Task: For heading Use Spectral with dark cornflower blue 2 colour & Underline.  font size for heading18,  'Change the font style of data to'Trebuchet MN and font size to 9,  Change the alignment of both headline & data to Align center.  In the sheet  analysisSalesByMonth_2023
Action: Mouse moved to (256, 193)
Screenshot: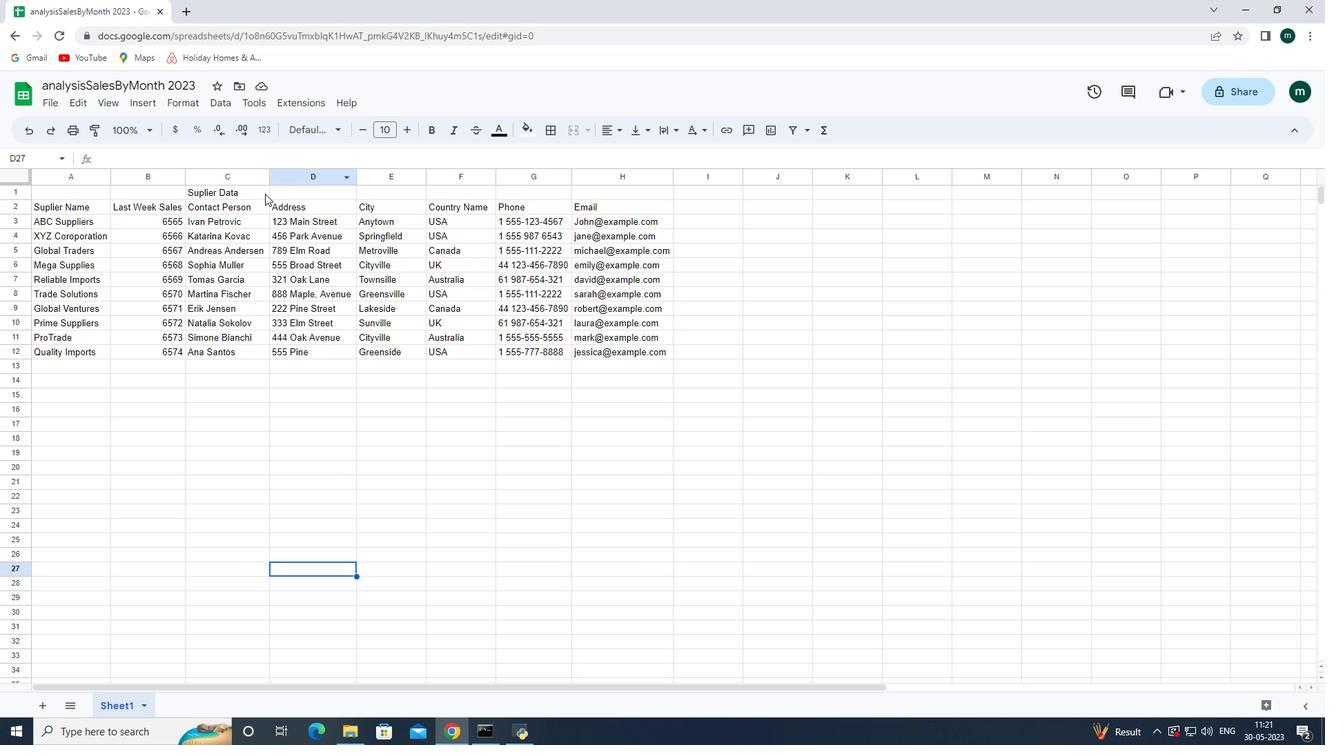 
Action: Mouse pressed left at (256, 193)
Screenshot: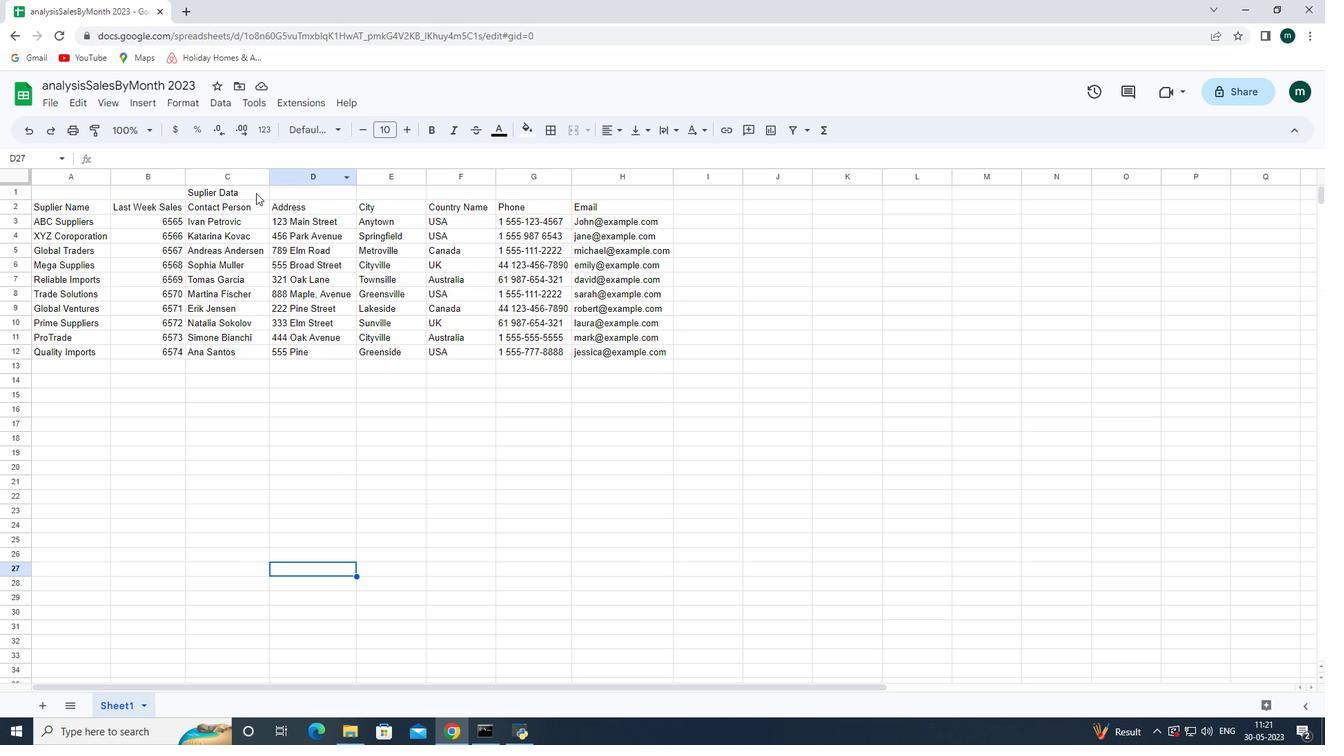 
Action: Mouse moved to (292, 132)
Screenshot: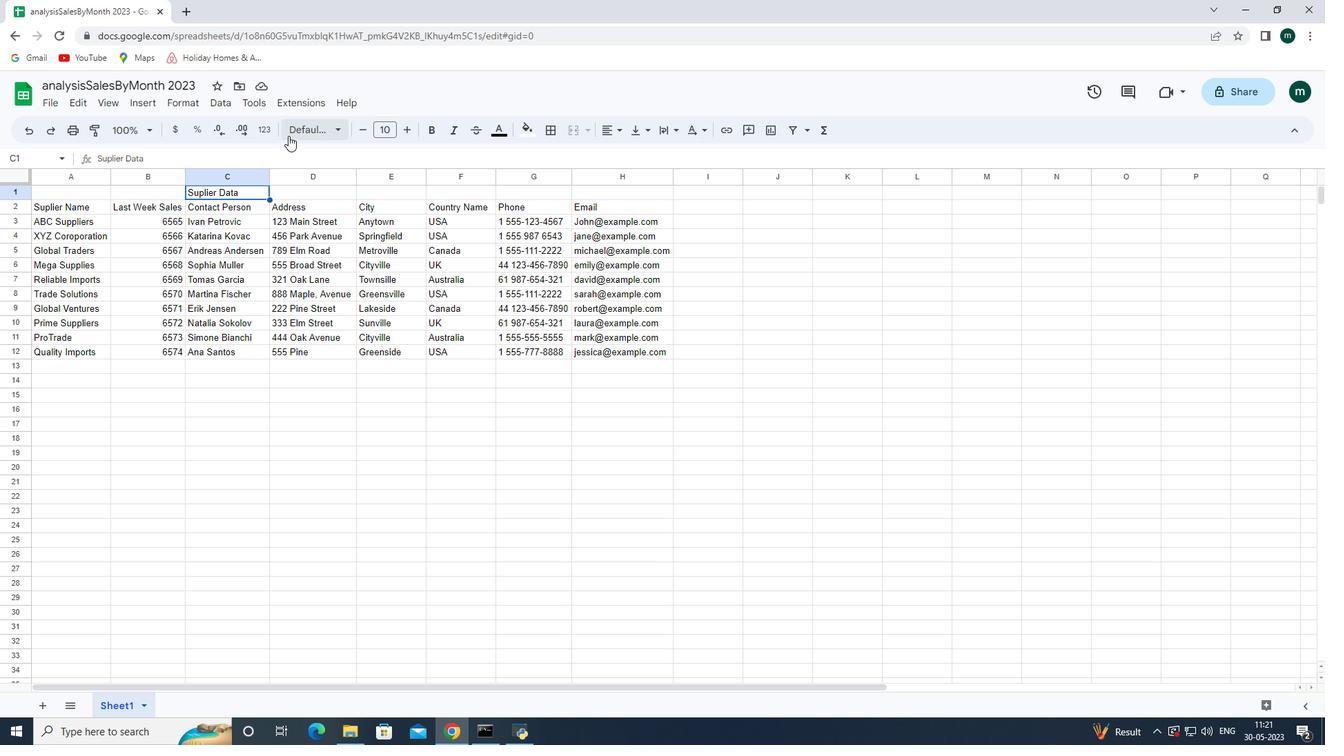 
Action: Mouse pressed left at (292, 132)
Screenshot: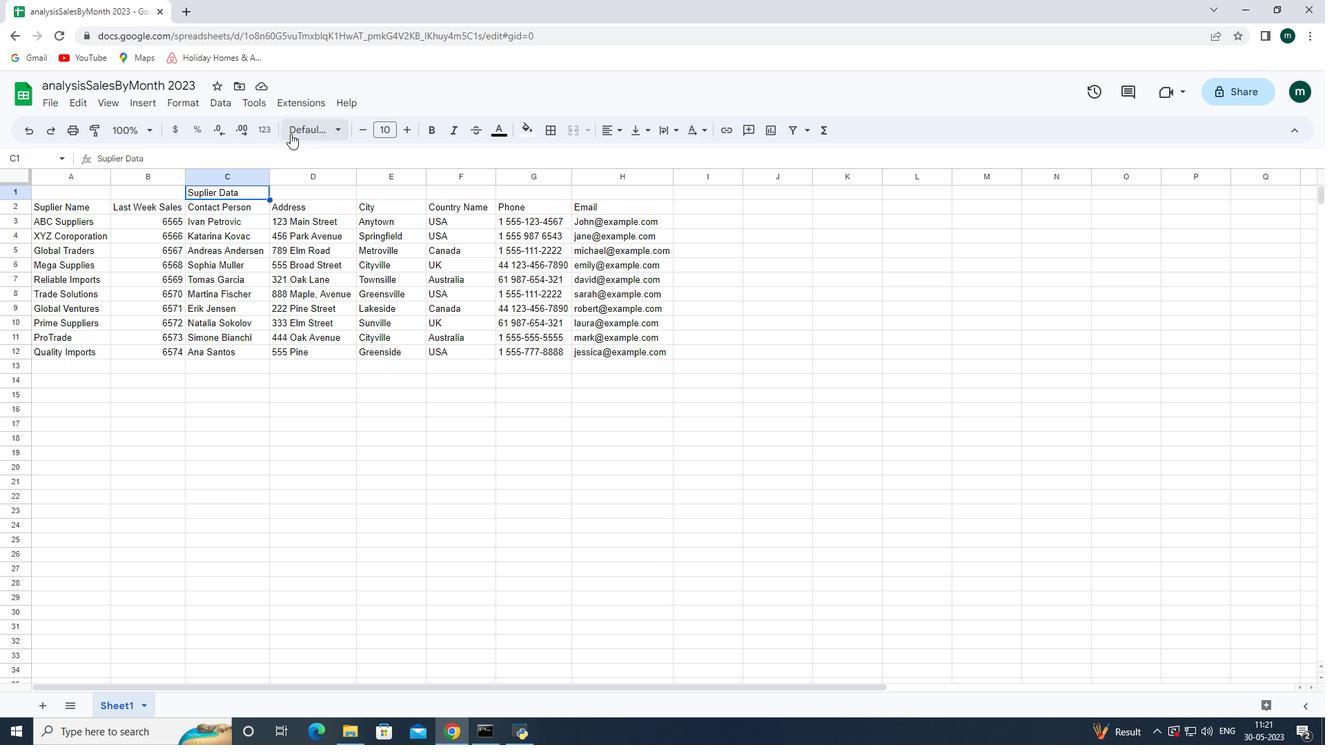 
Action: Mouse moved to (342, 538)
Screenshot: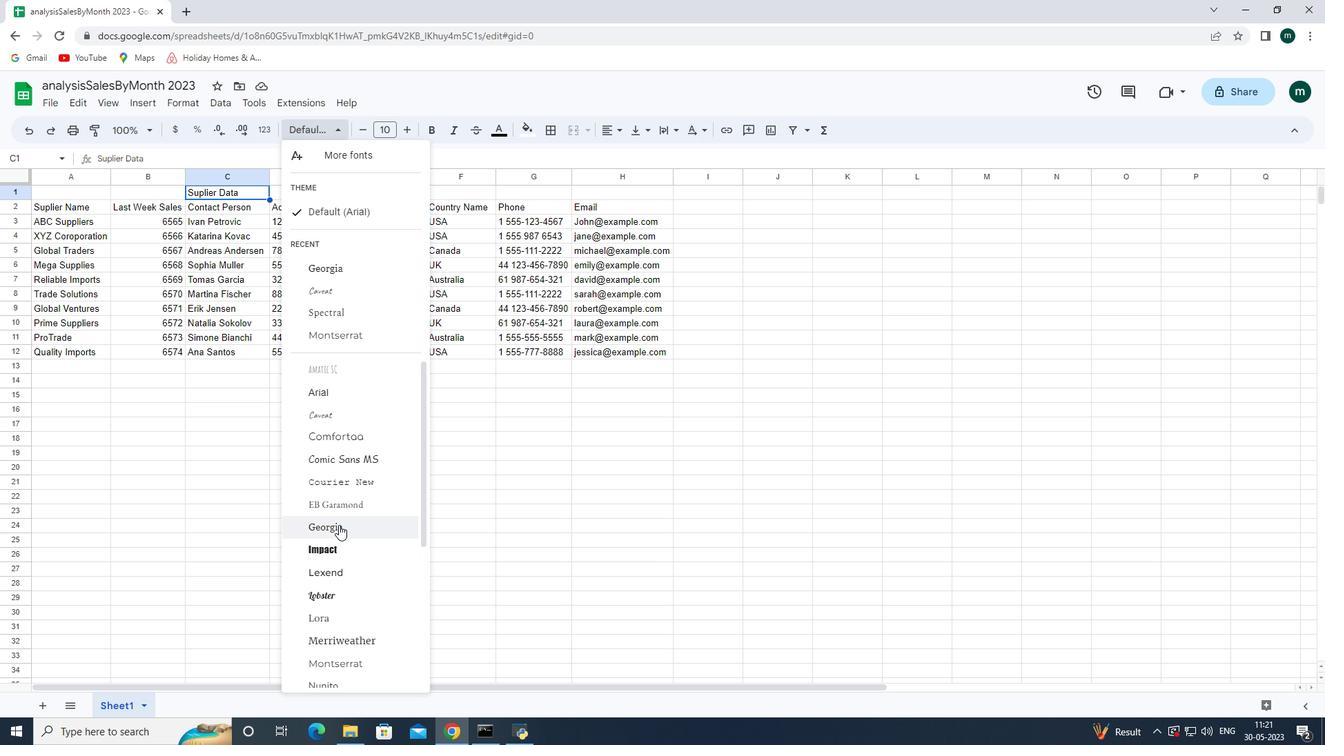
Action: Mouse scrolled (342, 537) with delta (0, 0)
Screenshot: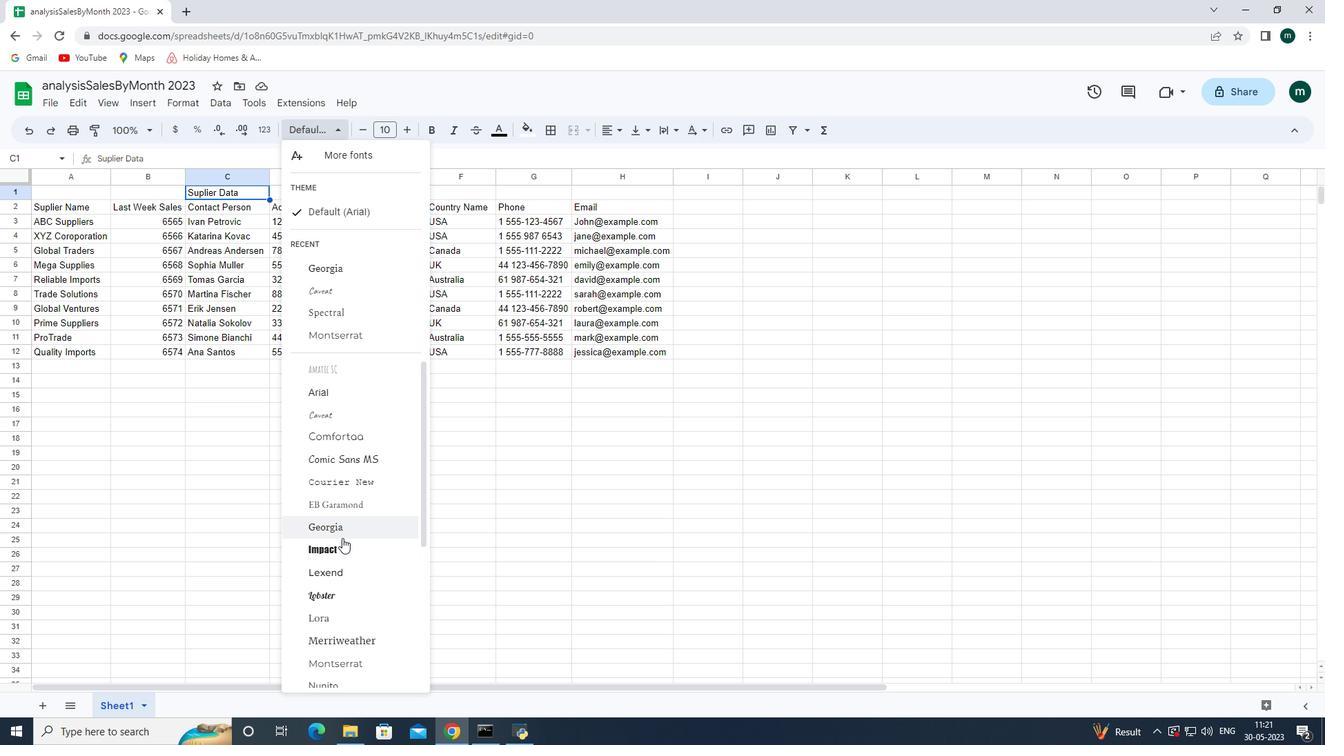 
Action: Mouse scrolled (342, 537) with delta (0, 0)
Screenshot: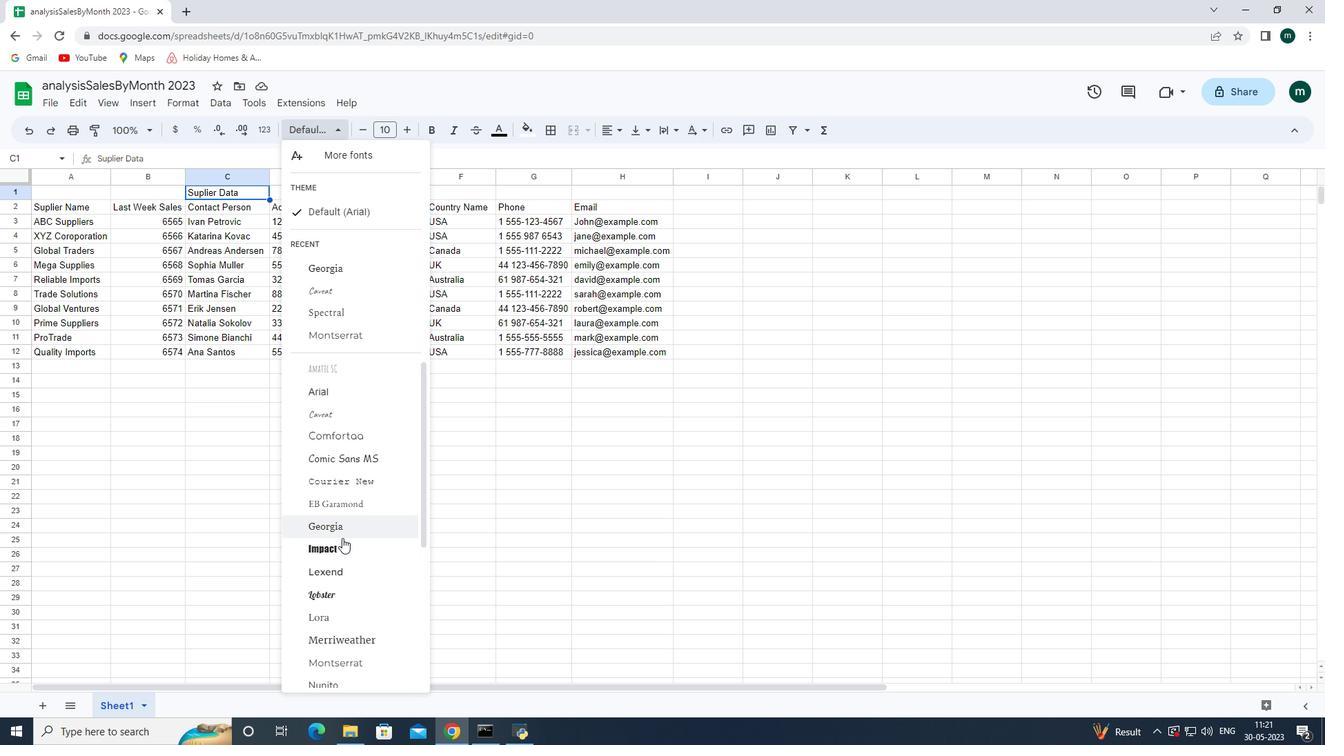 
Action: Mouse scrolled (342, 537) with delta (0, 0)
Screenshot: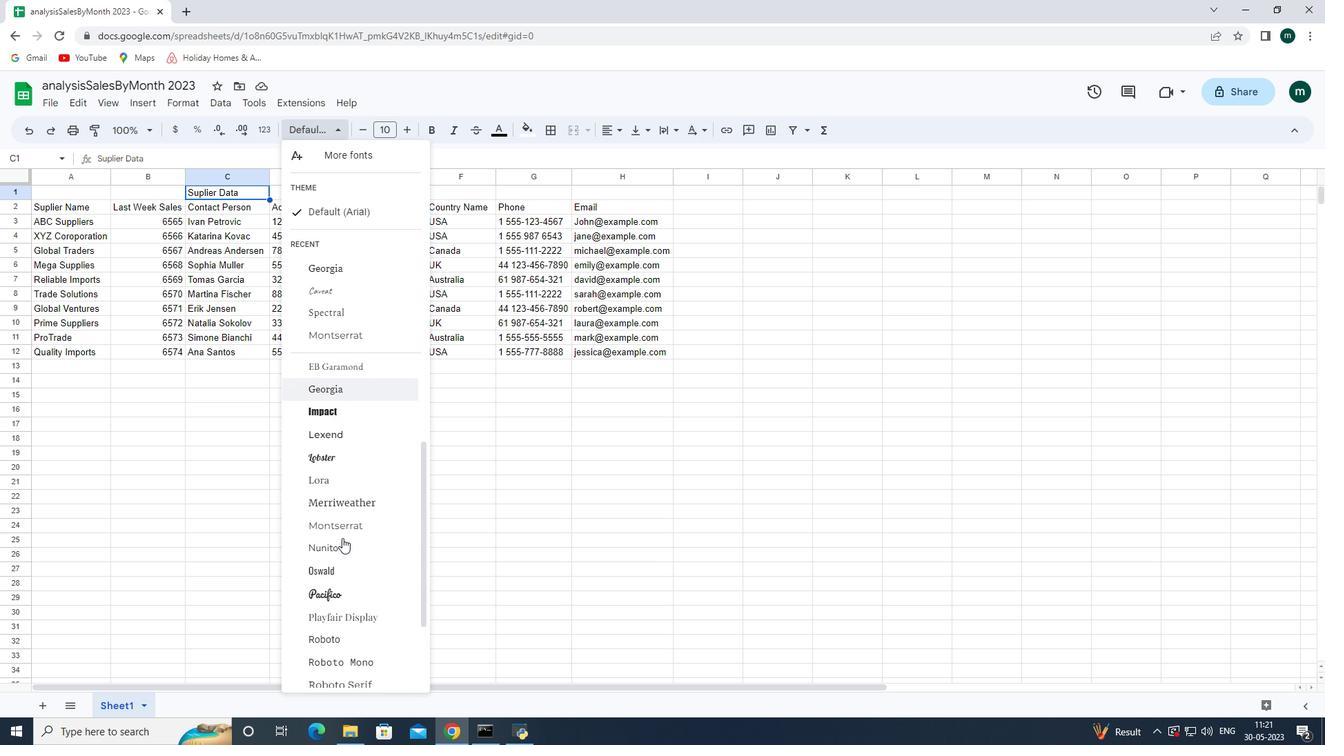 
Action: Mouse scrolled (342, 537) with delta (0, 0)
Screenshot: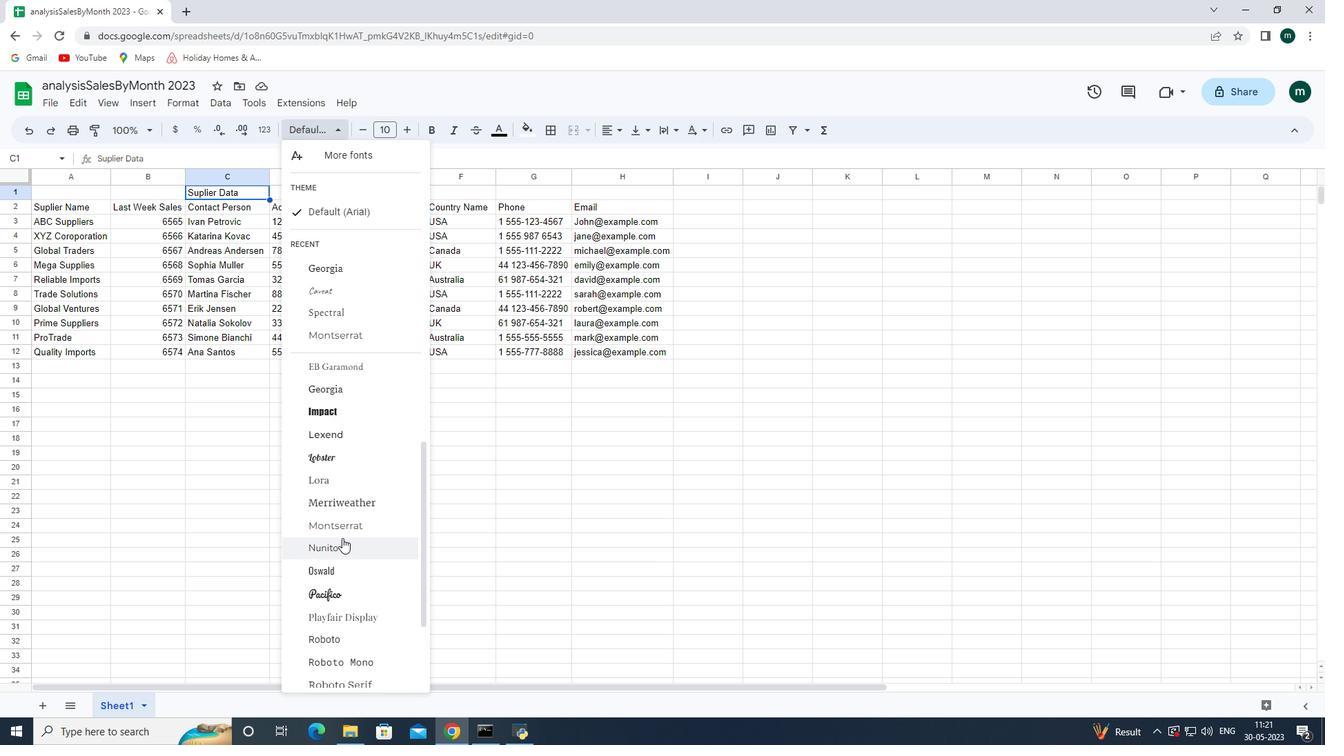 
Action: Mouse moved to (341, 538)
Screenshot: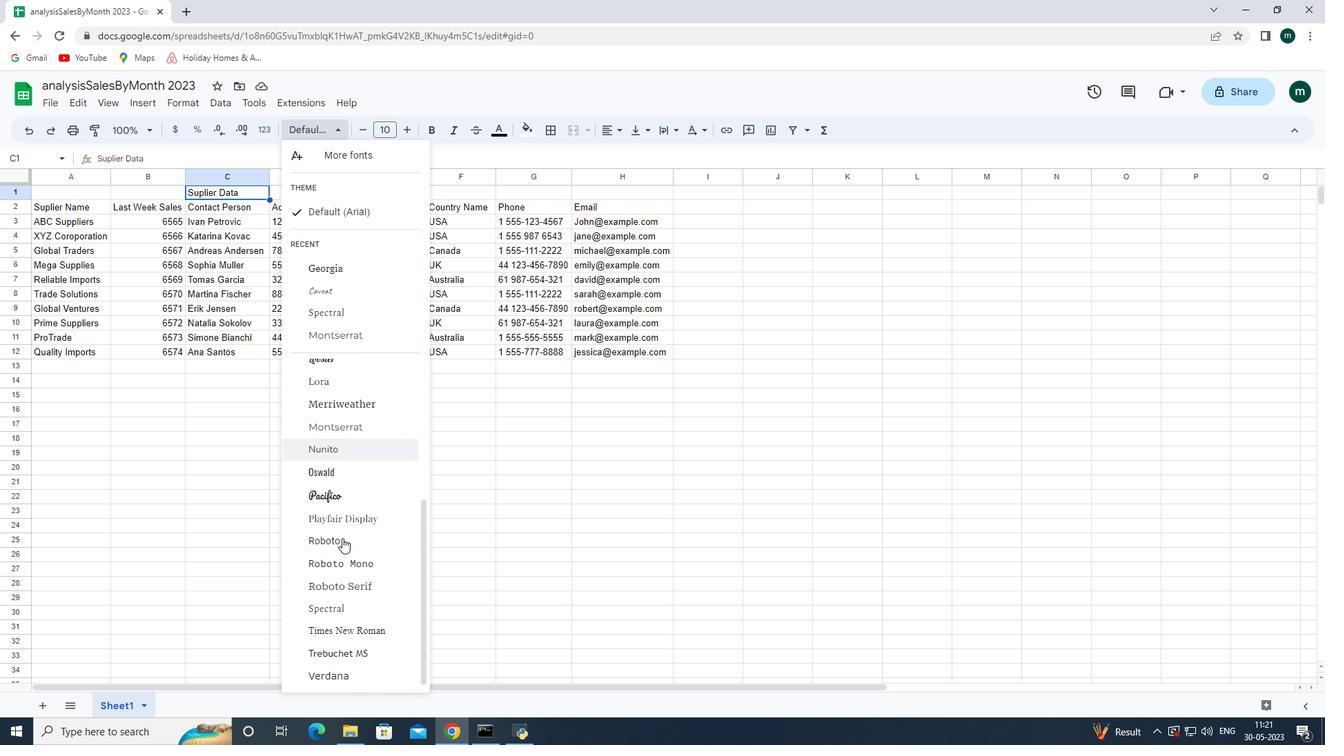 
Action: Mouse scrolled (341, 537) with delta (0, 0)
Screenshot: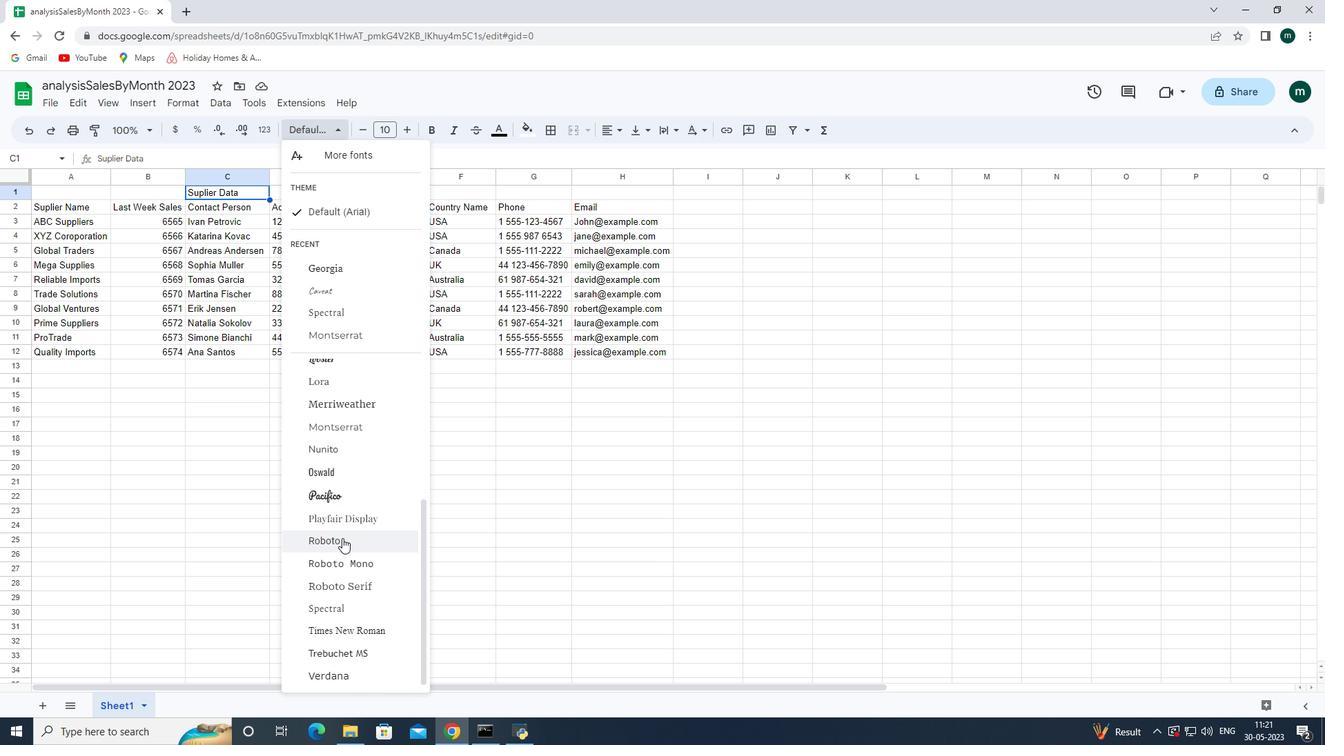 
Action: Mouse scrolled (341, 537) with delta (0, 0)
Screenshot: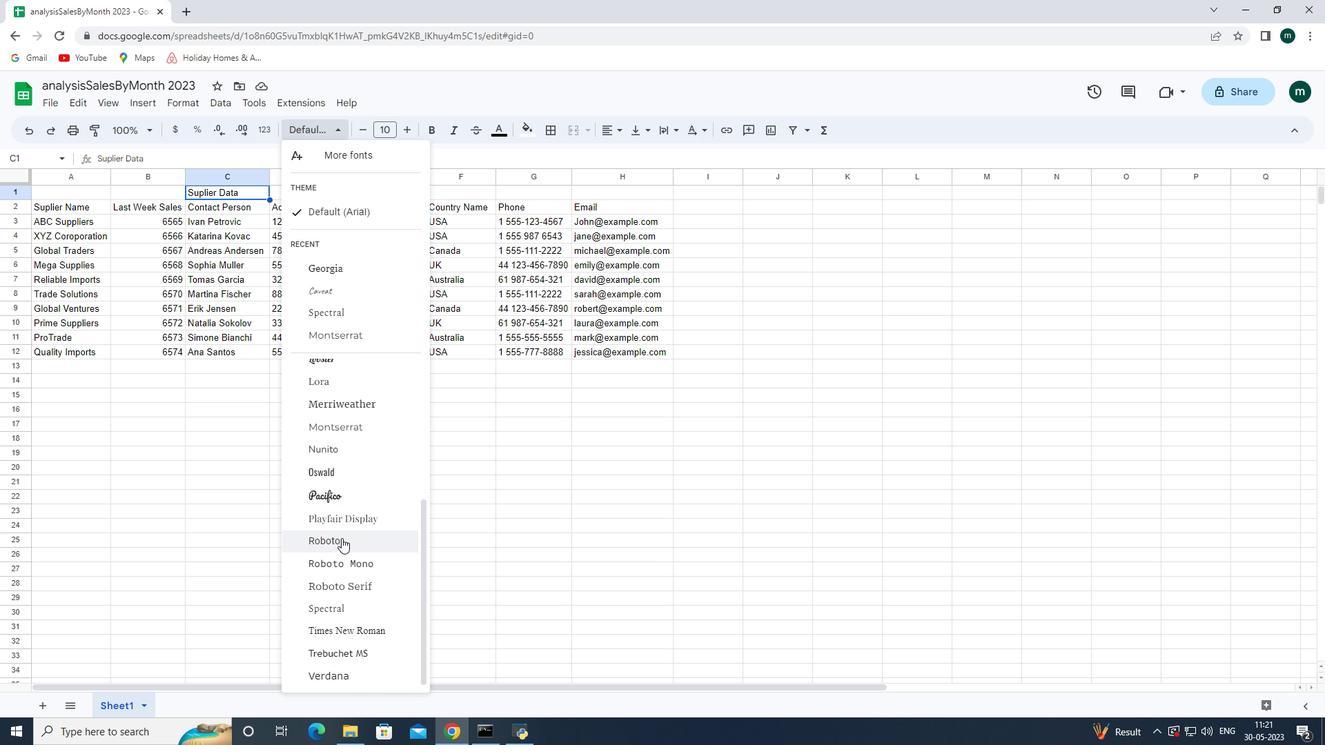 
Action: Mouse scrolled (341, 537) with delta (0, 0)
Screenshot: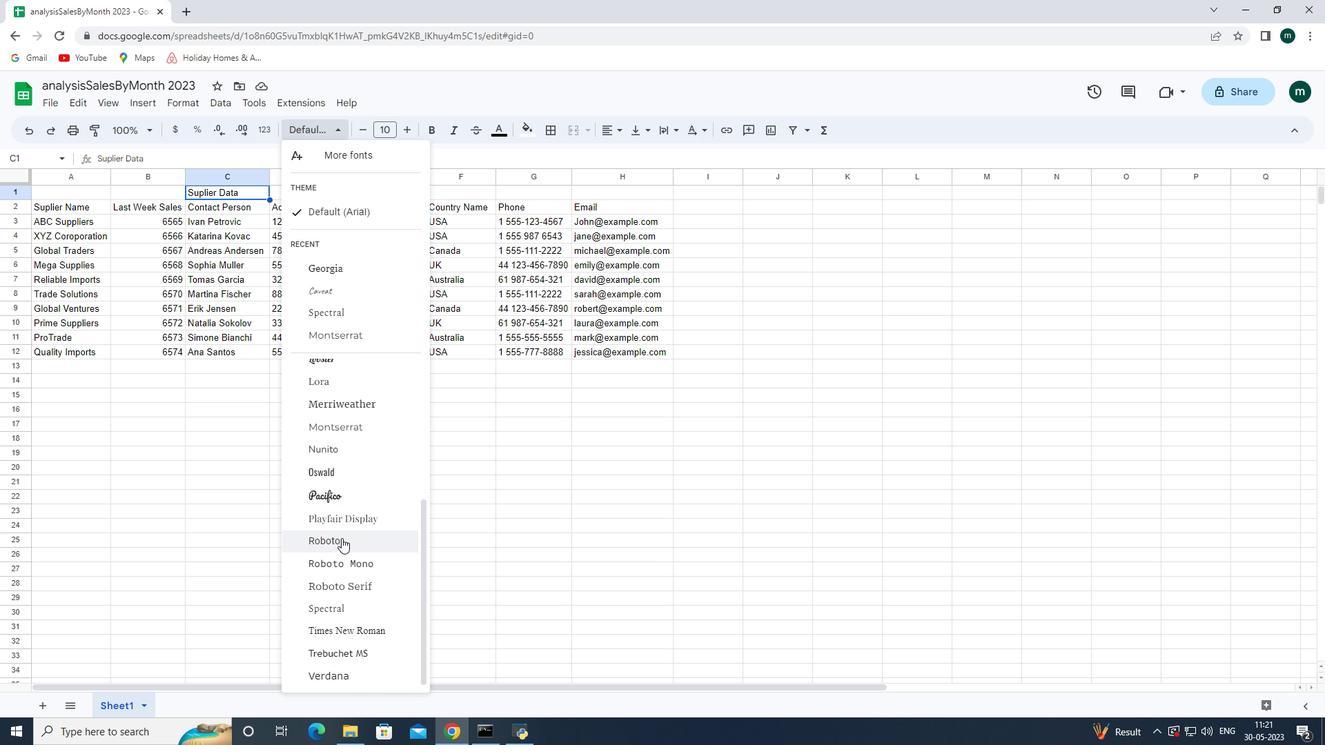 
Action: Mouse scrolled (341, 537) with delta (0, 0)
Screenshot: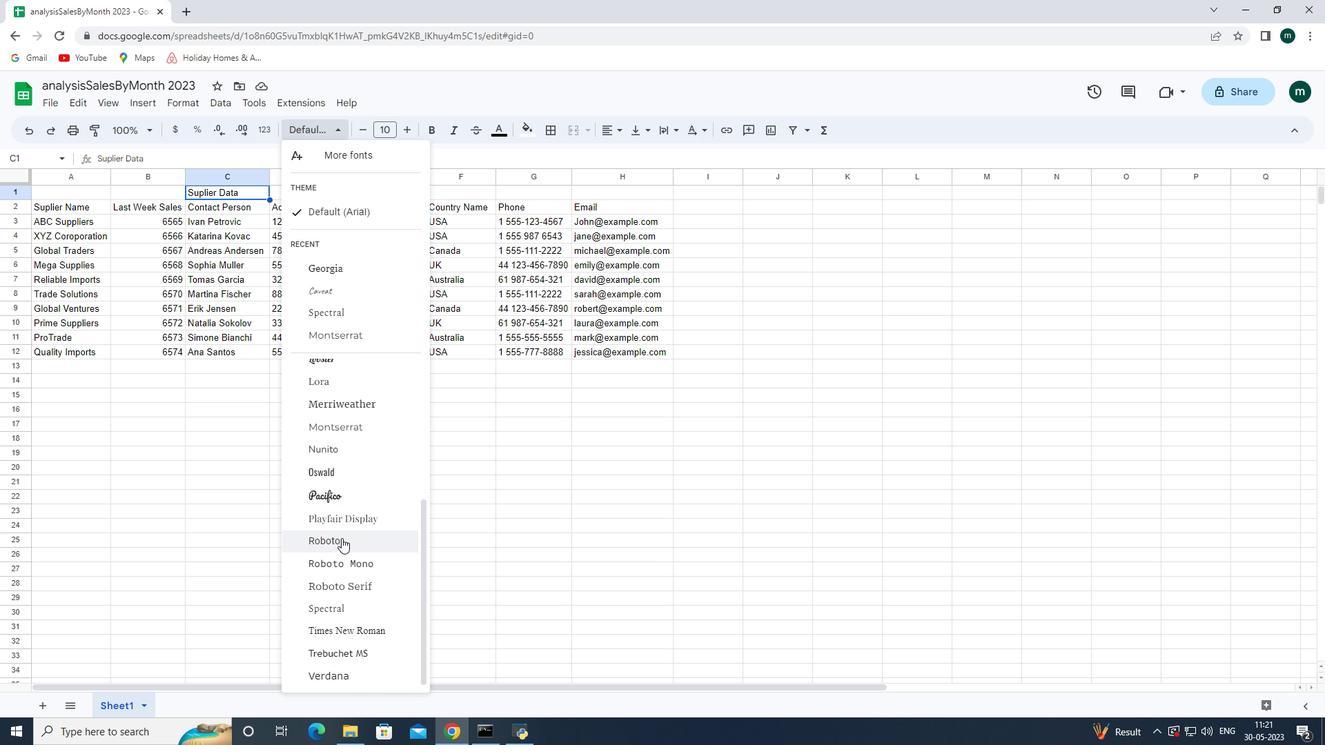 
Action: Mouse scrolled (341, 537) with delta (0, 0)
Screenshot: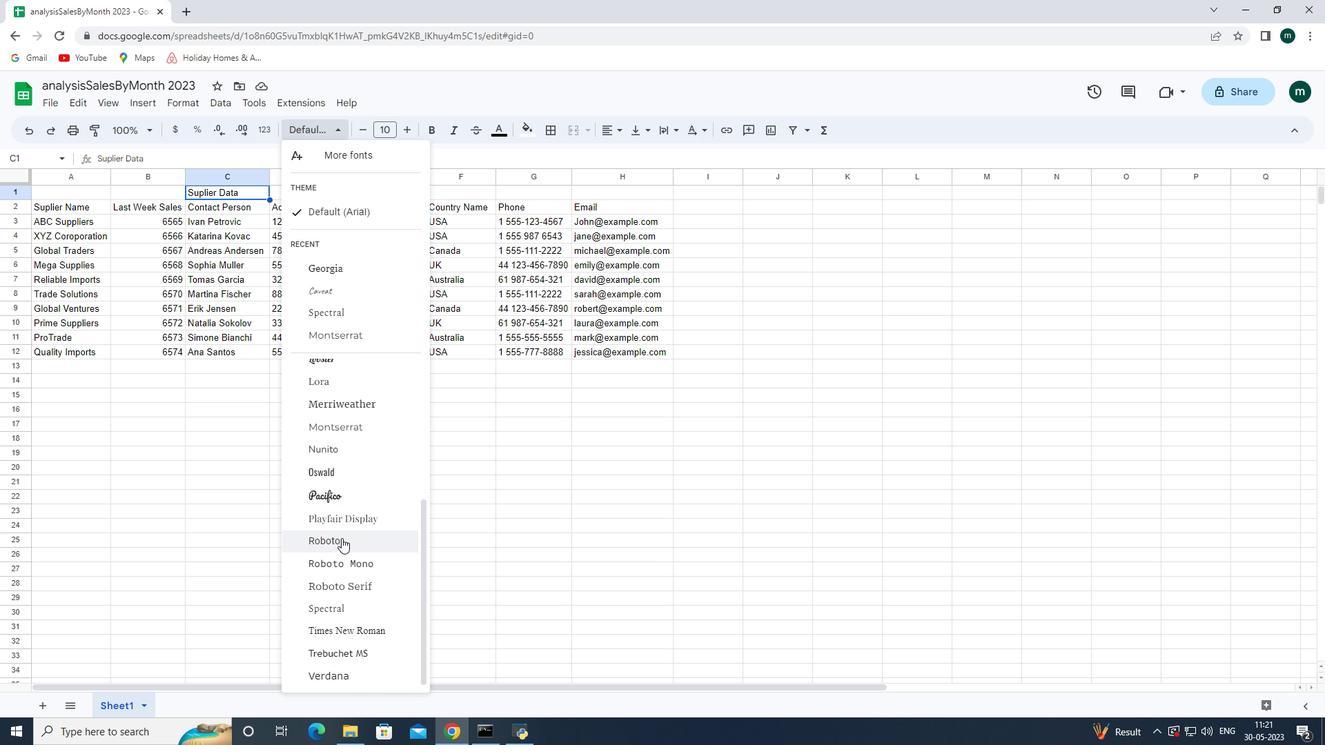 
Action: Mouse scrolled (341, 539) with delta (0, 0)
Screenshot: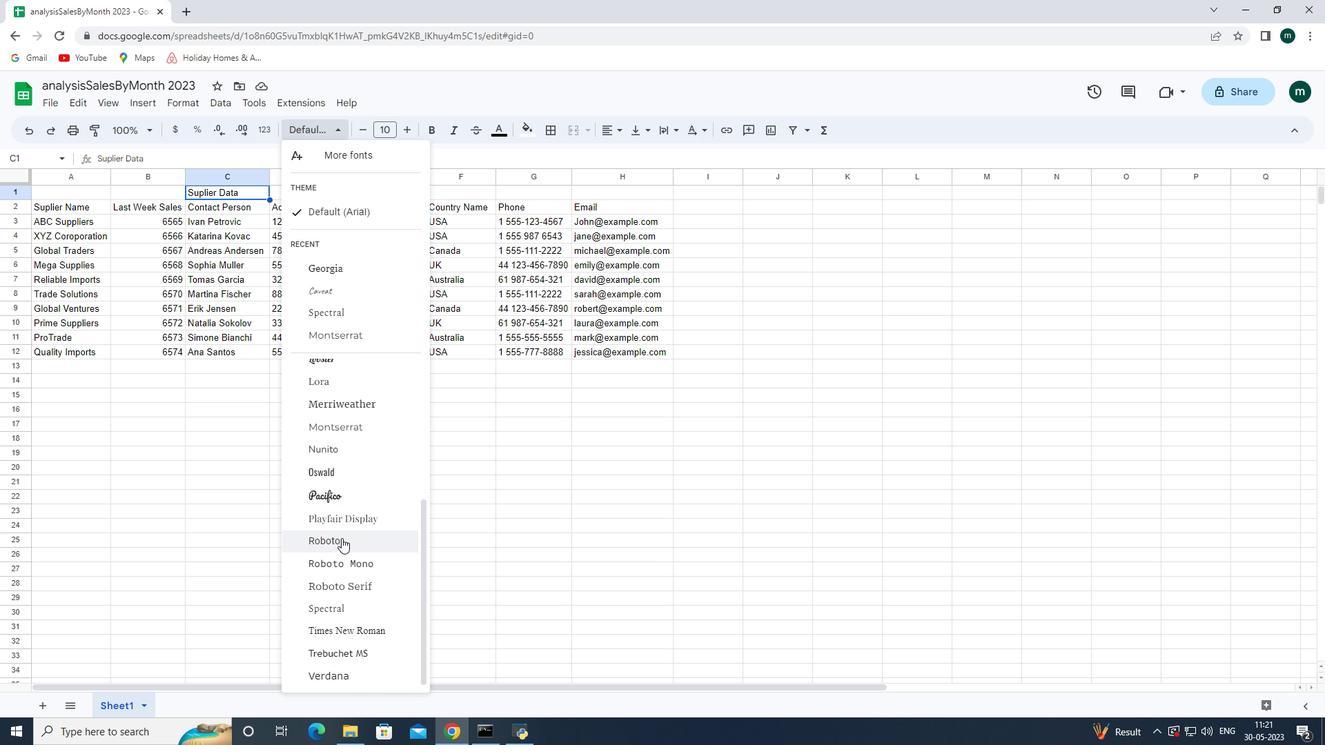 
Action: Mouse scrolled (341, 539) with delta (0, 0)
Screenshot: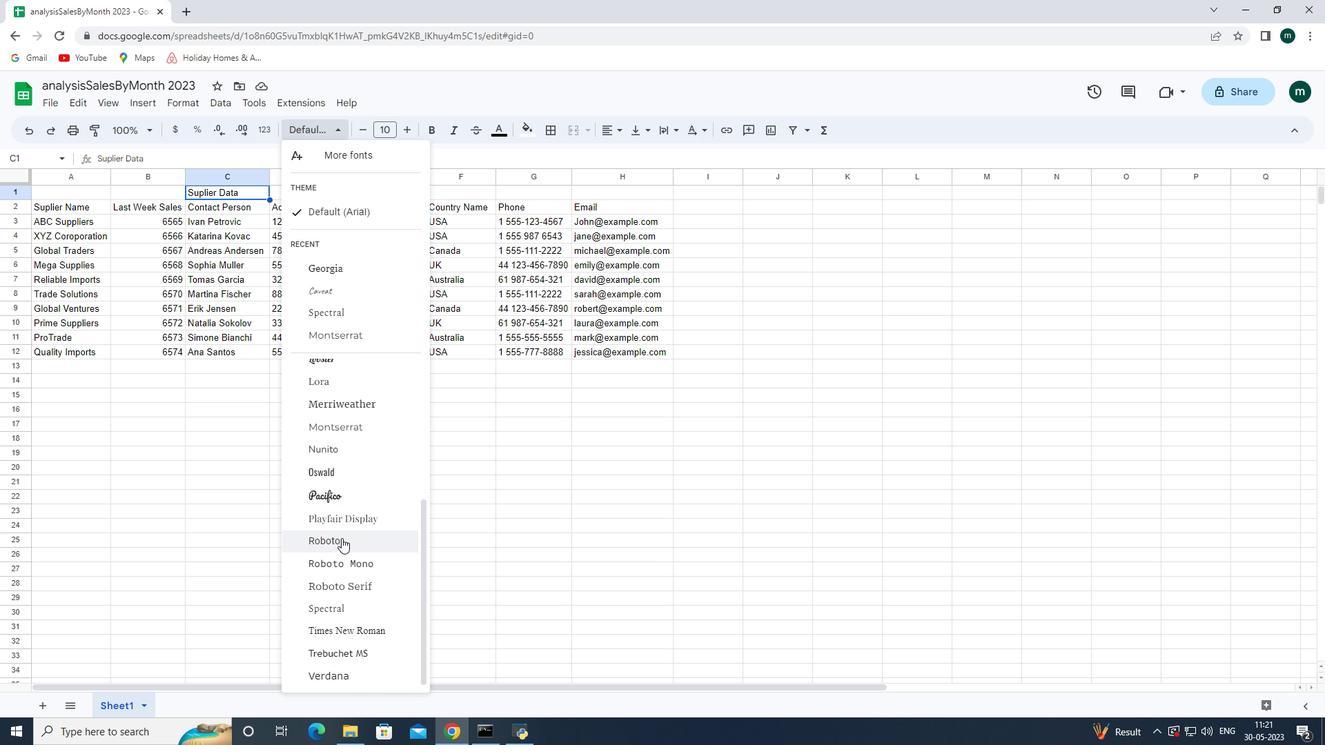 
Action: Mouse scrolled (341, 539) with delta (0, 0)
Screenshot: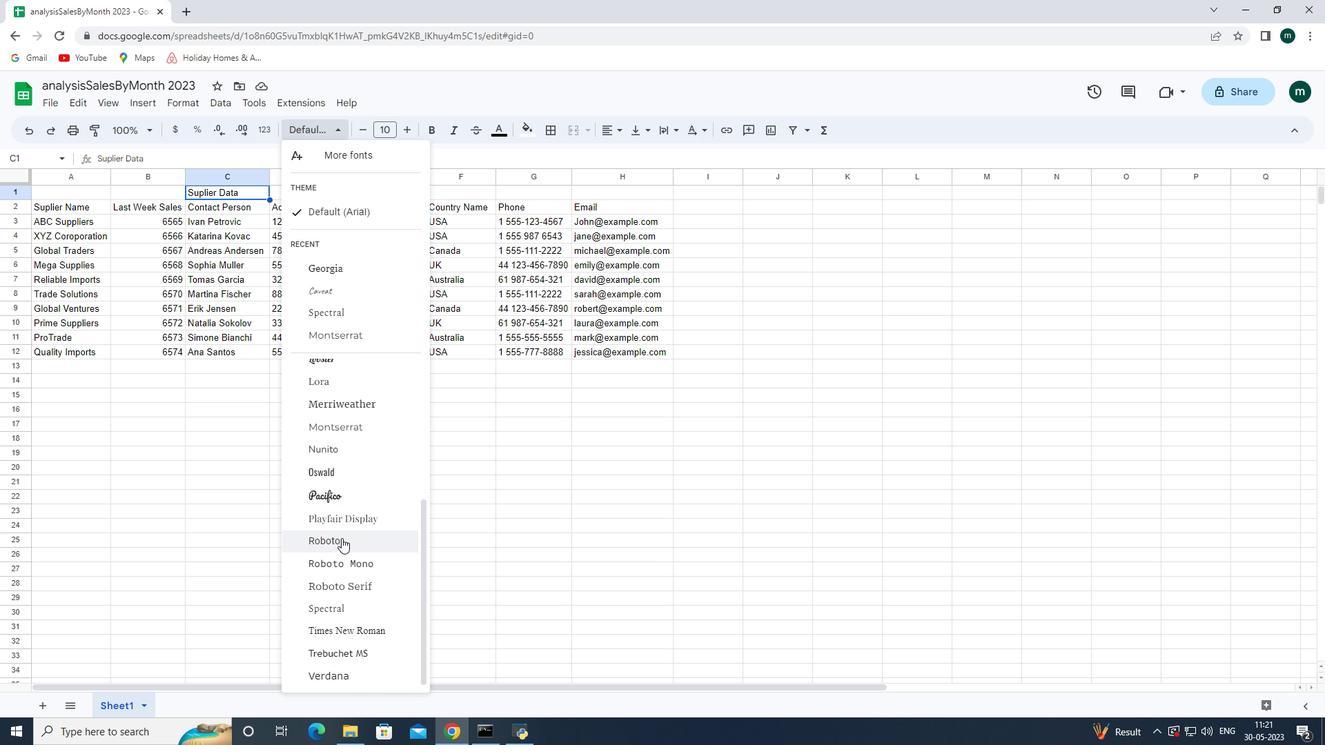 
Action: Mouse moved to (348, 550)
Screenshot: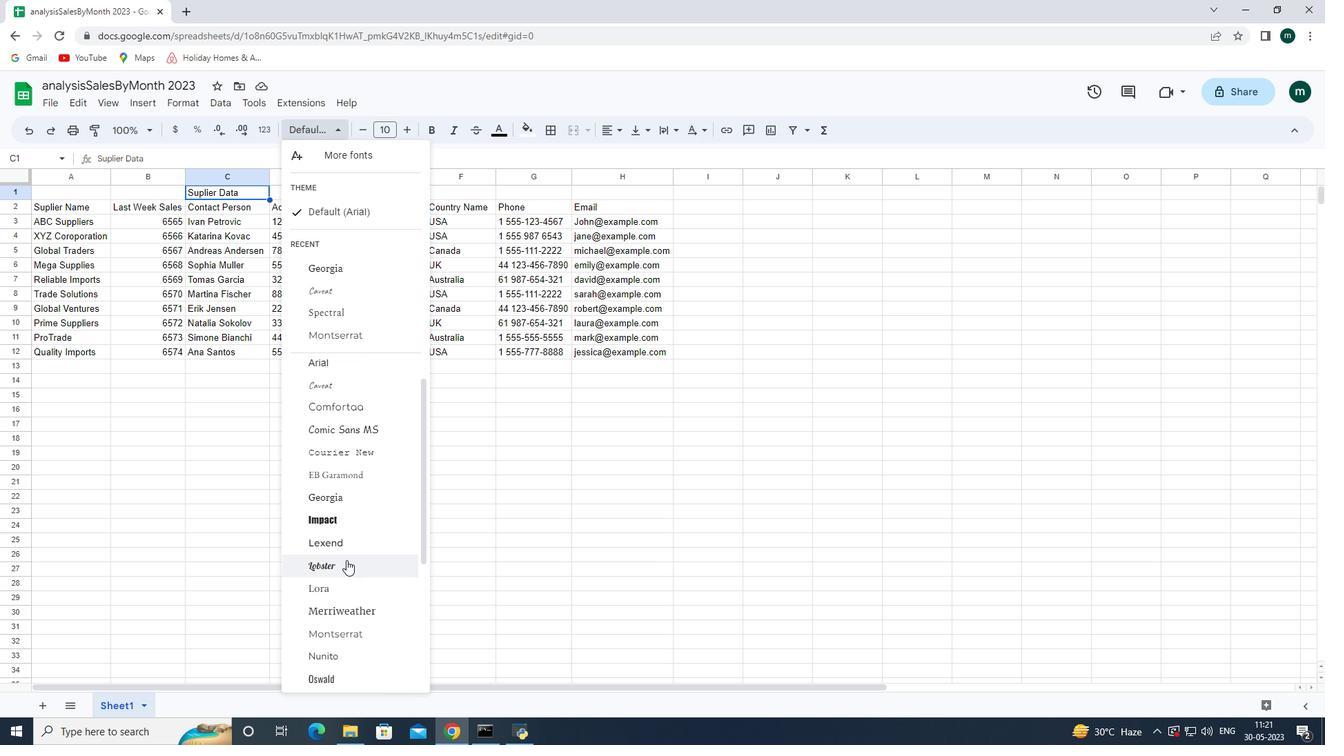
Action: Mouse scrolled (348, 550) with delta (0, 0)
Screenshot: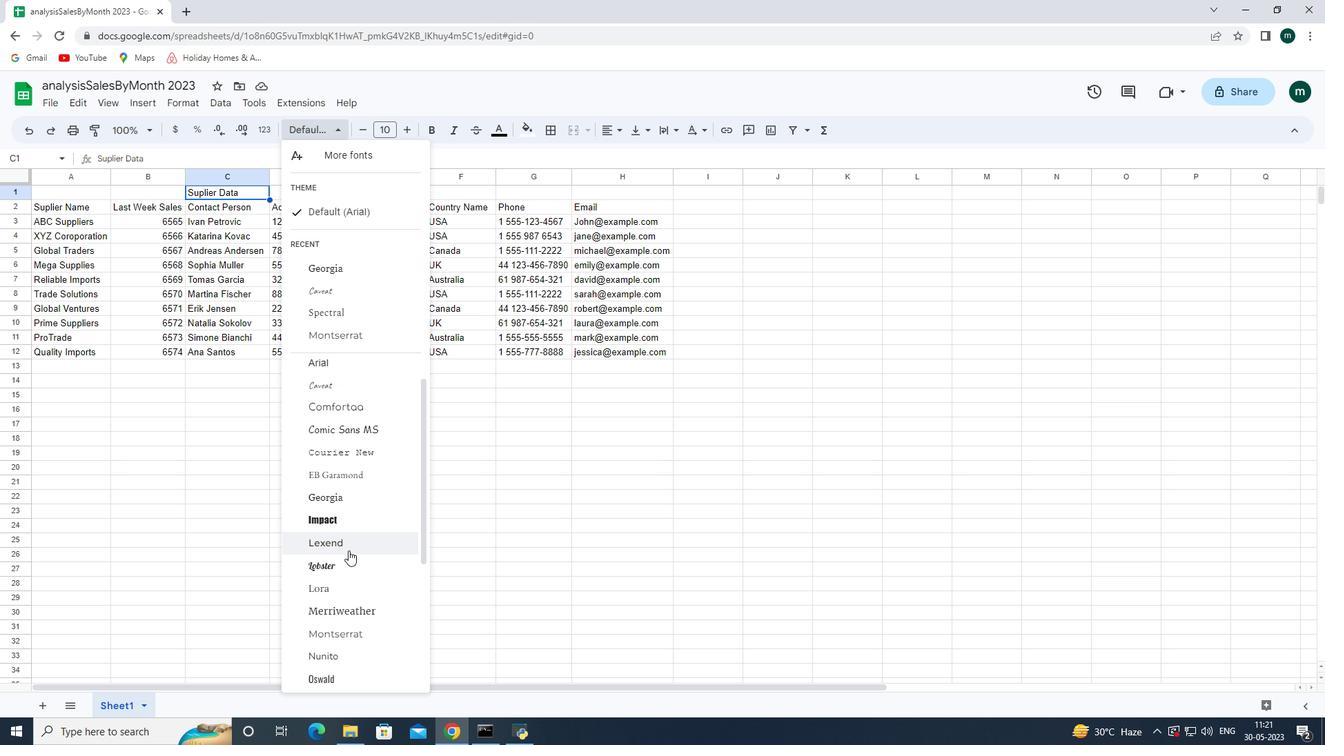 
Action: Mouse scrolled (348, 550) with delta (0, 0)
Screenshot: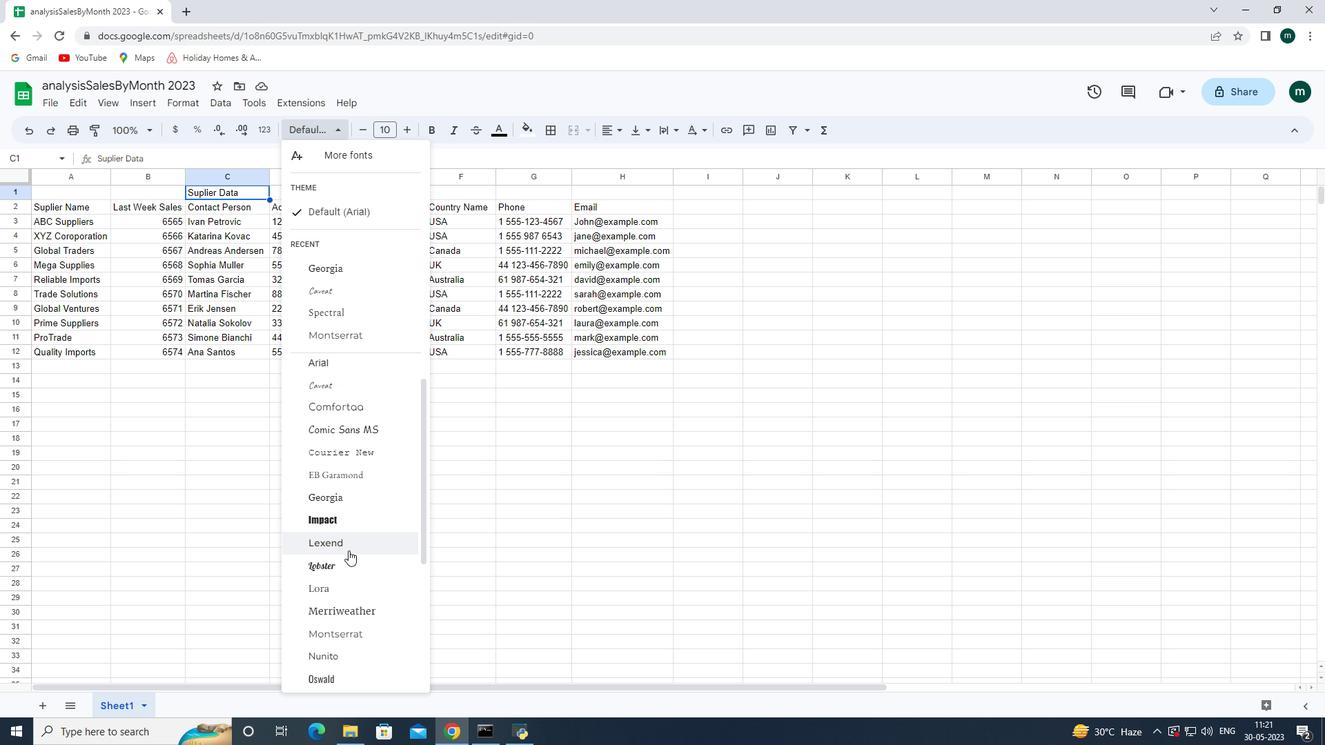 
Action: Mouse scrolled (348, 550) with delta (0, 0)
Screenshot: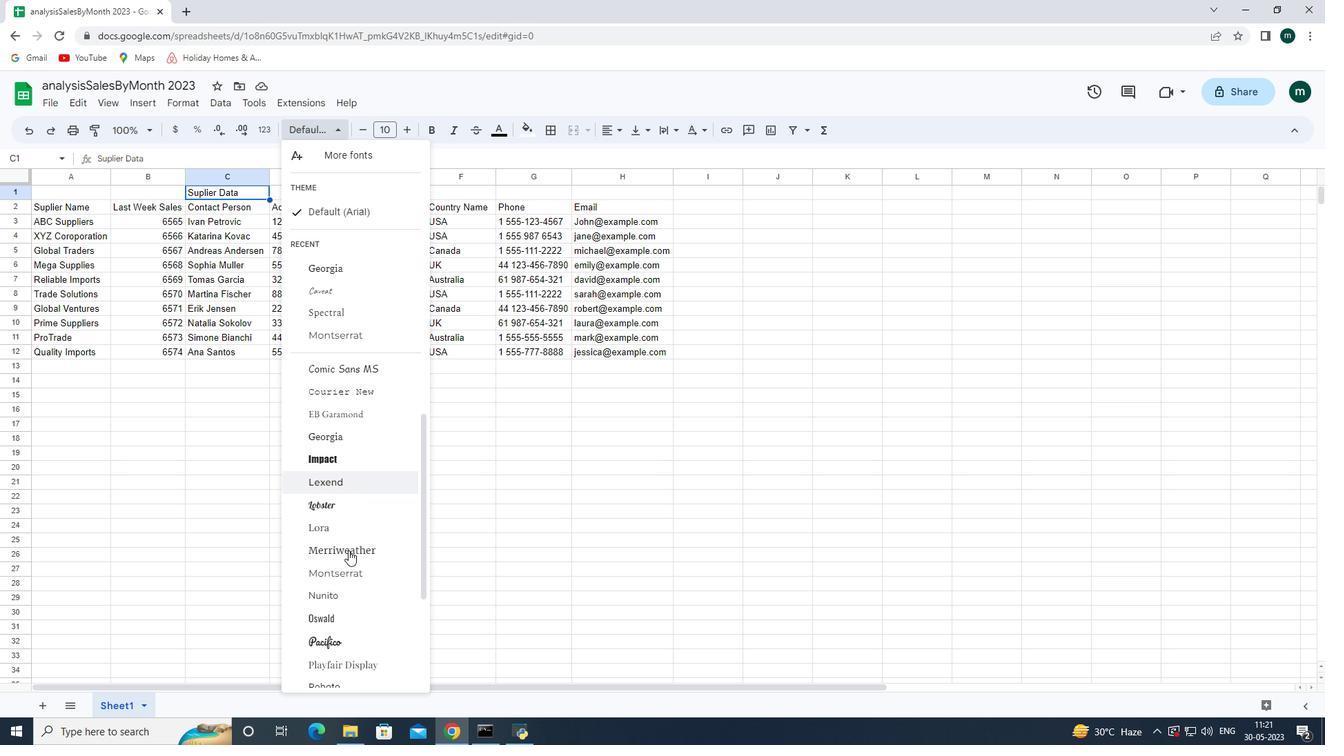 
Action: Mouse moved to (356, 610)
Screenshot: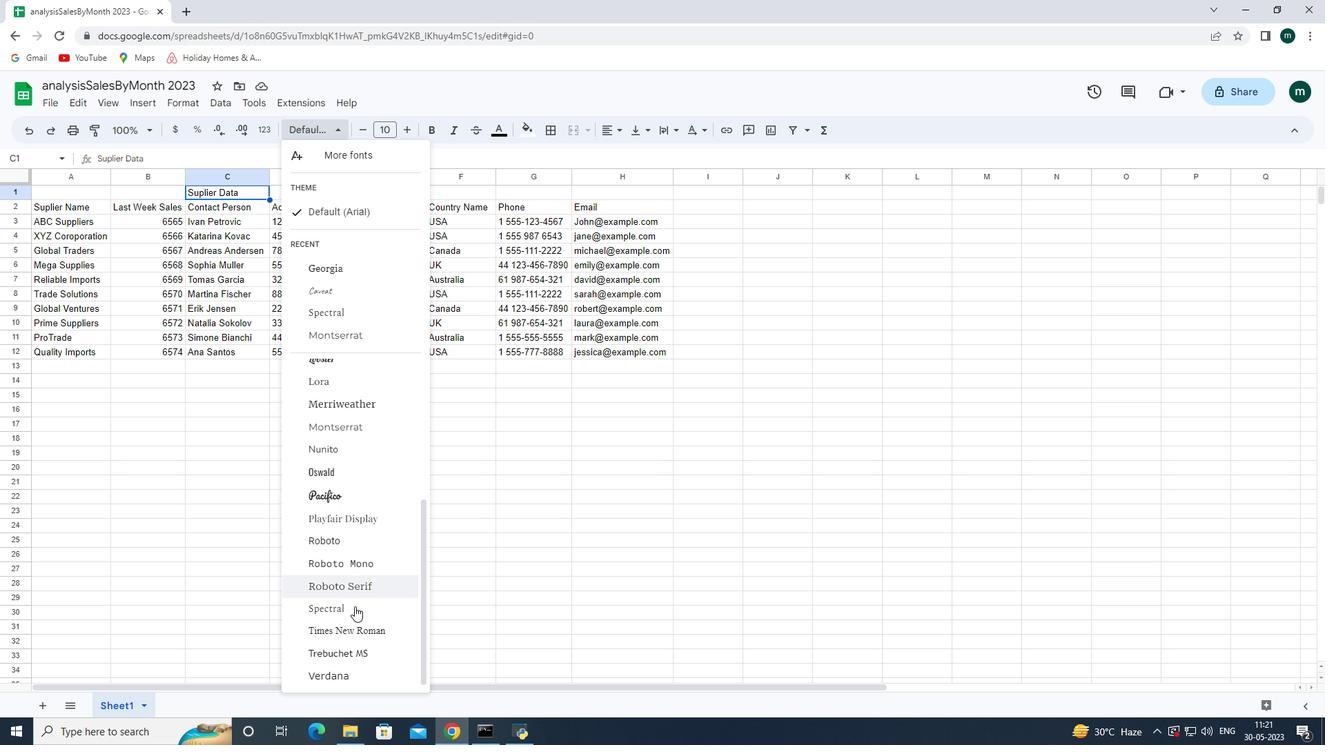 
Action: Mouse pressed left at (356, 610)
Screenshot: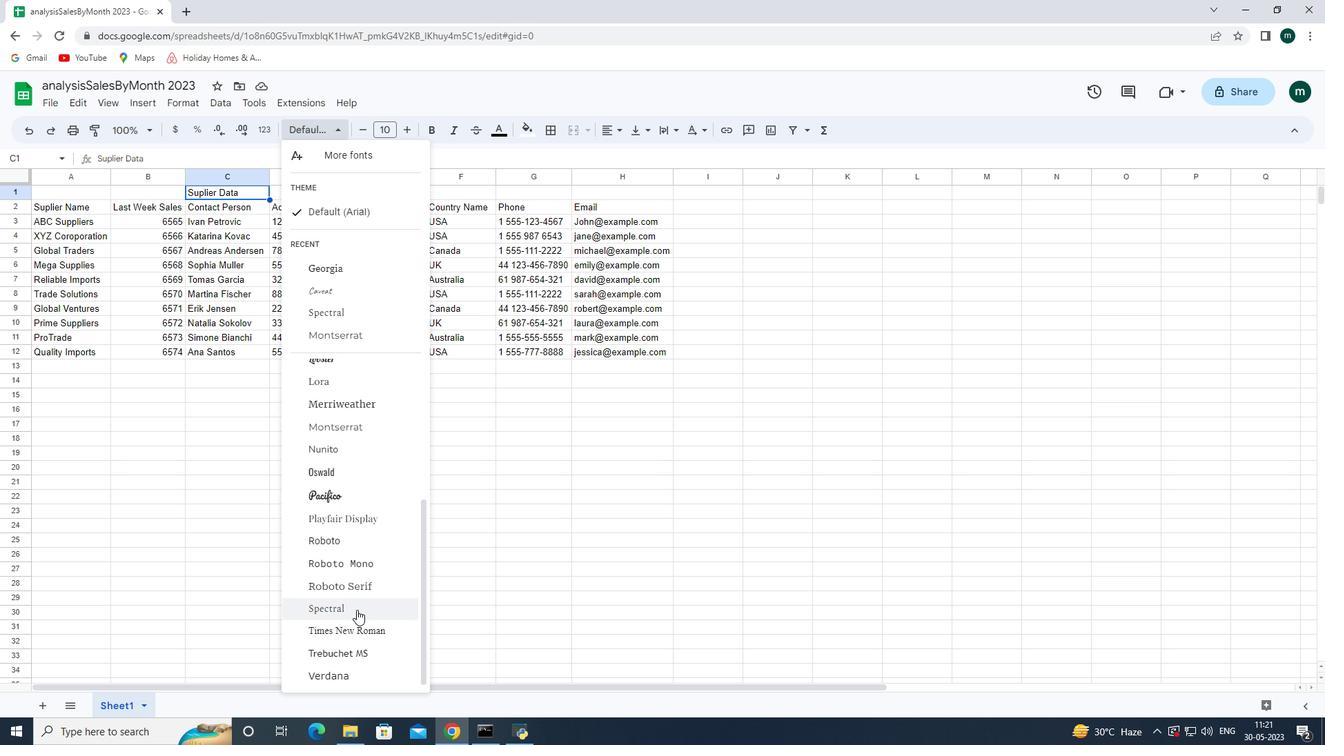 
Action: Mouse moved to (528, 130)
Screenshot: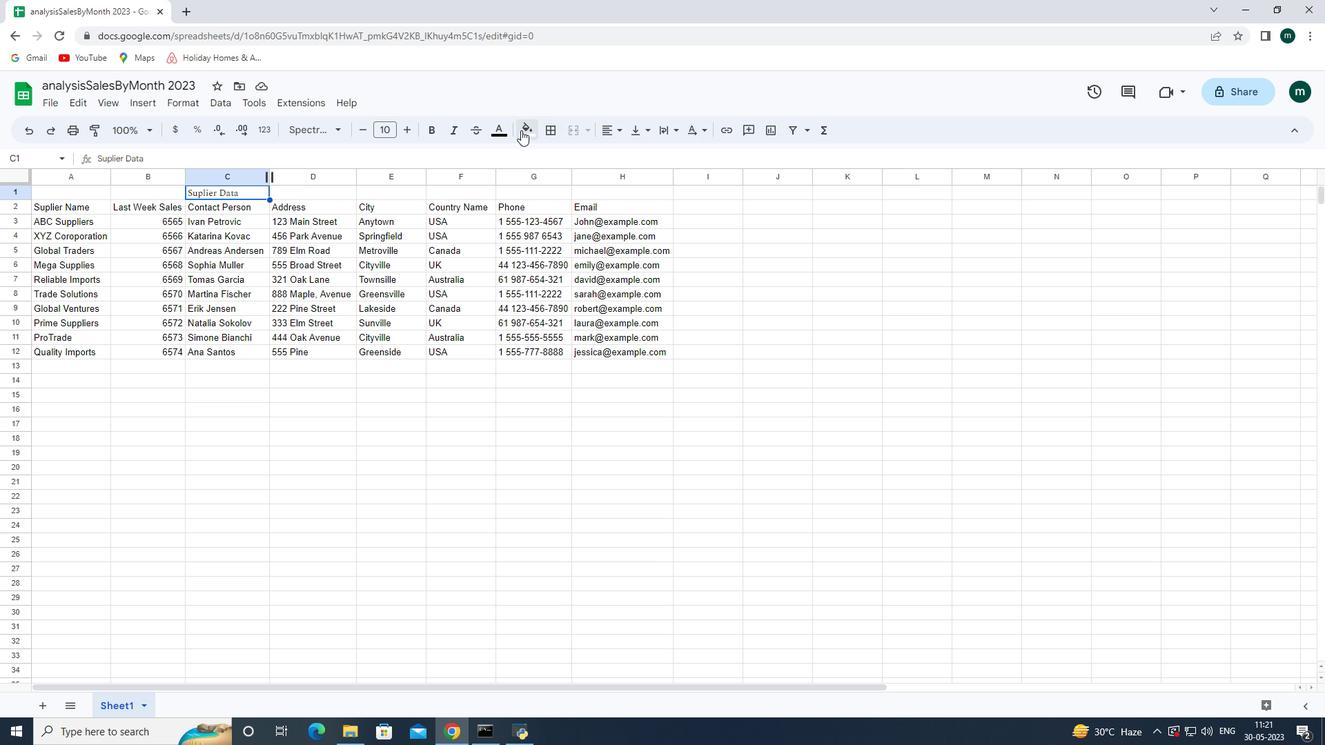 
Action: Mouse pressed left at (528, 130)
Screenshot: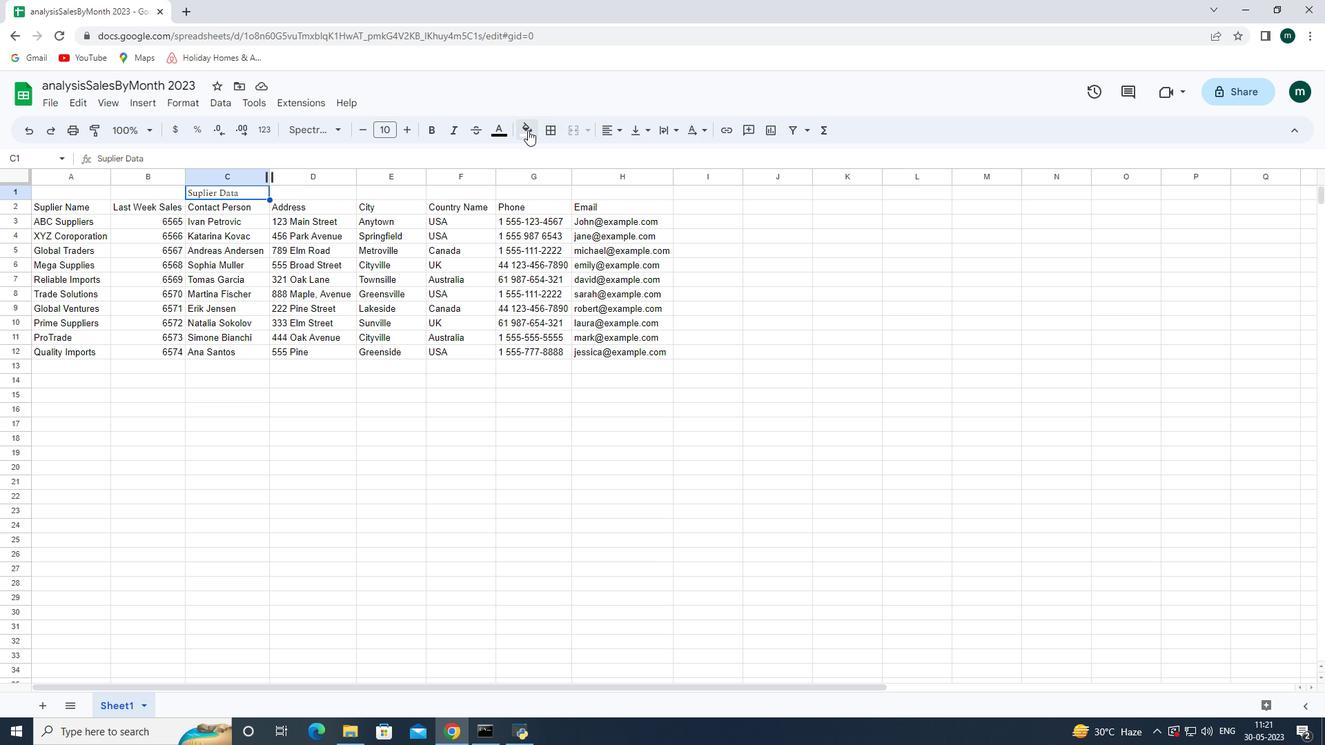 
Action: Mouse moved to (641, 238)
Screenshot: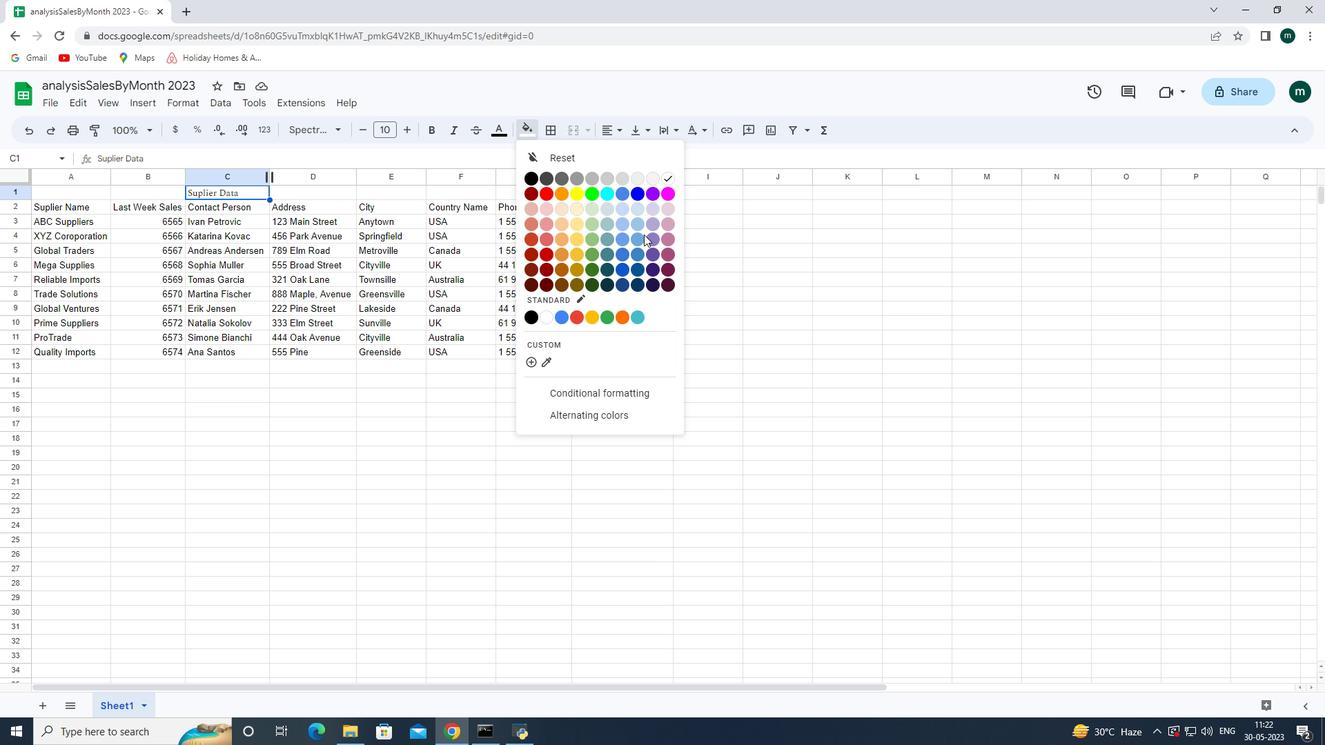 
Action: Mouse pressed left at (641, 238)
Screenshot: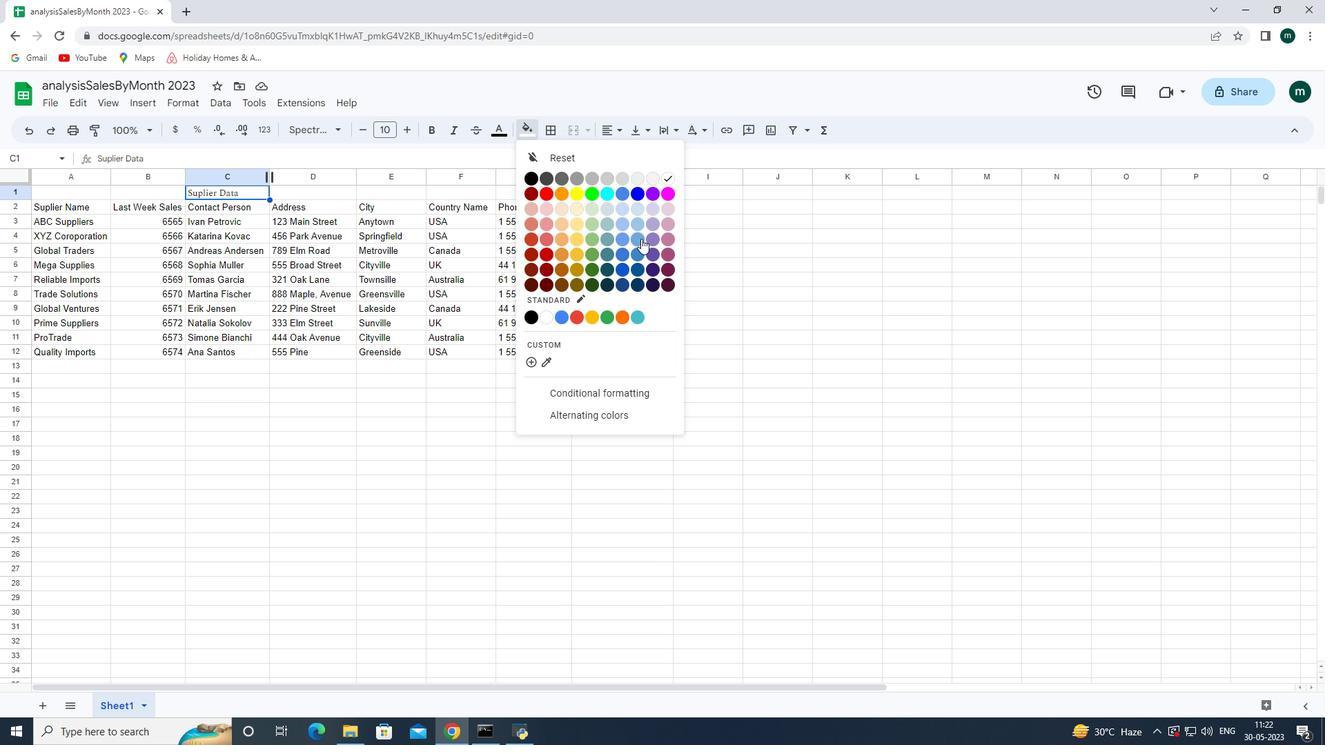 
Action: Mouse moved to (188, 107)
Screenshot: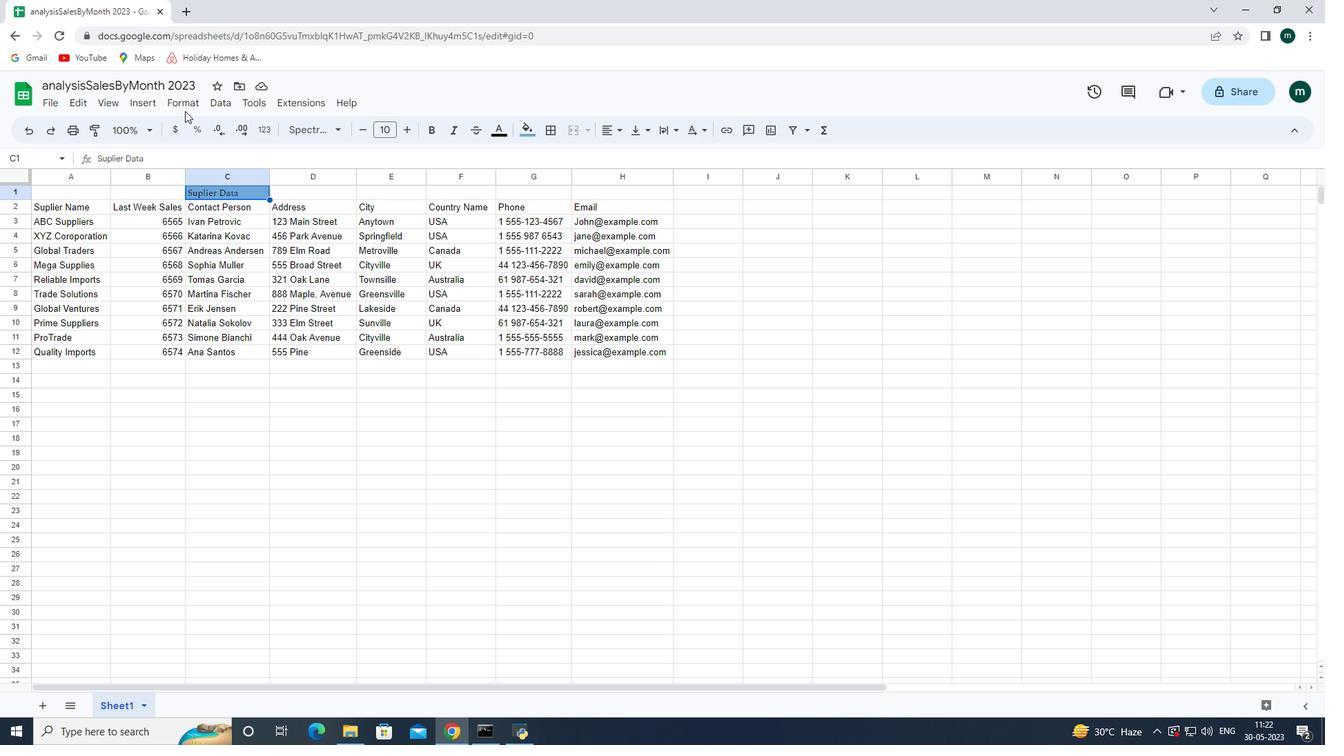 
Action: Mouse pressed left at (188, 107)
Screenshot: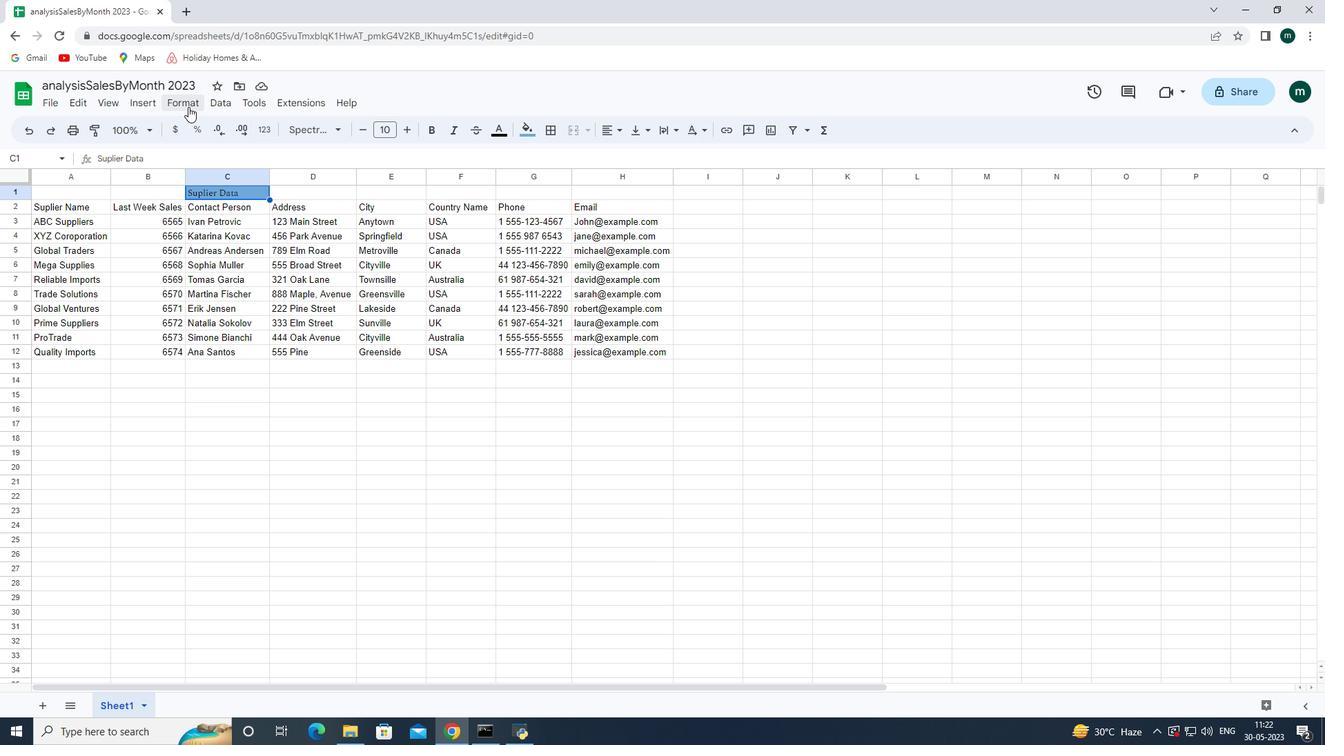 
Action: Mouse moved to (343, 182)
Screenshot: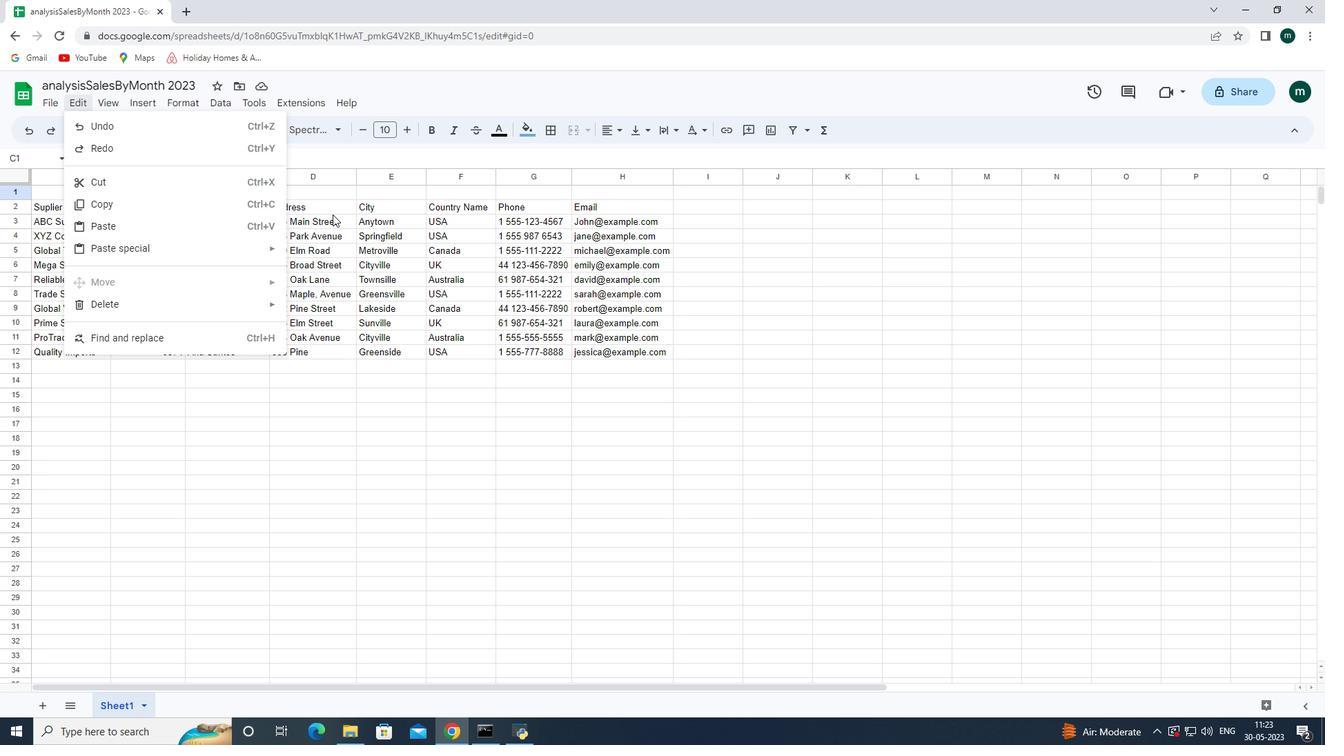 
Action: Mouse pressed left at (343, 182)
Screenshot: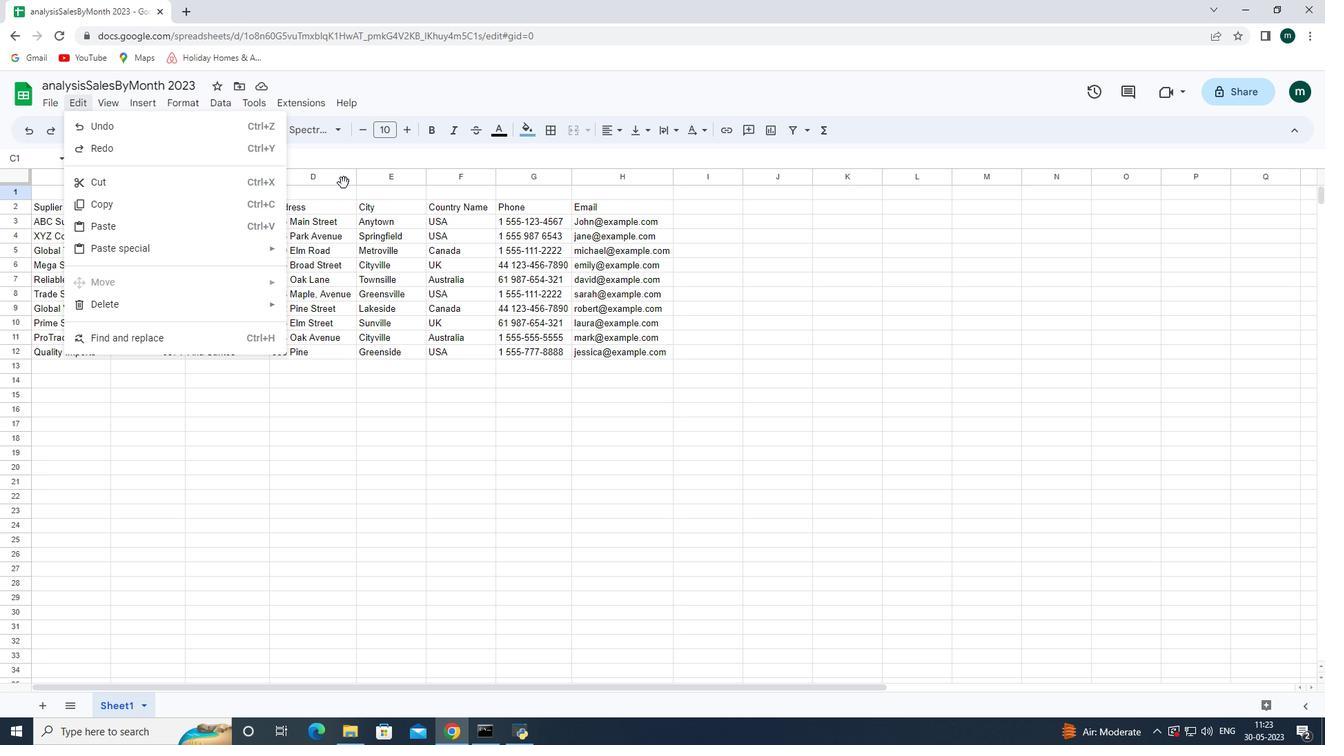 
Action: Mouse moved to (245, 196)
Screenshot: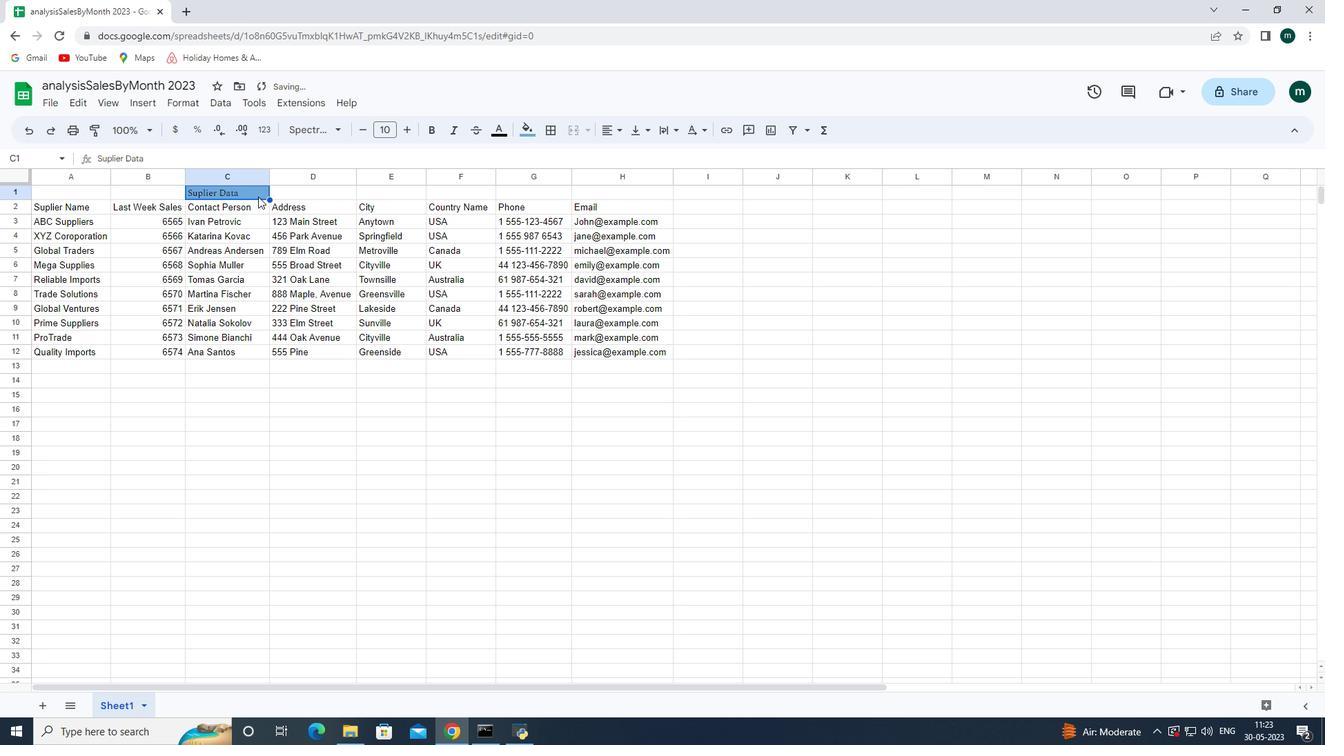 
Action: Mouse pressed left at (245, 196)
Screenshot: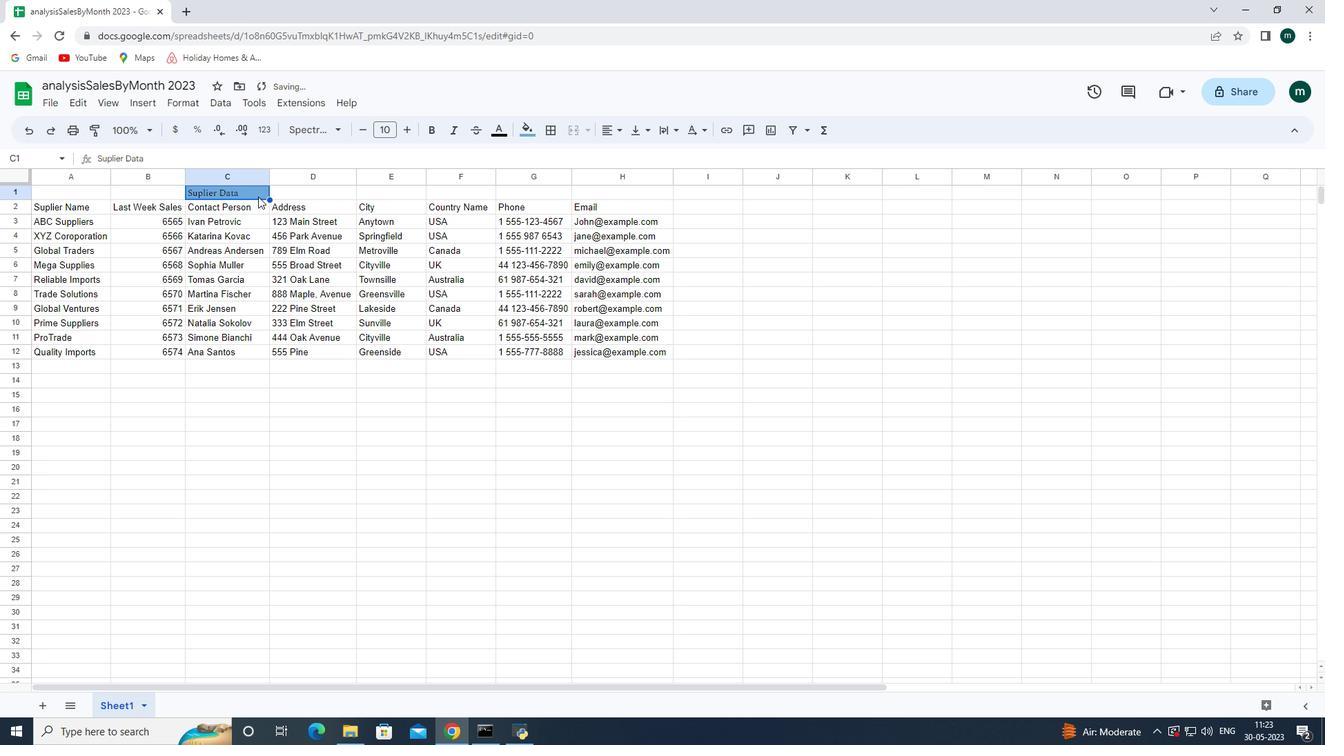 
Action: Mouse moved to (299, 197)
Screenshot: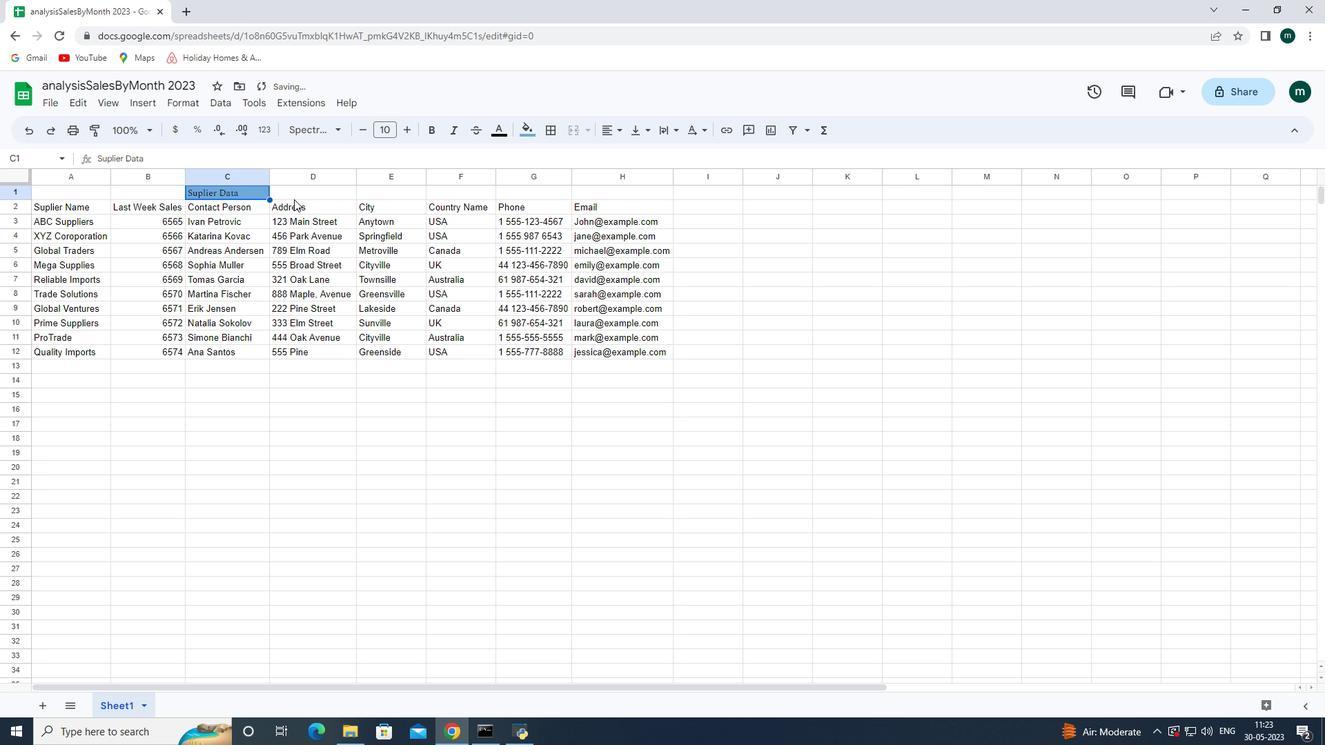 
Action: Mouse pressed left at (299, 197)
Screenshot: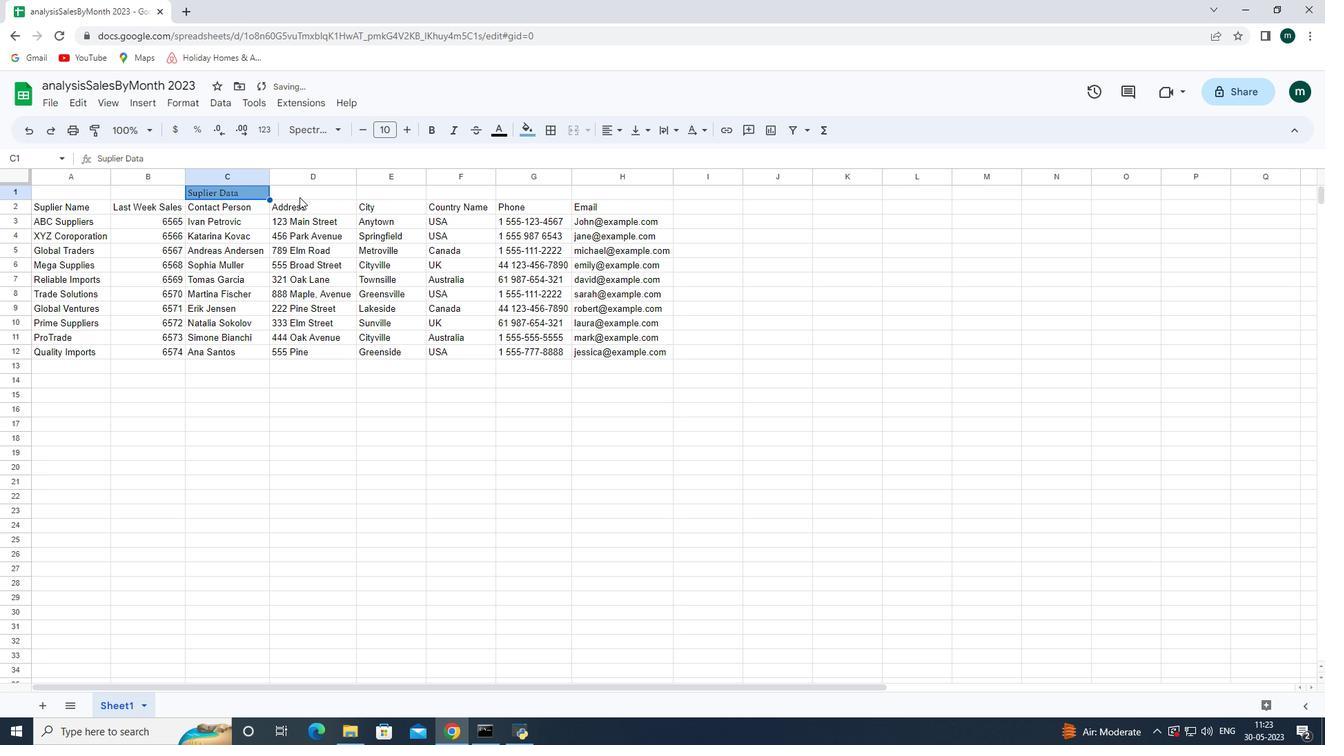 
Action: Mouse moved to (241, 189)
Screenshot: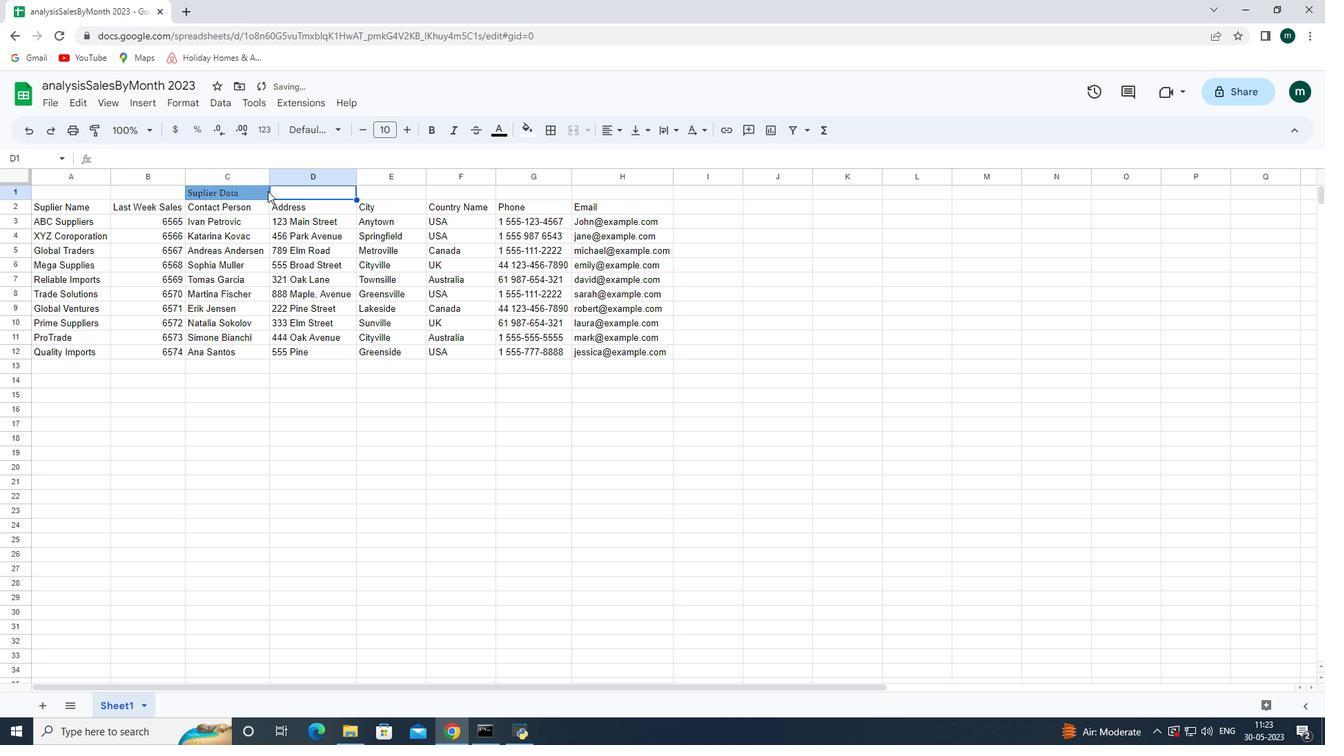 
Action: Mouse pressed left at (241, 189)
Screenshot: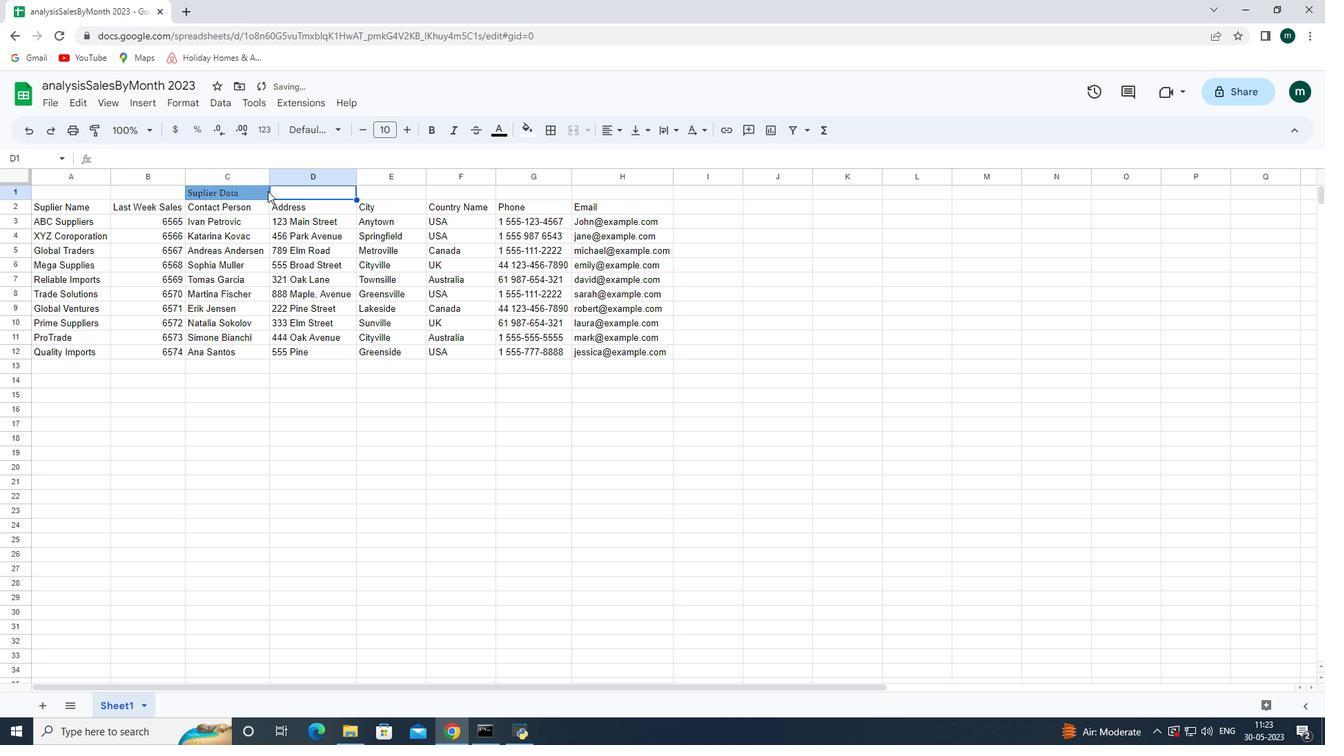 
Action: Mouse moved to (706, 130)
Screenshot: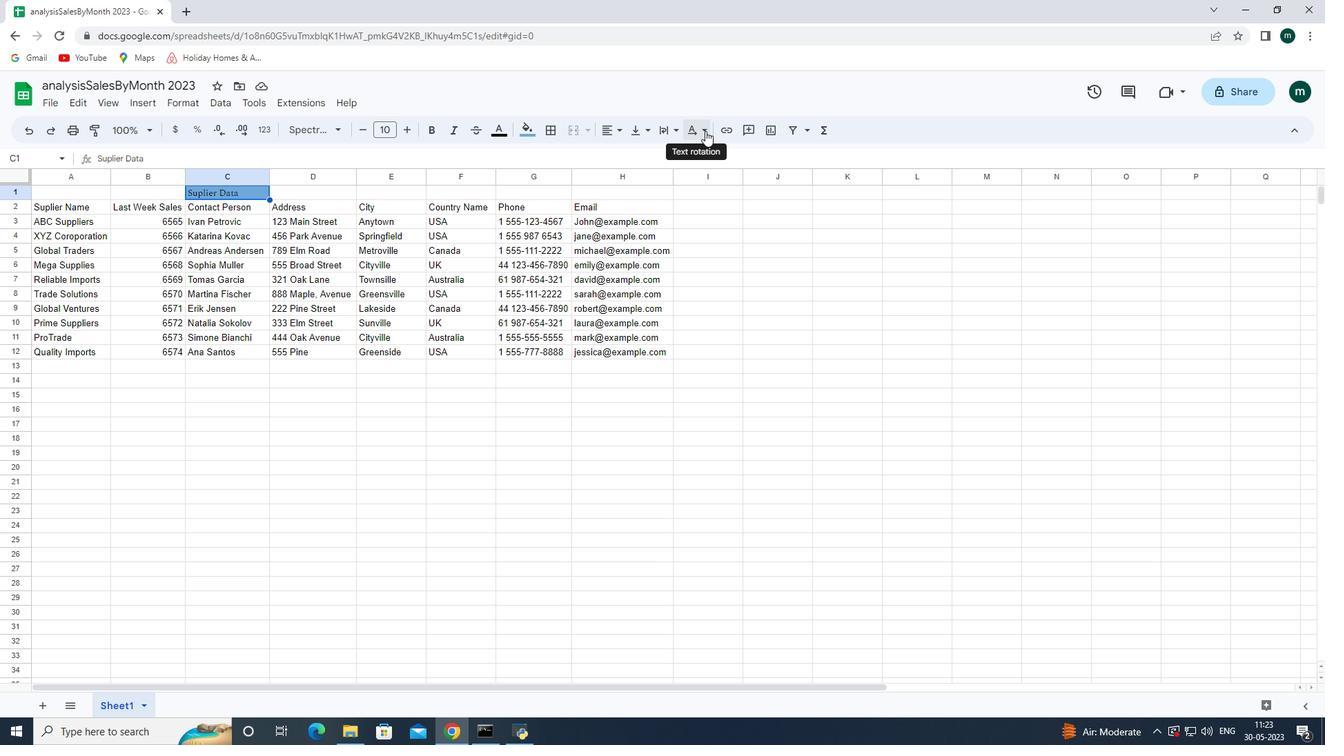 
Action: Mouse pressed left at (706, 130)
Screenshot: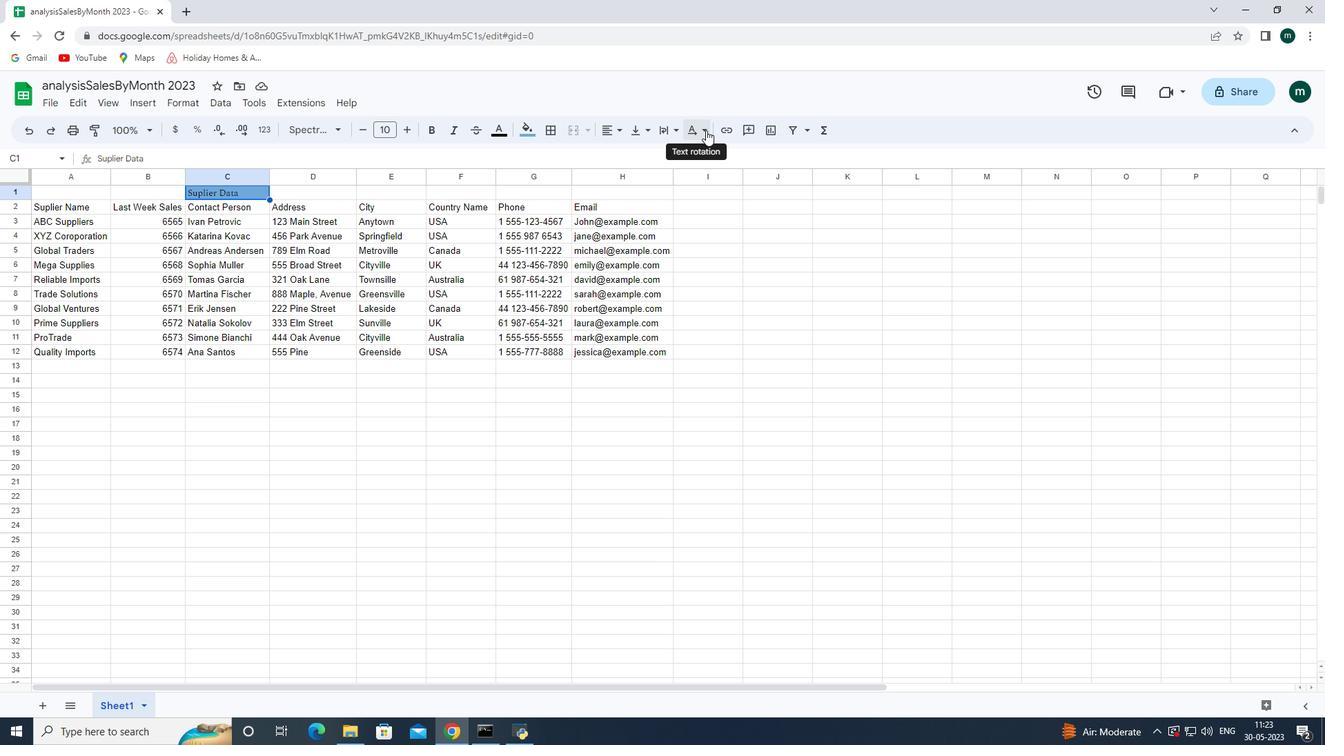 
Action: Mouse moved to (471, 131)
Screenshot: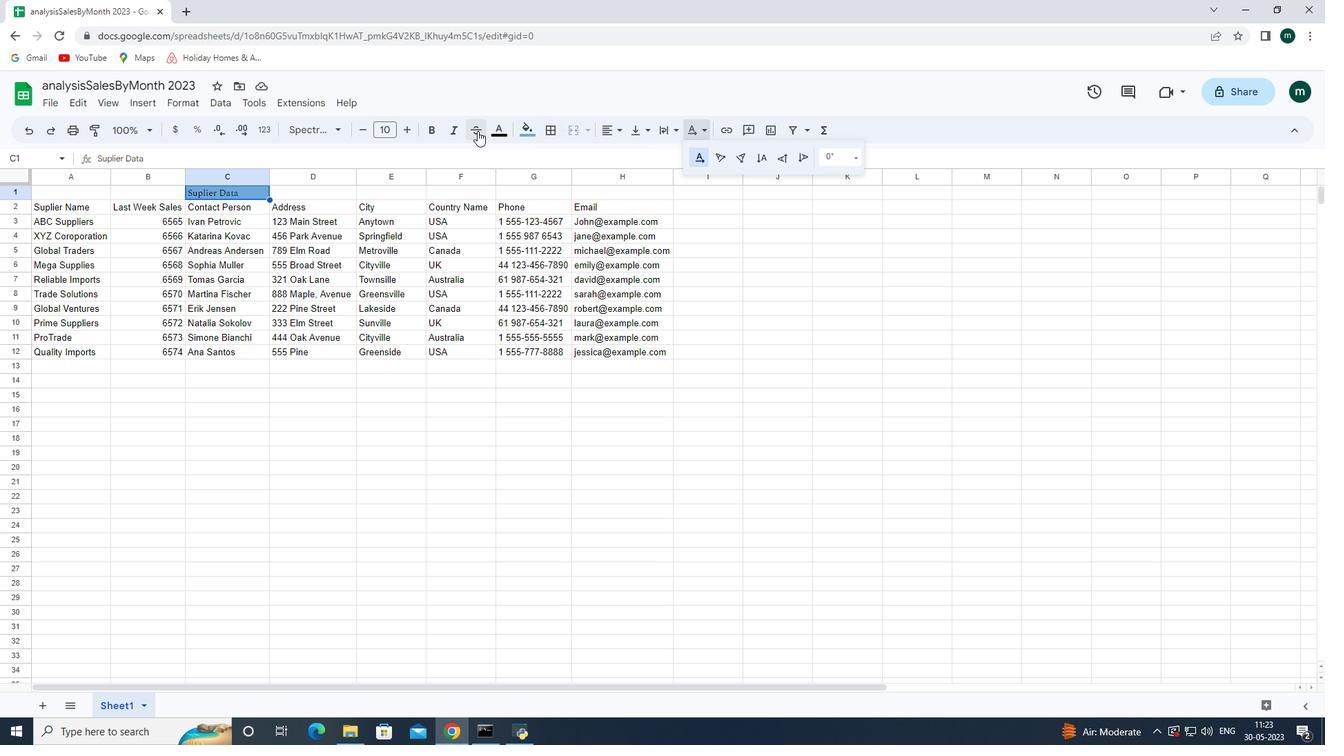 
Action: Mouse pressed left at (471, 131)
Screenshot: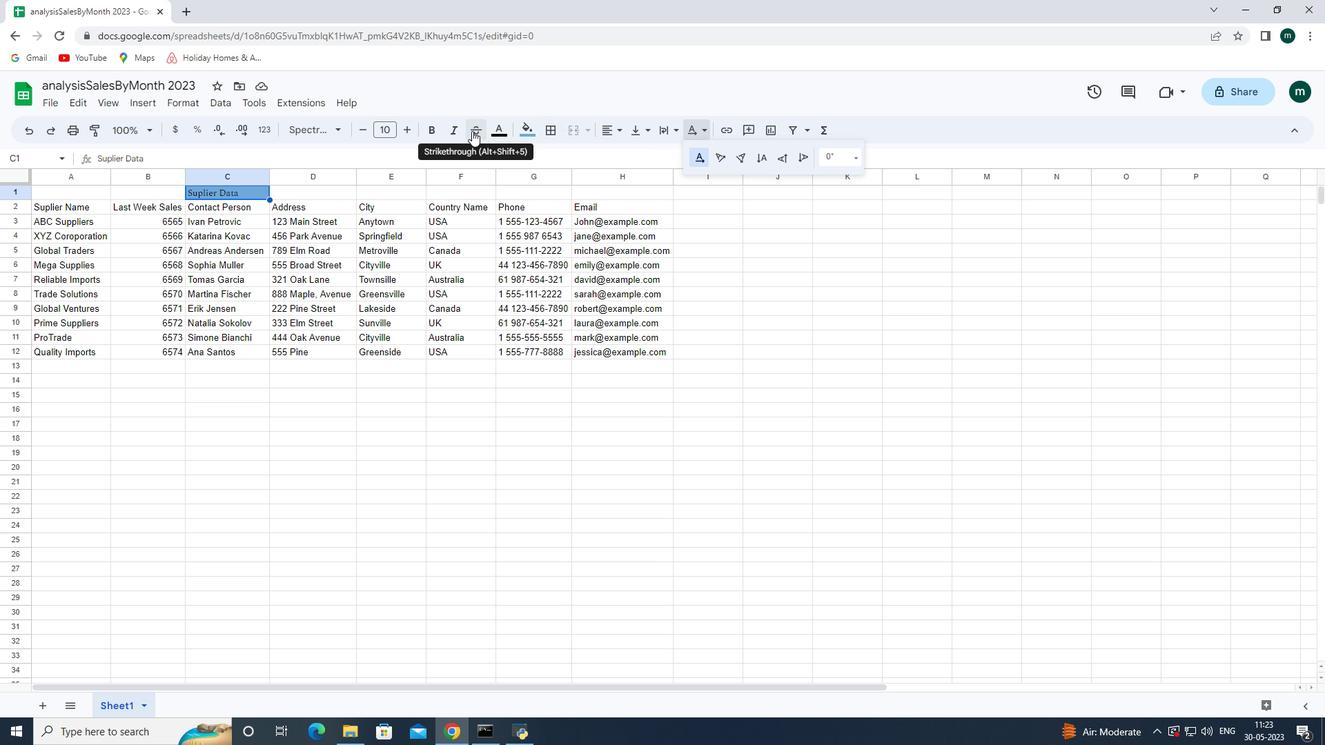 
Action: Mouse pressed left at (471, 131)
Screenshot: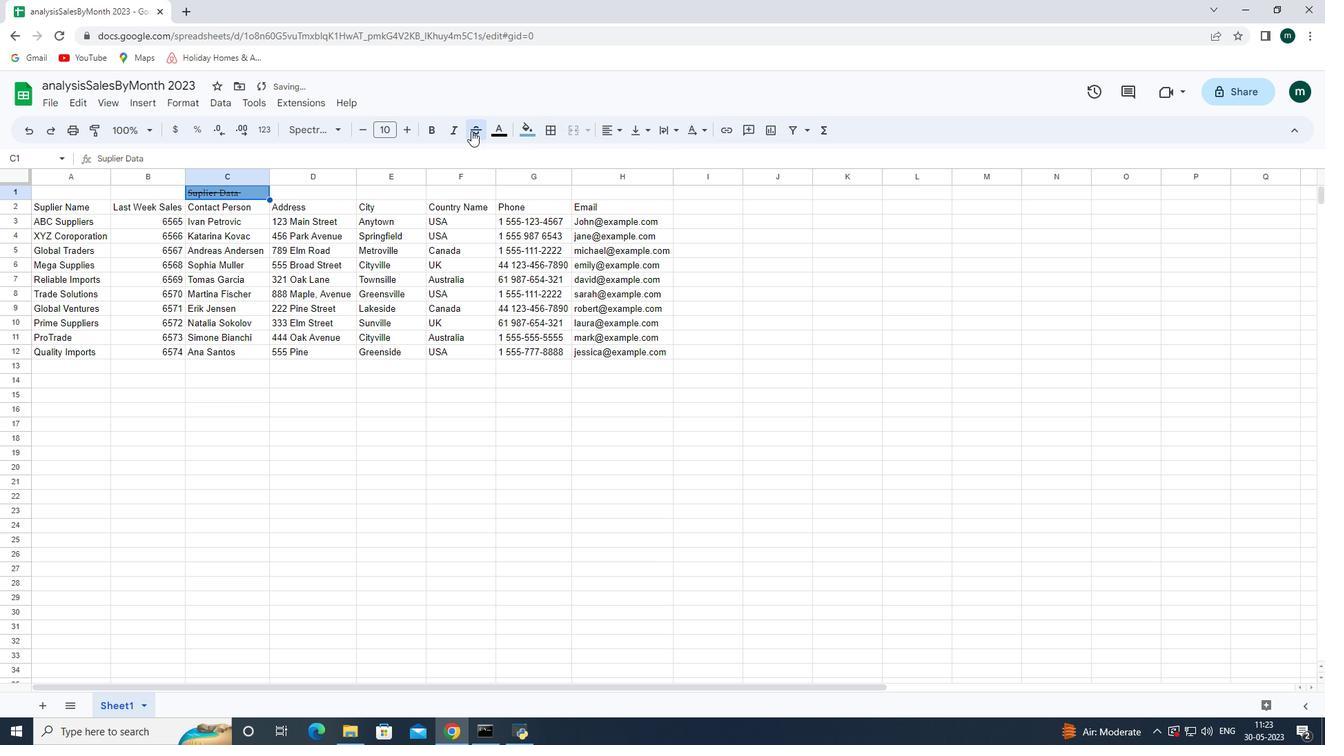 
Action: Mouse moved to (177, 103)
Screenshot: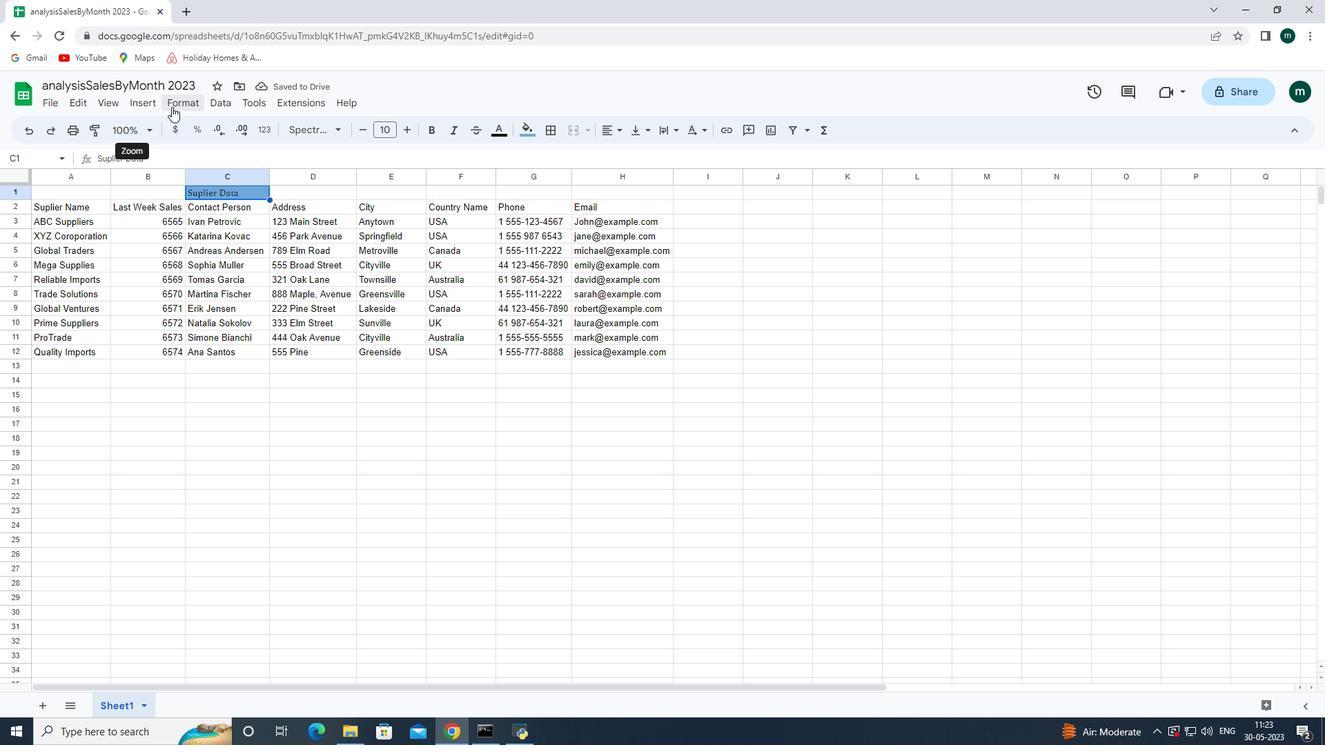 
Action: Mouse pressed left at (177, 103)
Screenshot: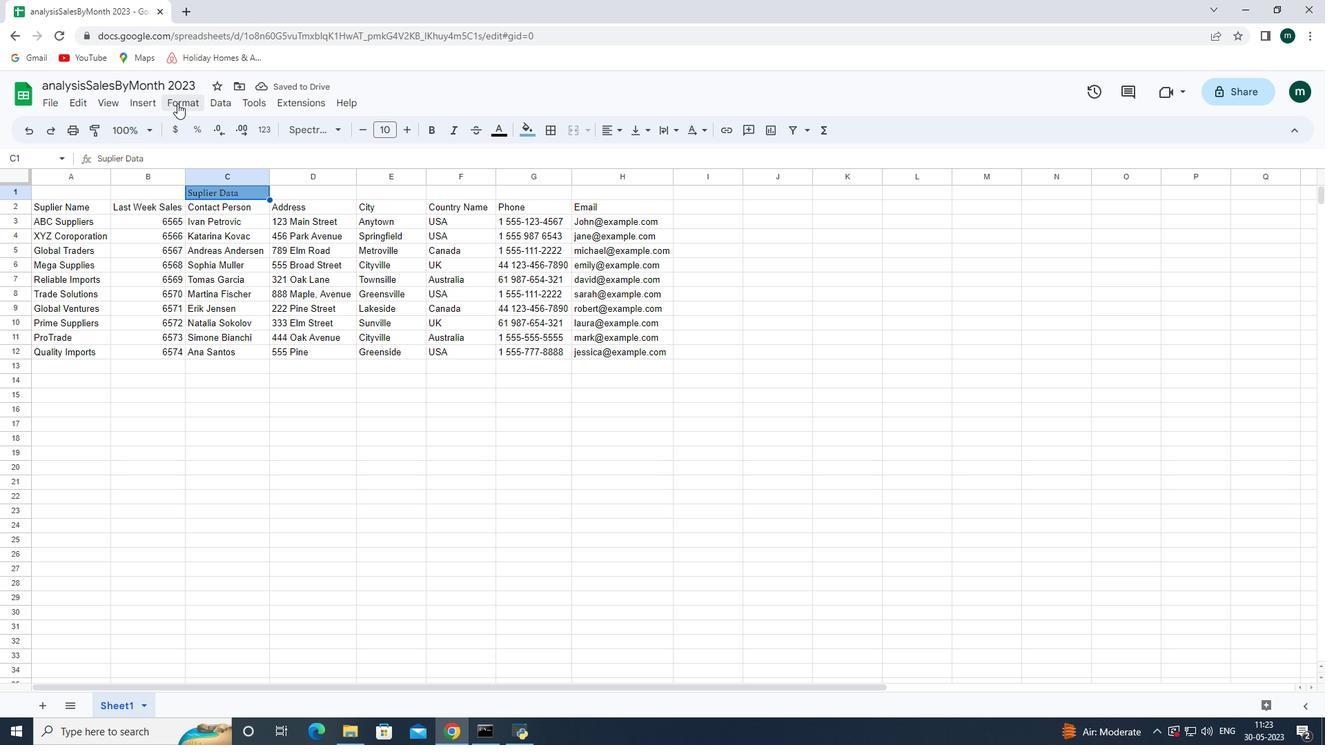 
Action: Mouse moved to (423, 229)
Screenshot: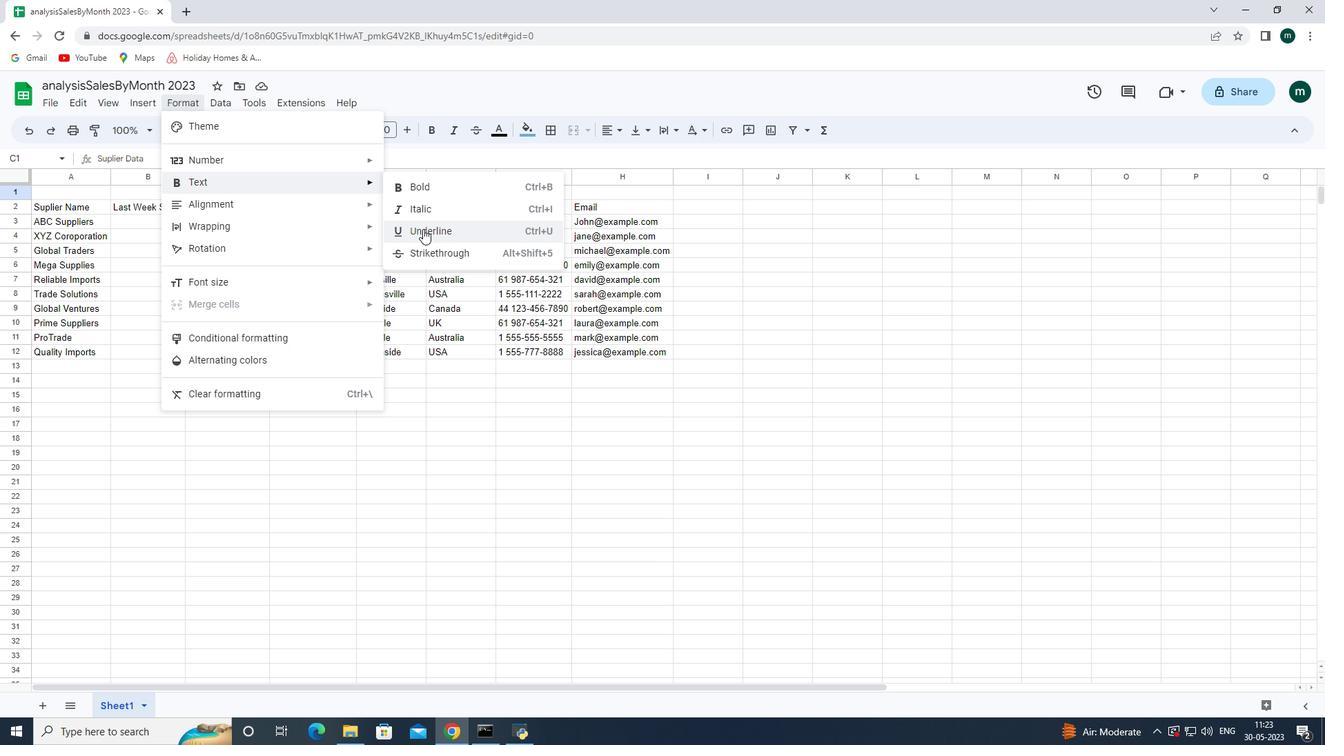 
Action: Mouse pressed left at (423, 229)
Screenshot: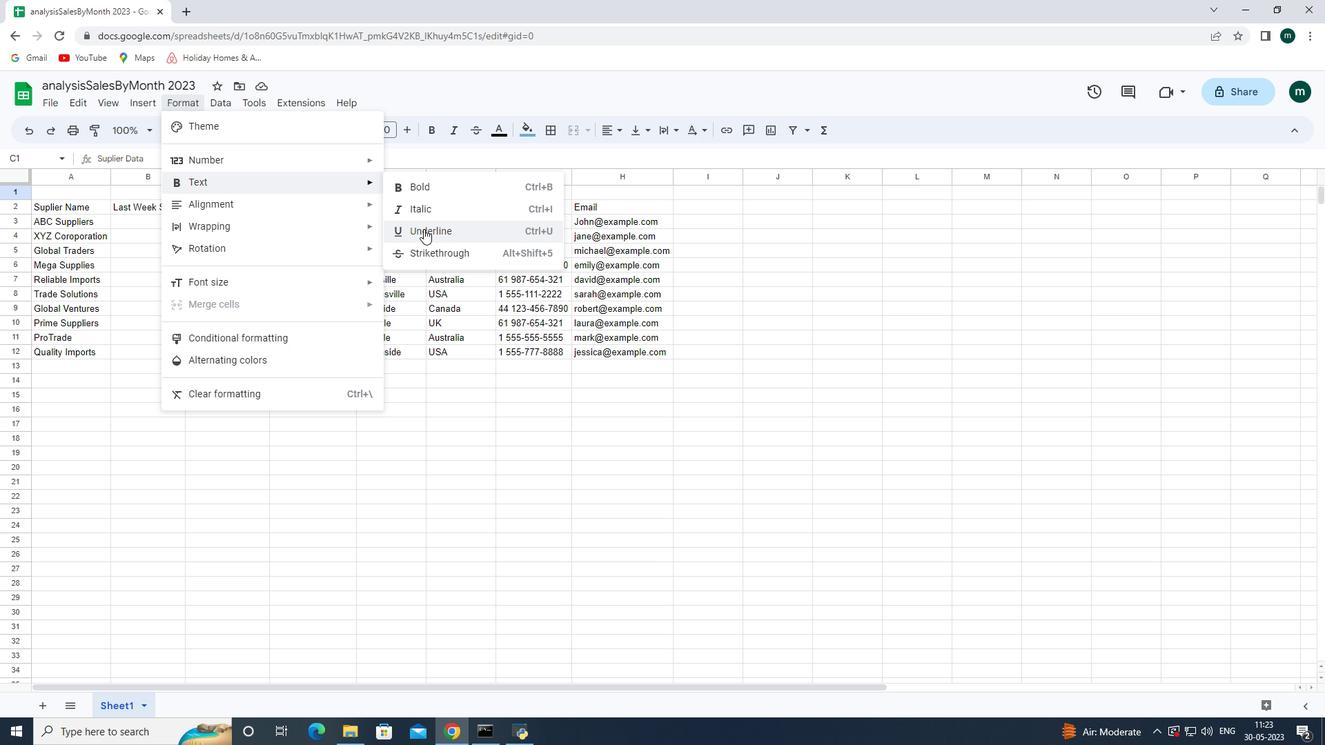 
Action: Mouse moved to (408, 131)
Screenshot: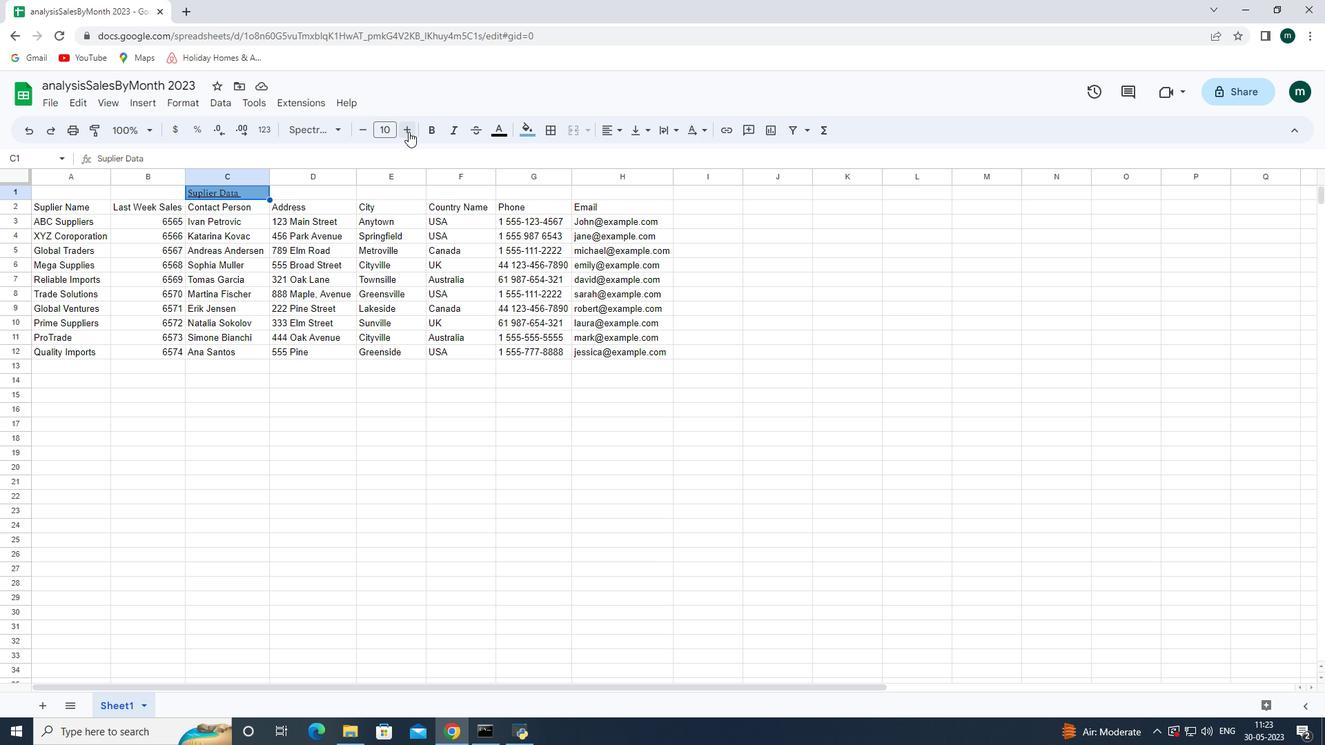 
Action: Mouse pressed left at (408, 131)
Screenshot: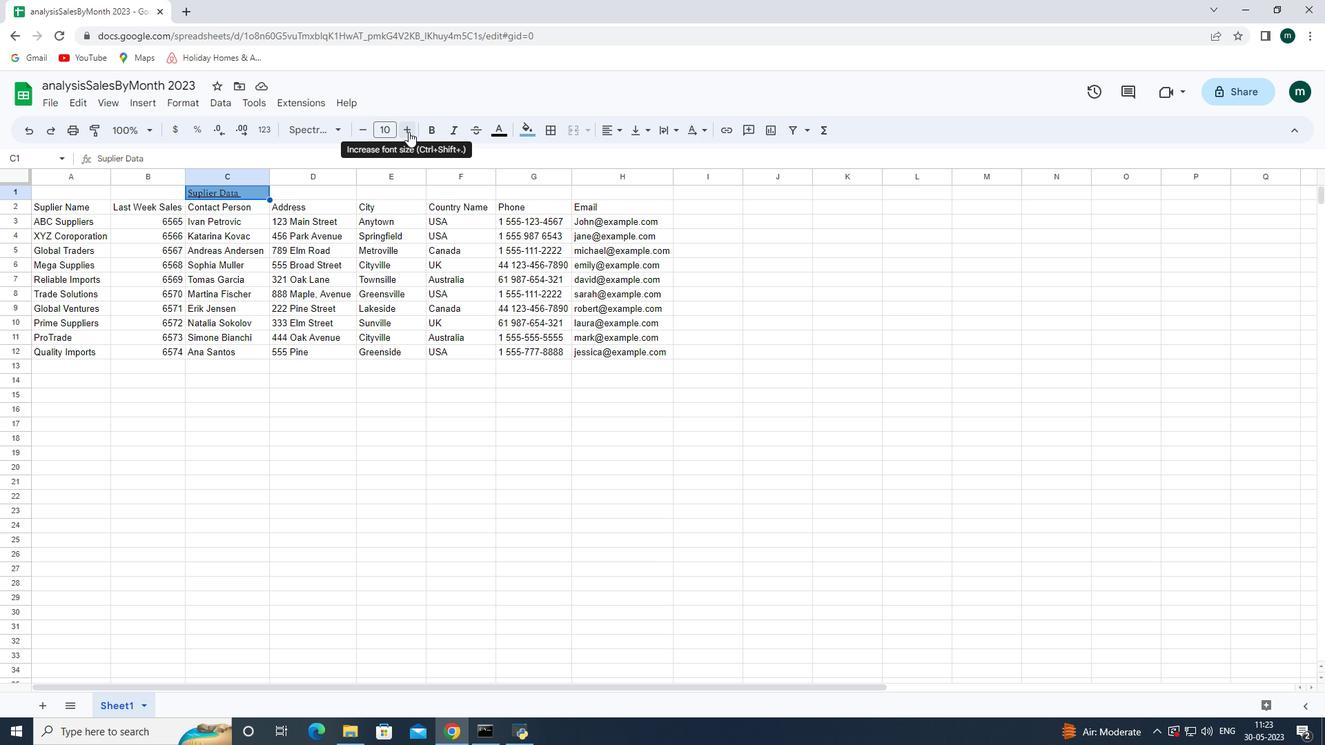 
Action: Mouse pressed left at (408, 131)
Screenshot: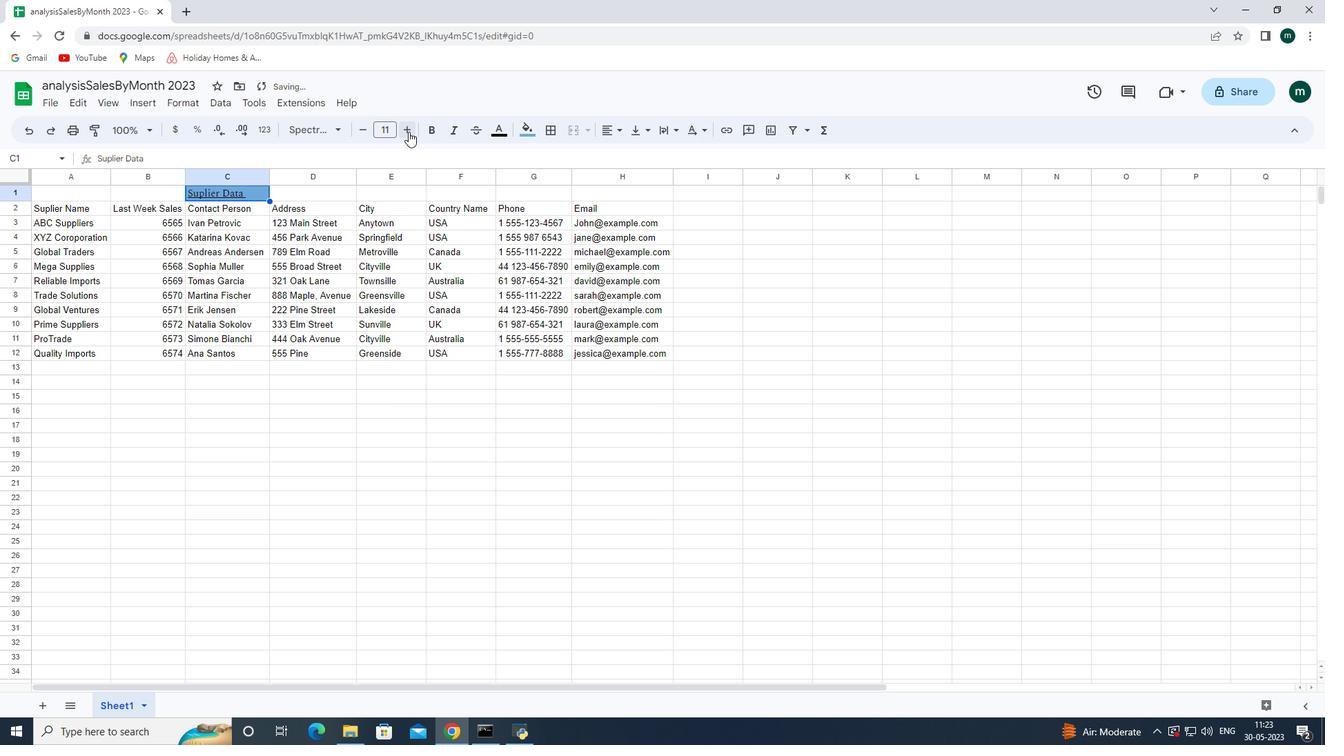 
Action: Mouse pressed left at (408, 131)
Screenshot: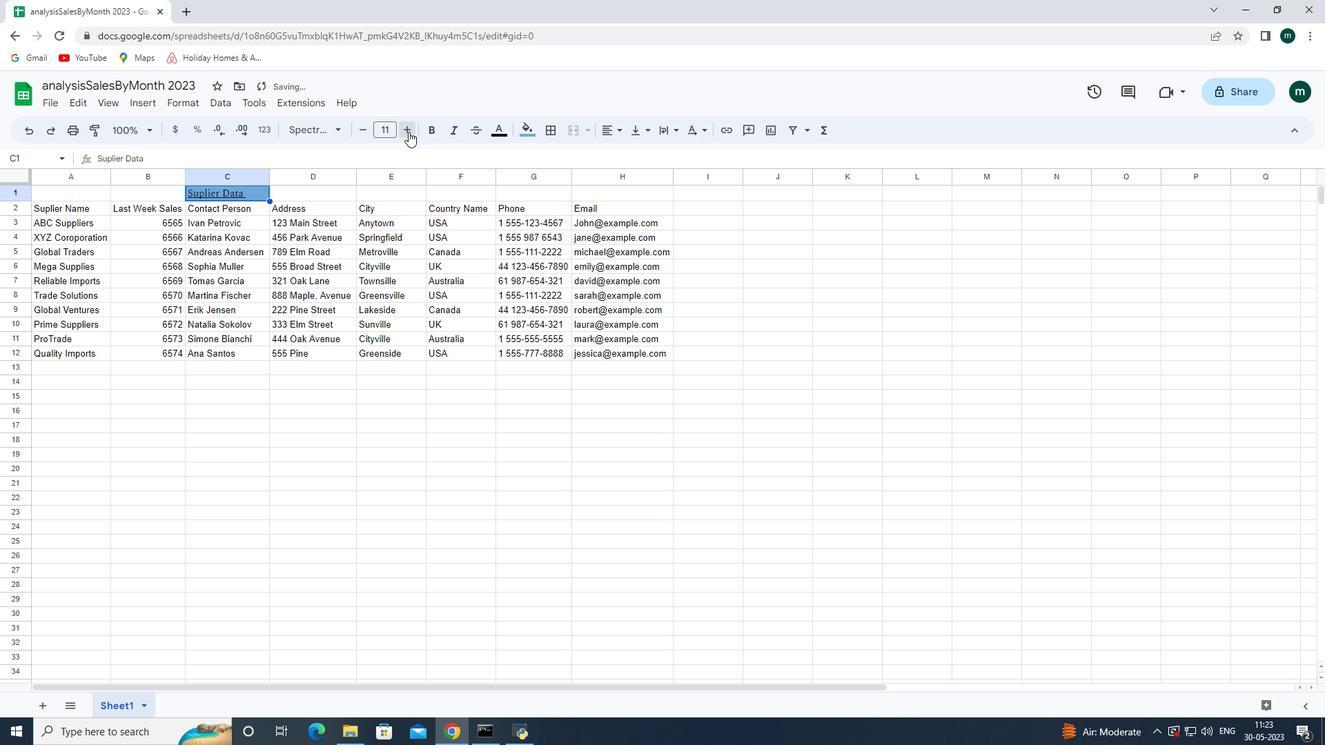 
Action: Mouse pressed left at (408, 131)
Screenshot: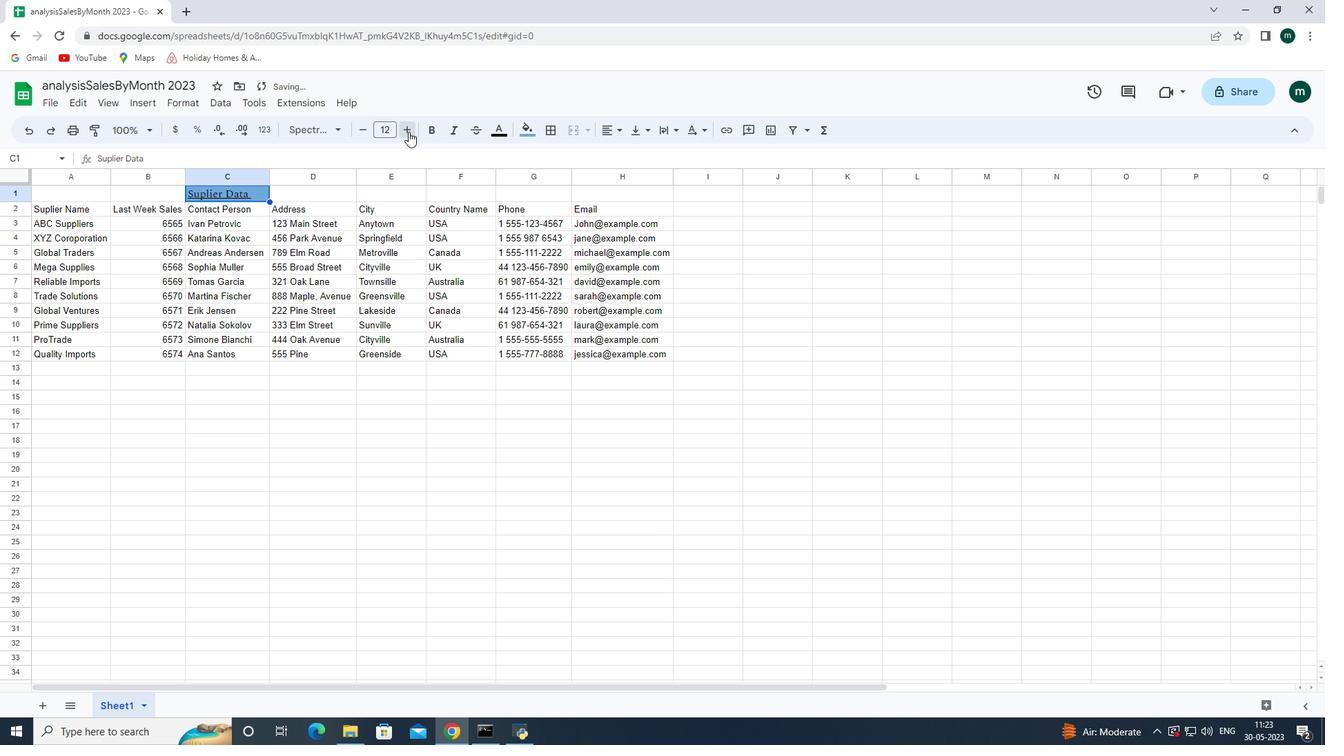 
Action: Mouse pressed left at (408, 131)
Screenshot: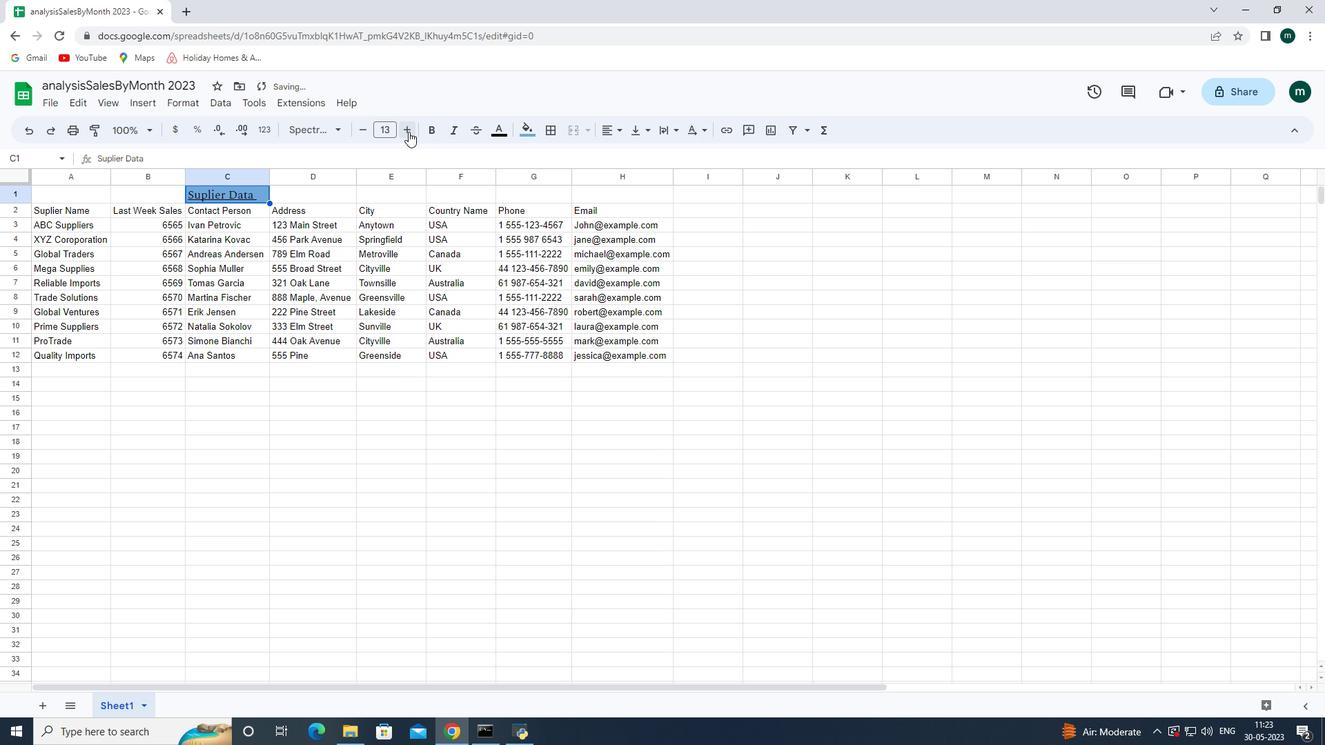 
Action: Mouse pressed left at (408, 131)
Screenshot: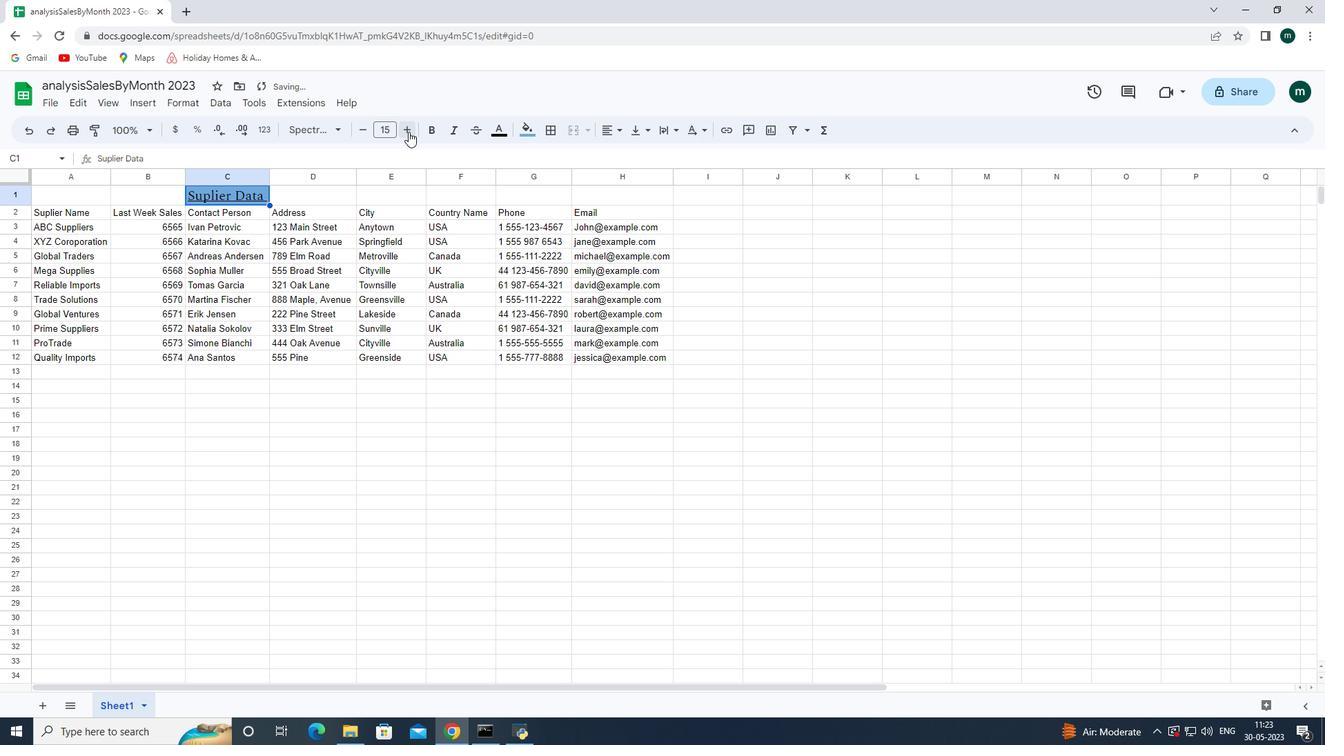 
Action: Mouse pressed left at (408, 131)
Screenshot: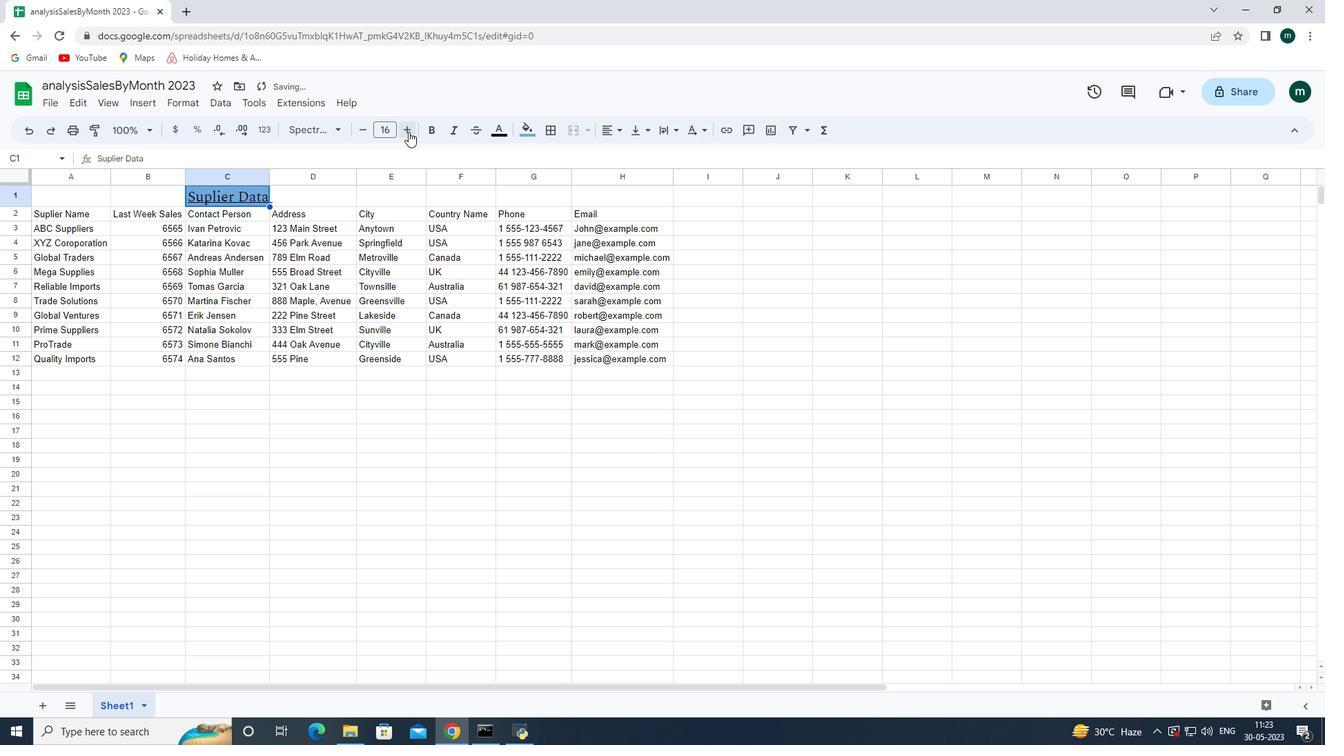 
Action: Mouse pressed left at (408, 131)
Screenshot: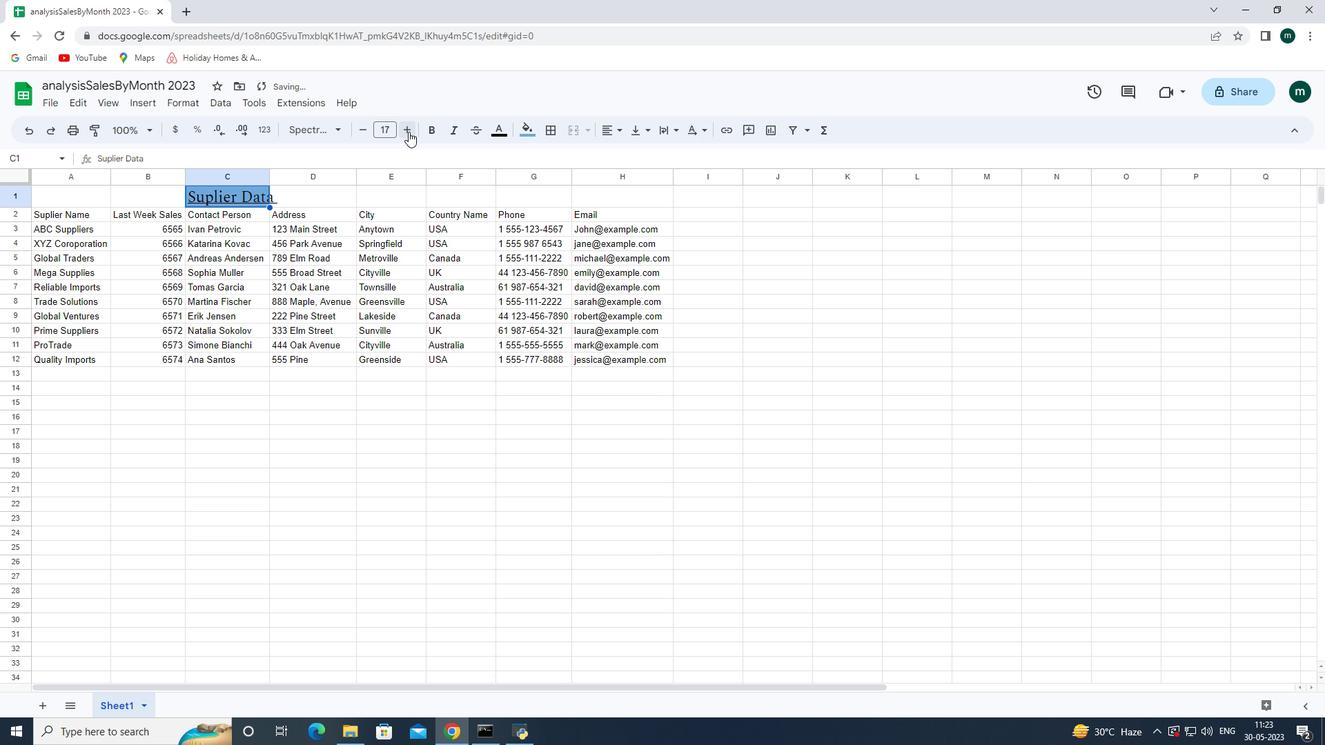 
Action: Mouse moved to (323, 198)
Screenshot: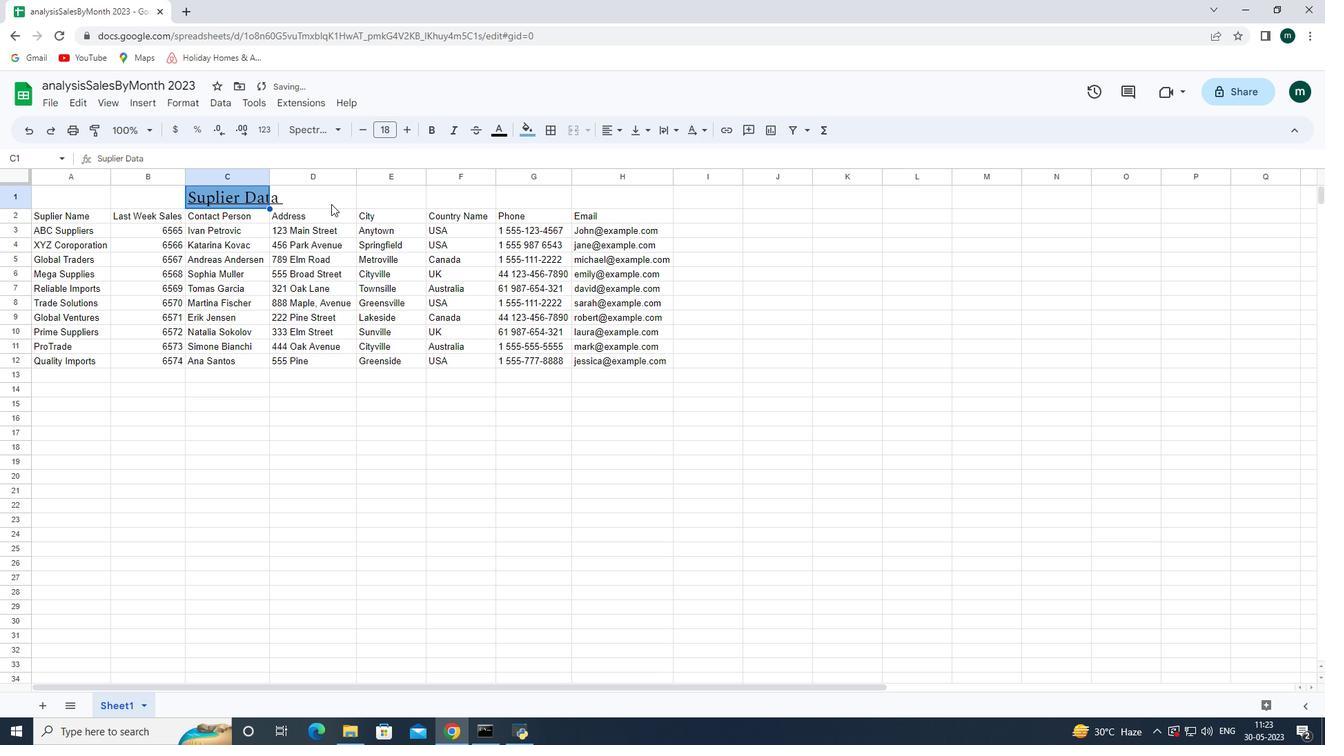 
Action: Mouse pressed left at (323, 198)
Screenshot: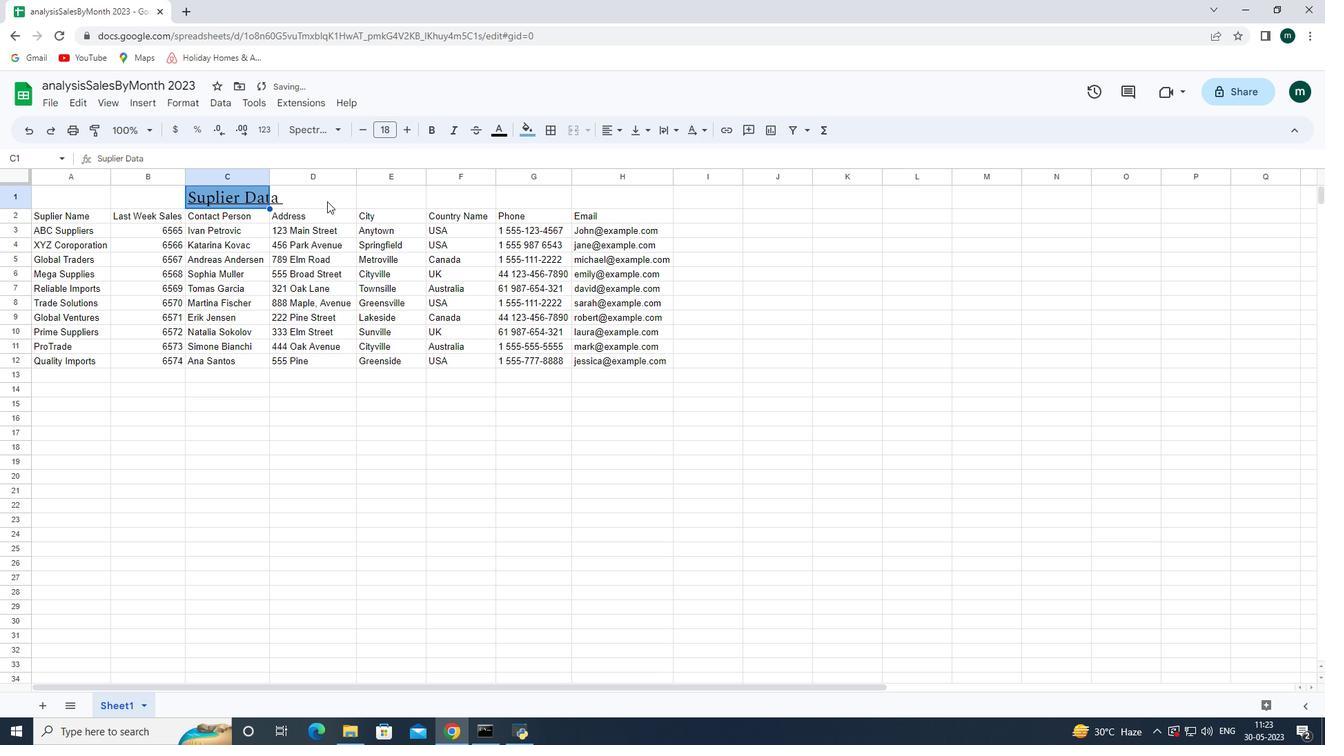 
Action: Mouse moved to (252, 408)
Screenshot: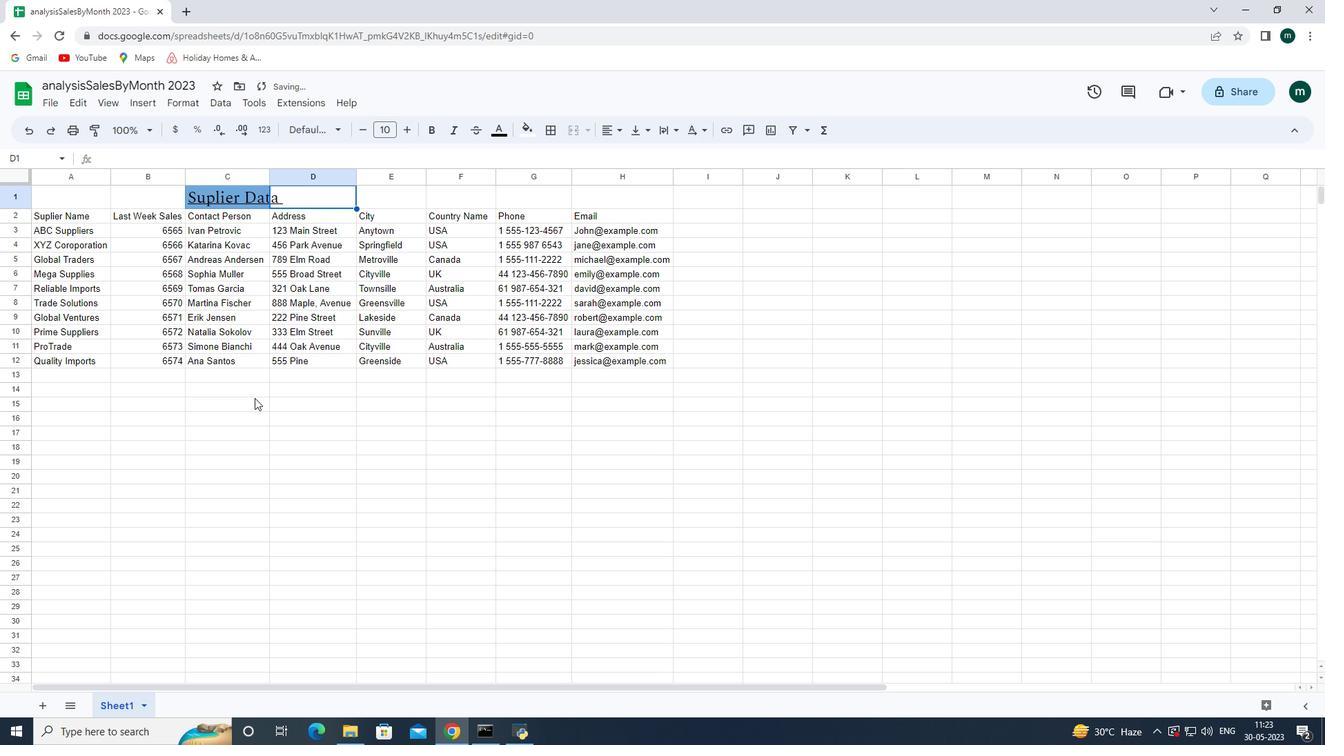 
Action: Mouse pressed left at (252, 408)
Screenshot: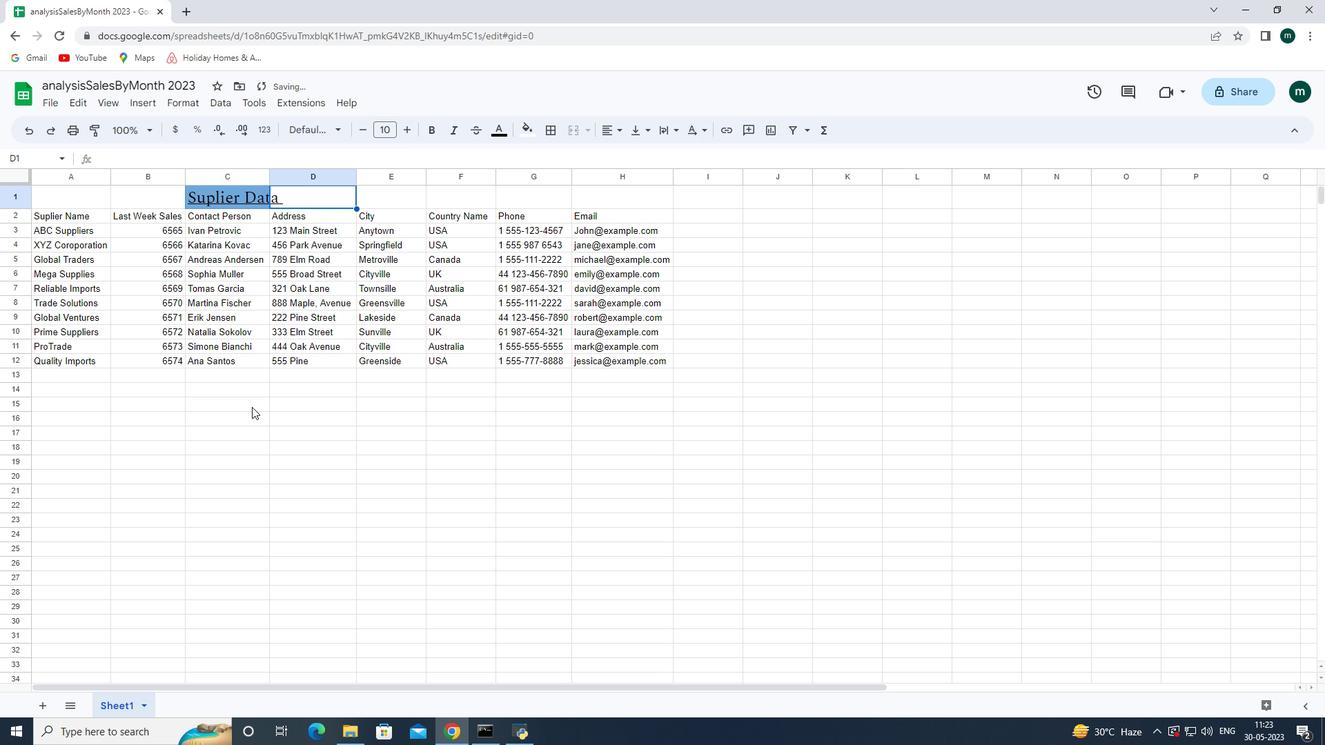 
Action: Mouse moved to (245, 197)
Screenshot: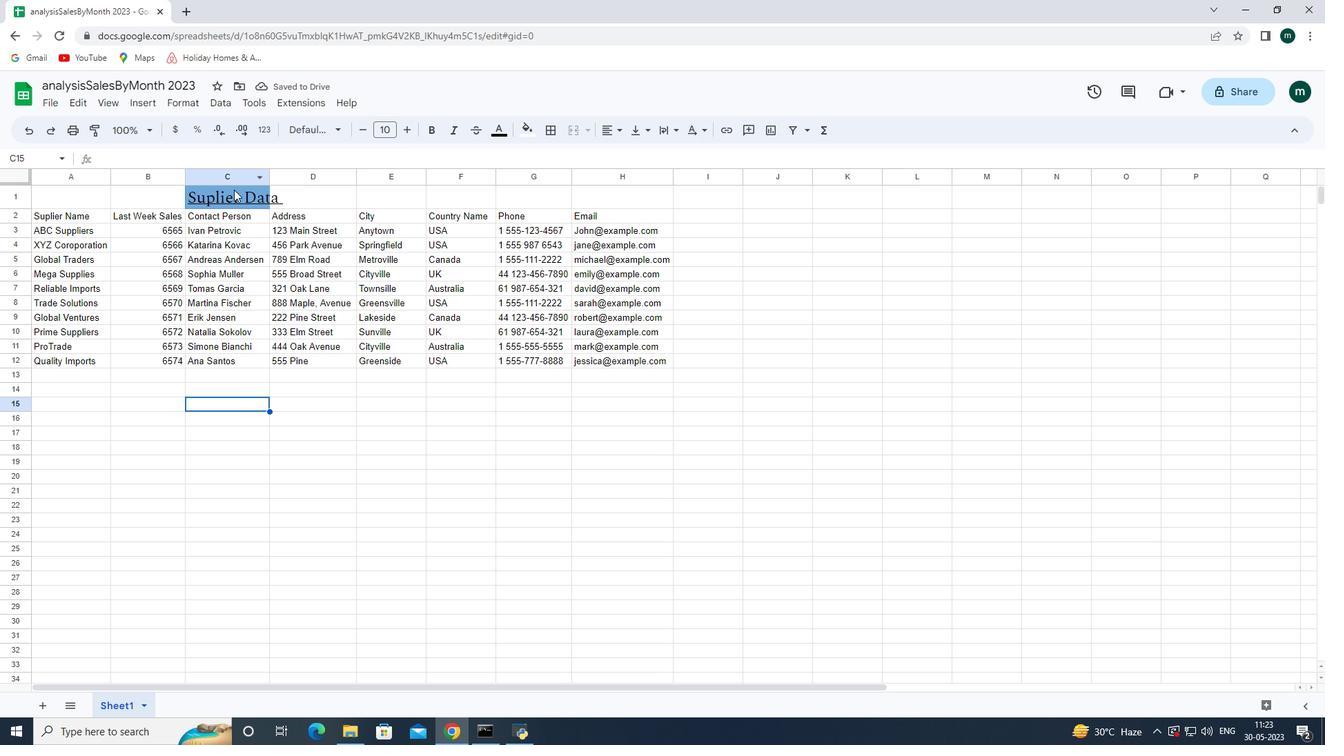 
Action: Mouse pressed left at (245, 197)
Screenshot: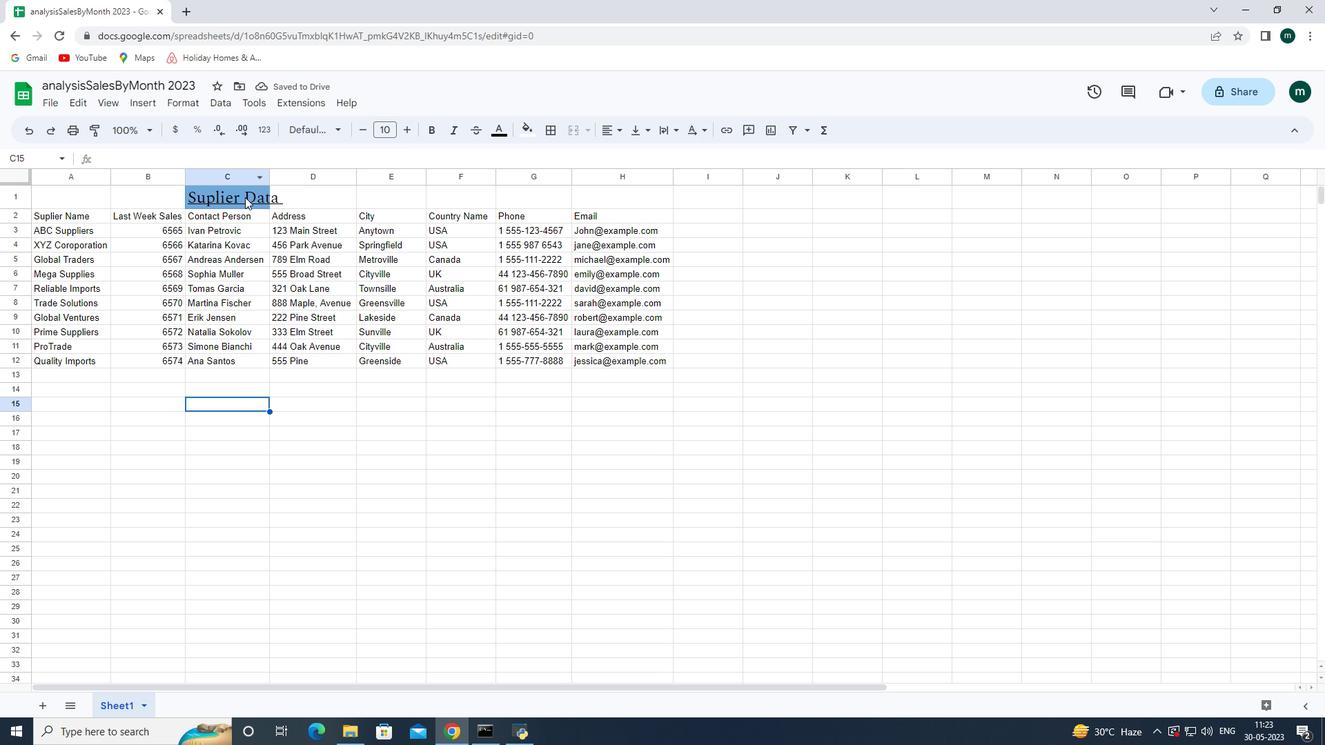 
Action: Mouse moved to (138, 191)
Screenshot: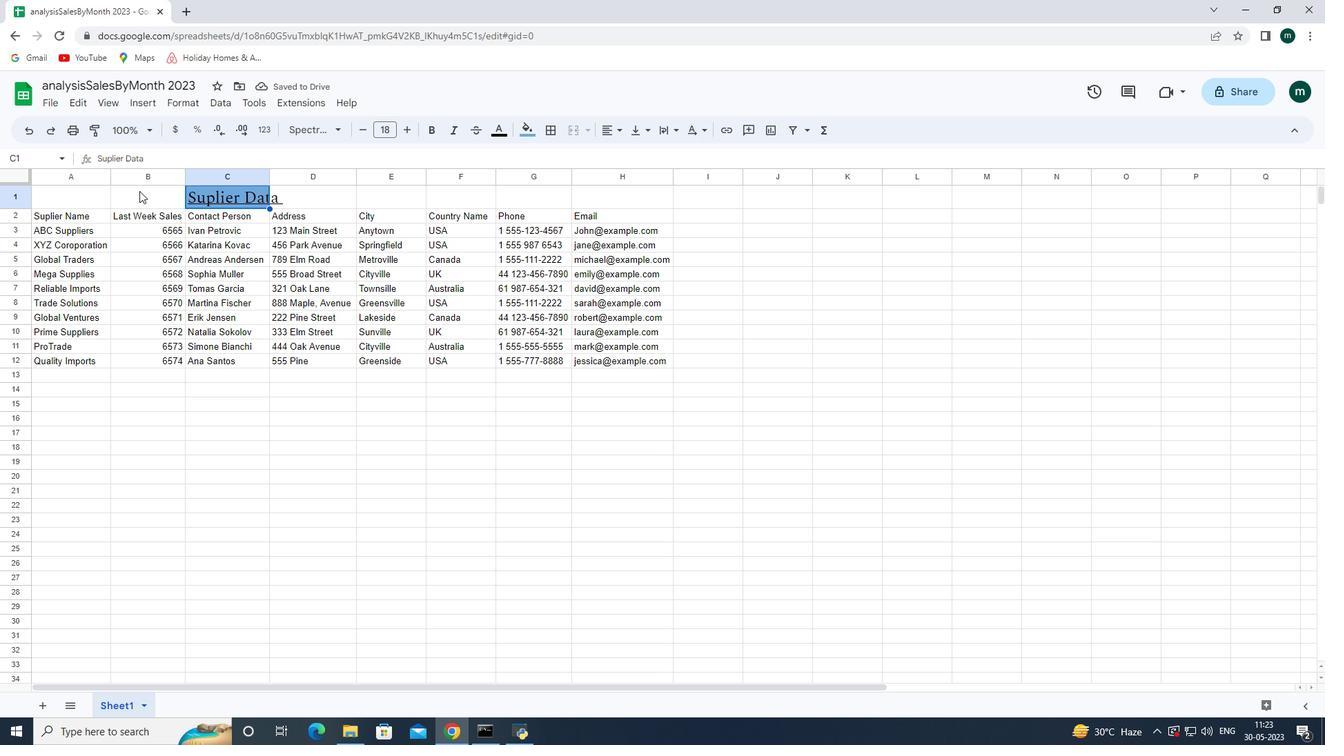 
Action: Mouse pressed left at (138, 191)
Screenshot: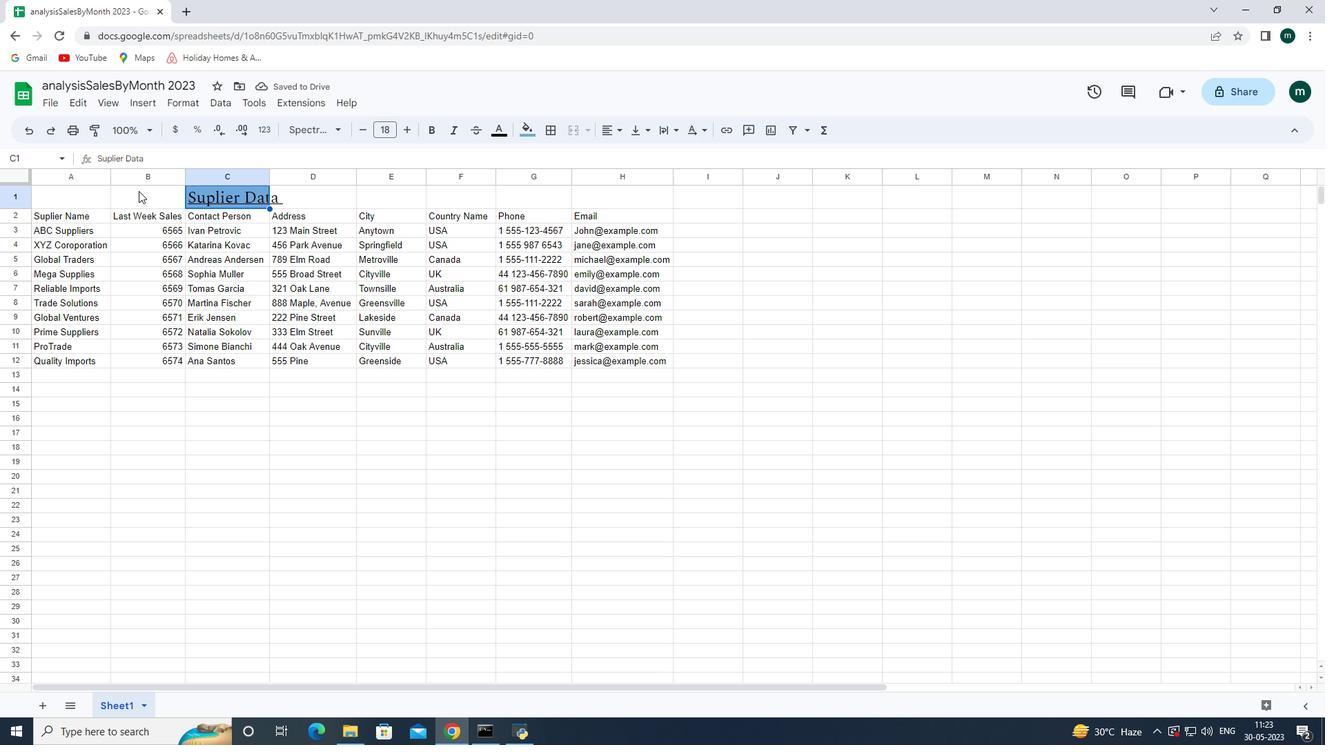 
Action: Mouse moved to (202, 202)
Screenshot: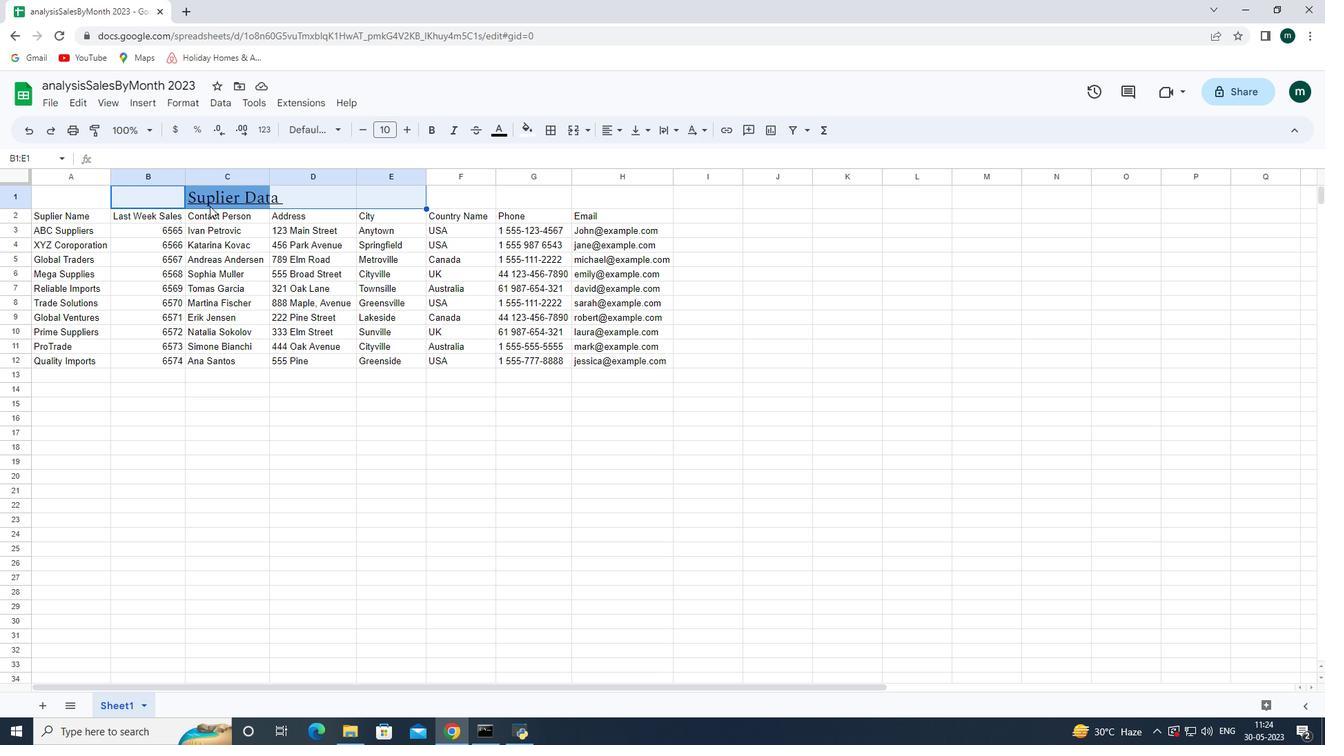 
Action: Mouse pressed left at (202, 202)
Screenshot: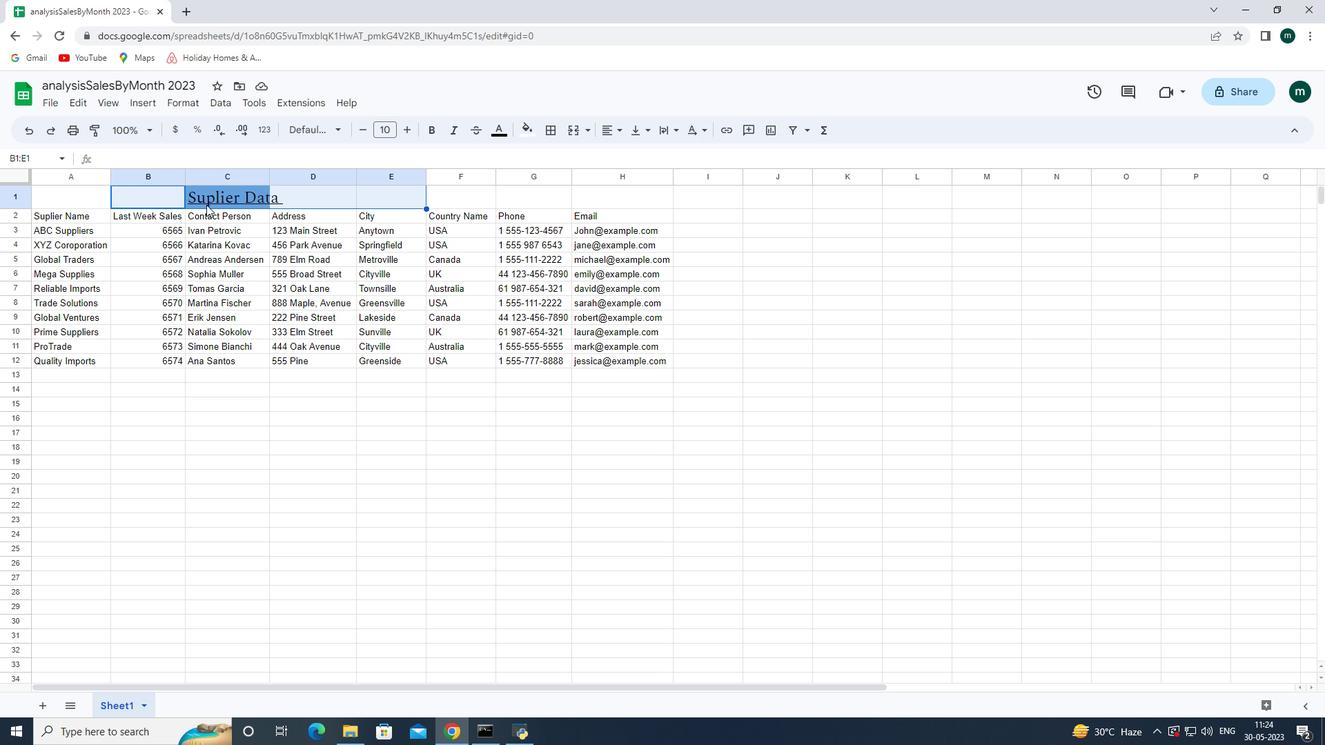 
Action: Mouse moved to (198, 199)
Screenshot: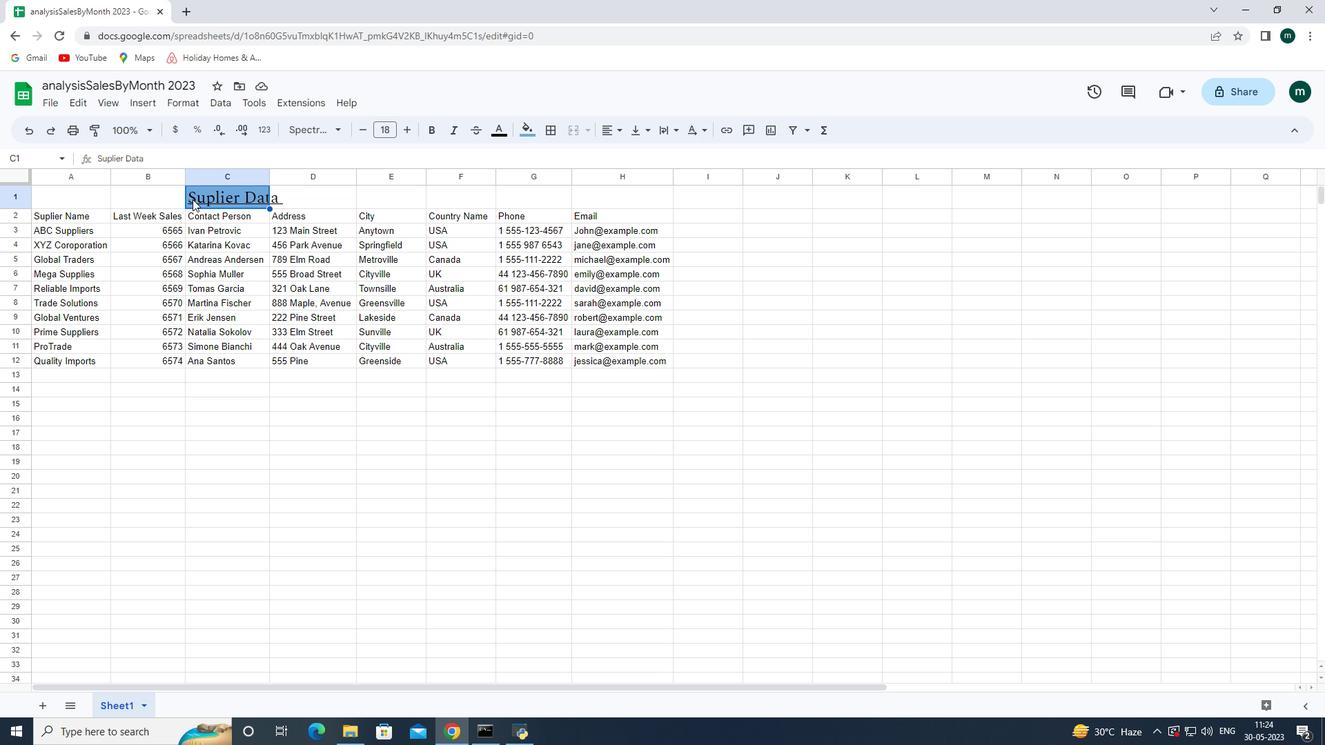 
Action: Mouse pressed left at (198, 199)
Screenshot: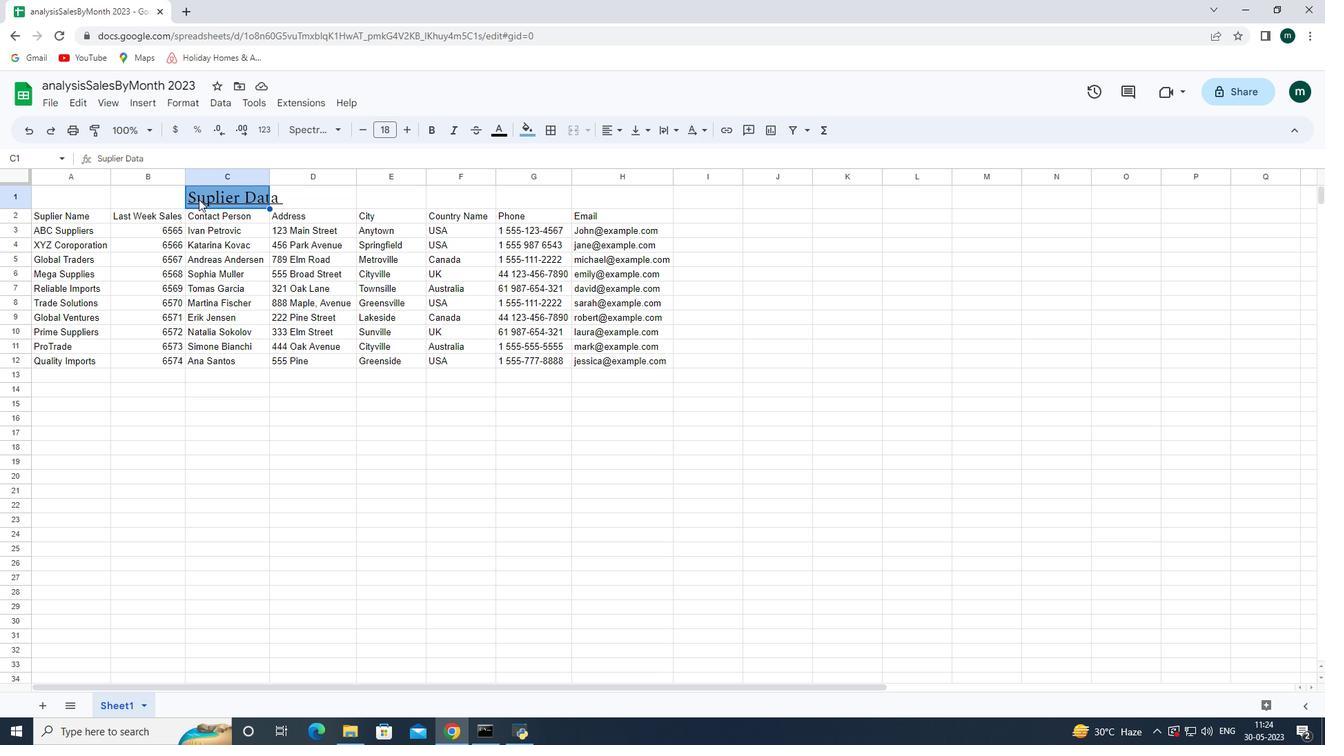 
Action: Mouse moved to (589, 133)
Screenshot: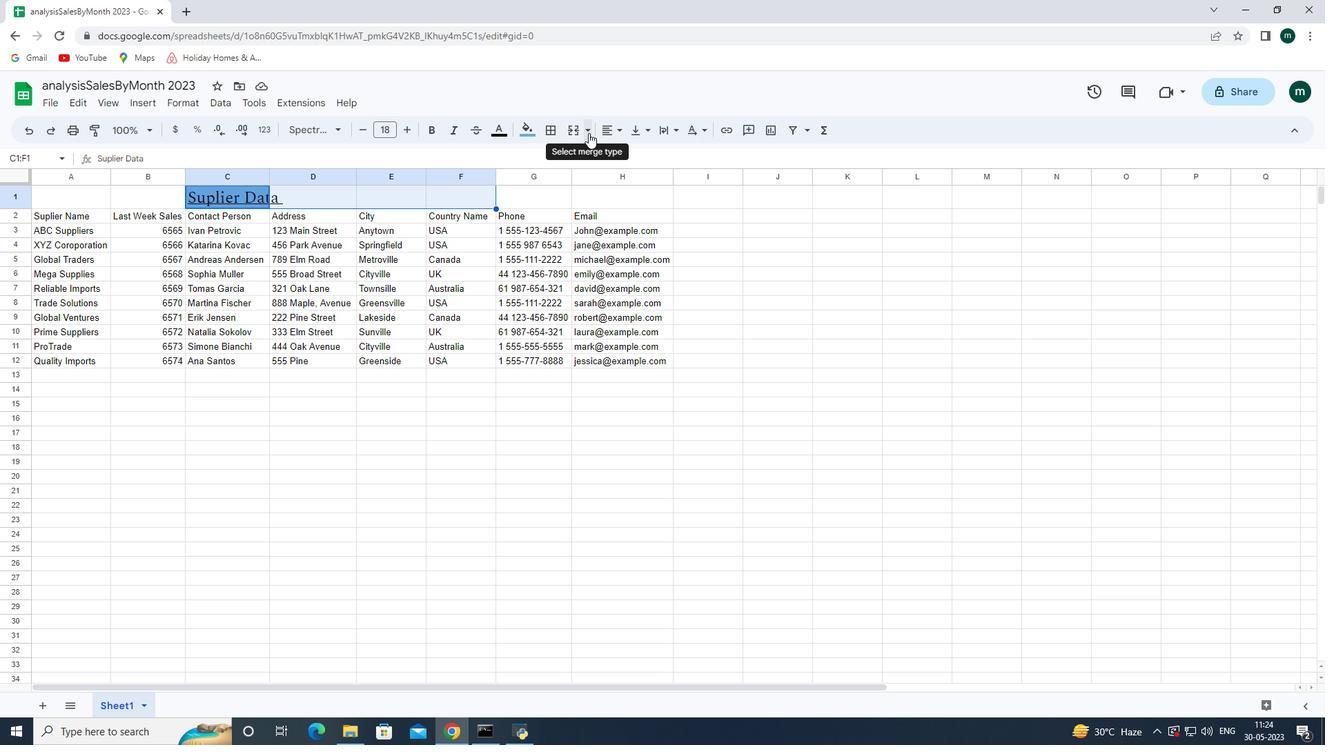 
Action: Mouse pressed left at (589, 133)
Screenshot: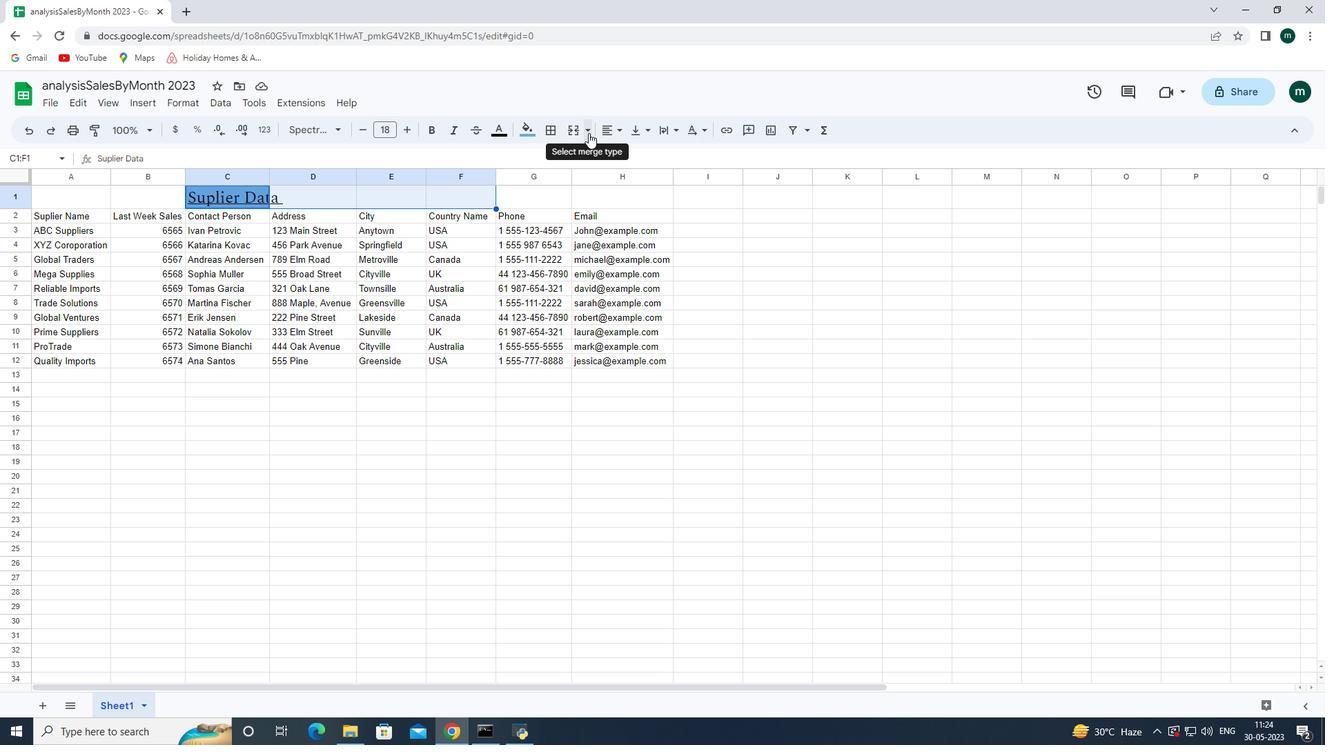 
Action: Mouse moved to (599, 151)
Screenshot: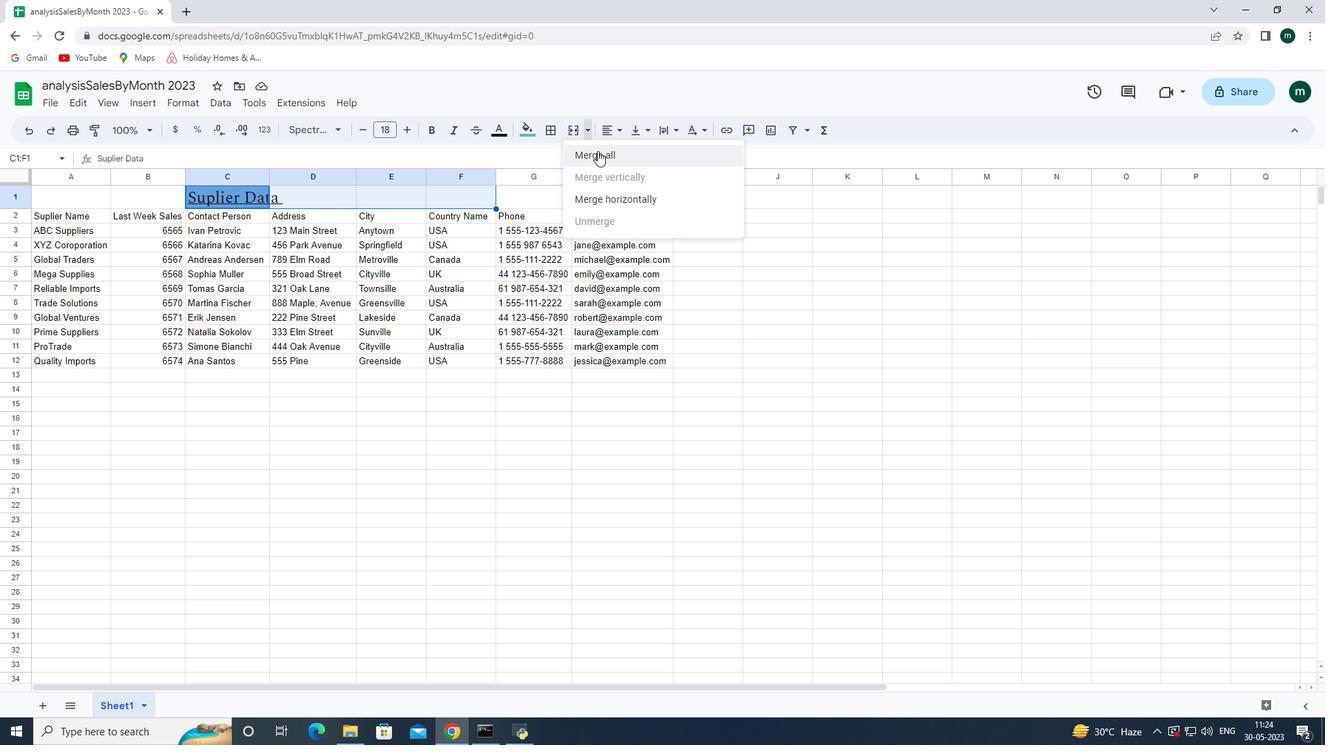
Action: Mouse pressed left at (599, 151)
Screenshot: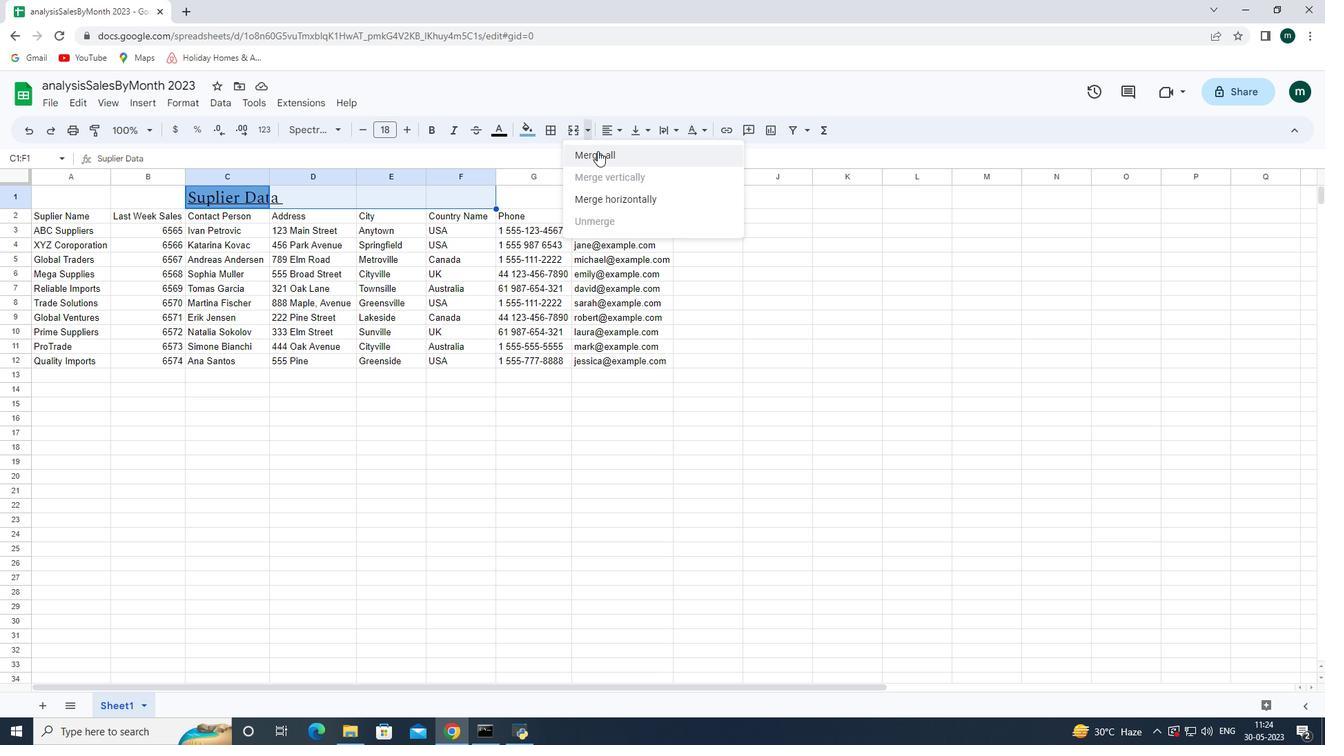 
Action: Mouse moved to (49, 211)
Screenshot: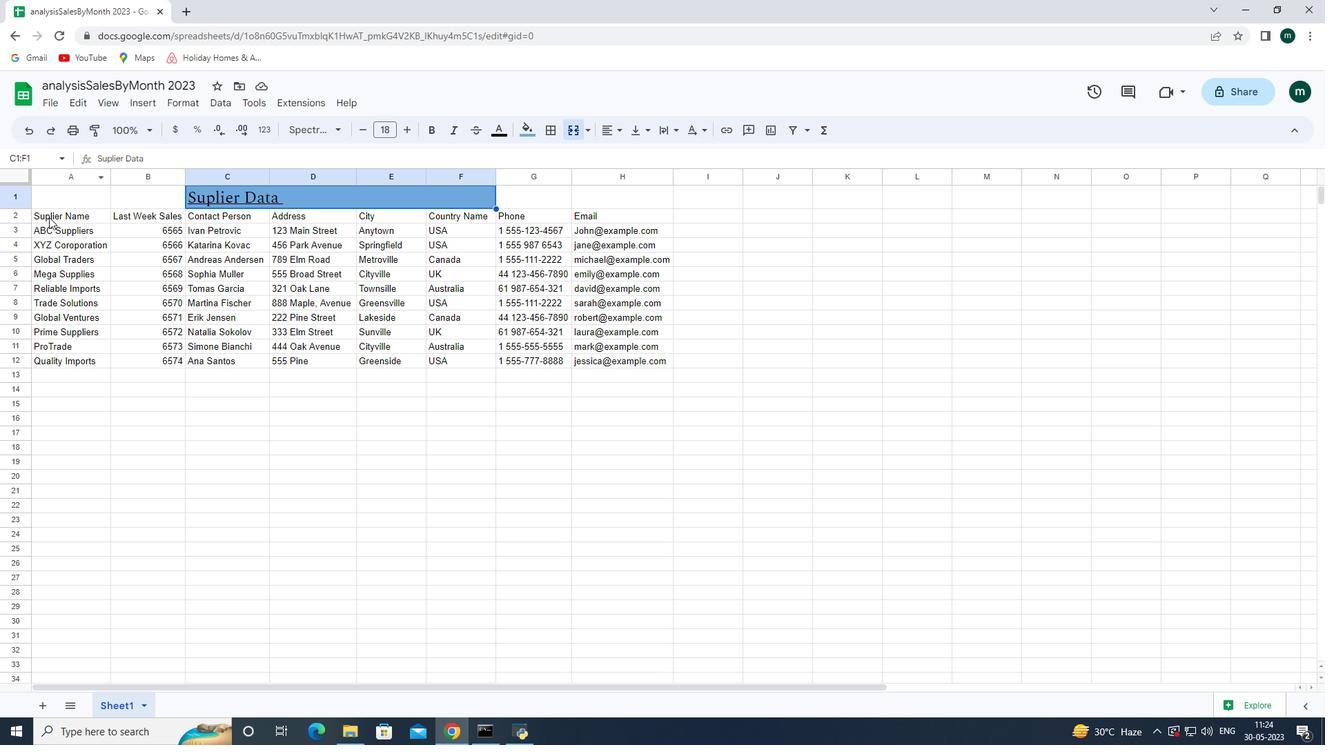 
Action: Mouse pressed left at (49, 211)
Screenshot: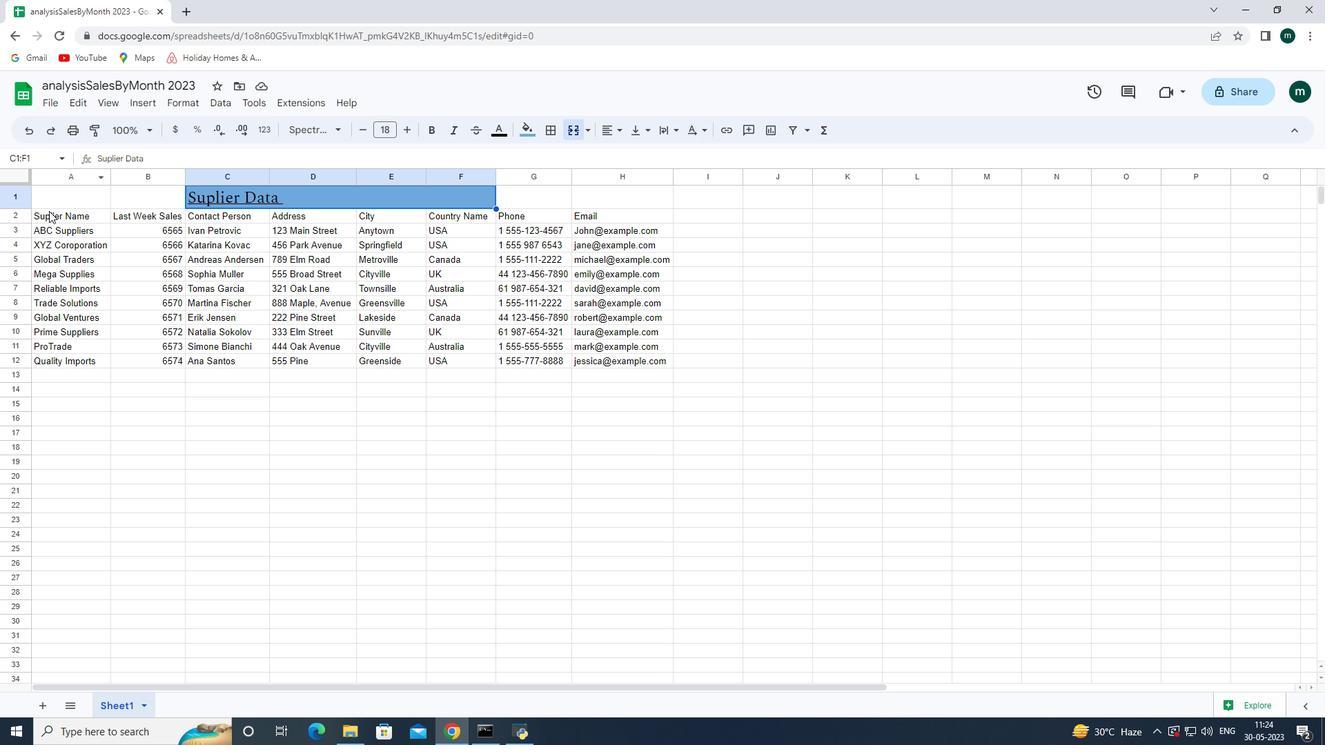 
Action: Mouse moved to (308, 136)
Screenshot: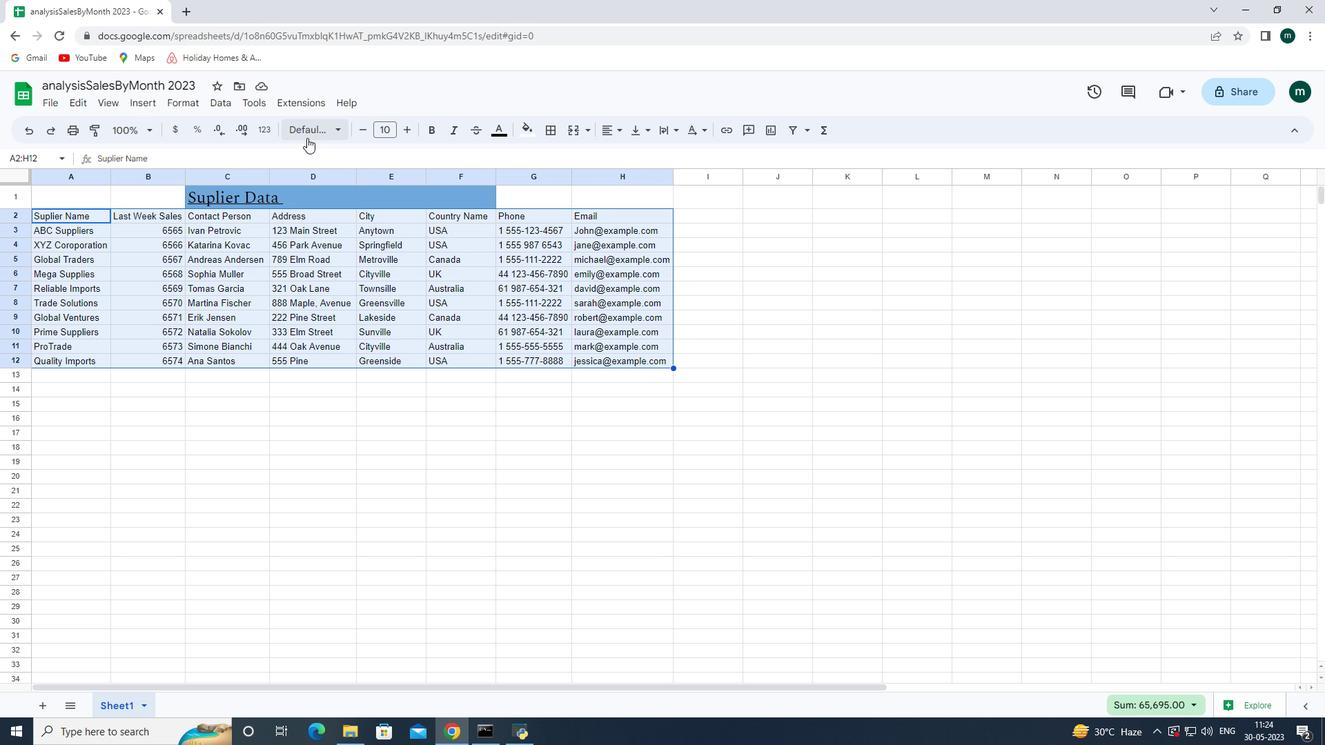 
Action: Mouse pressed left at (308, 136)
Screenshot: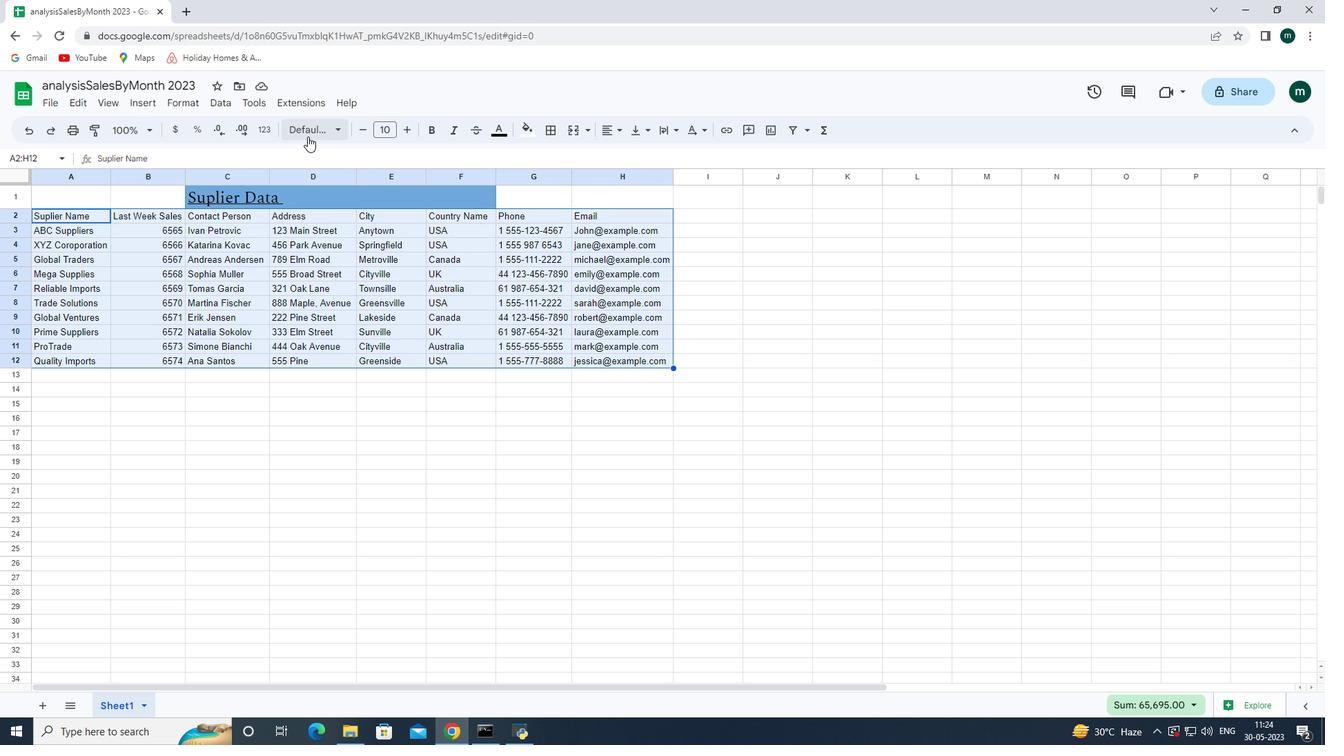 
Action: Mouse moved to (338, 442)
Screenshot: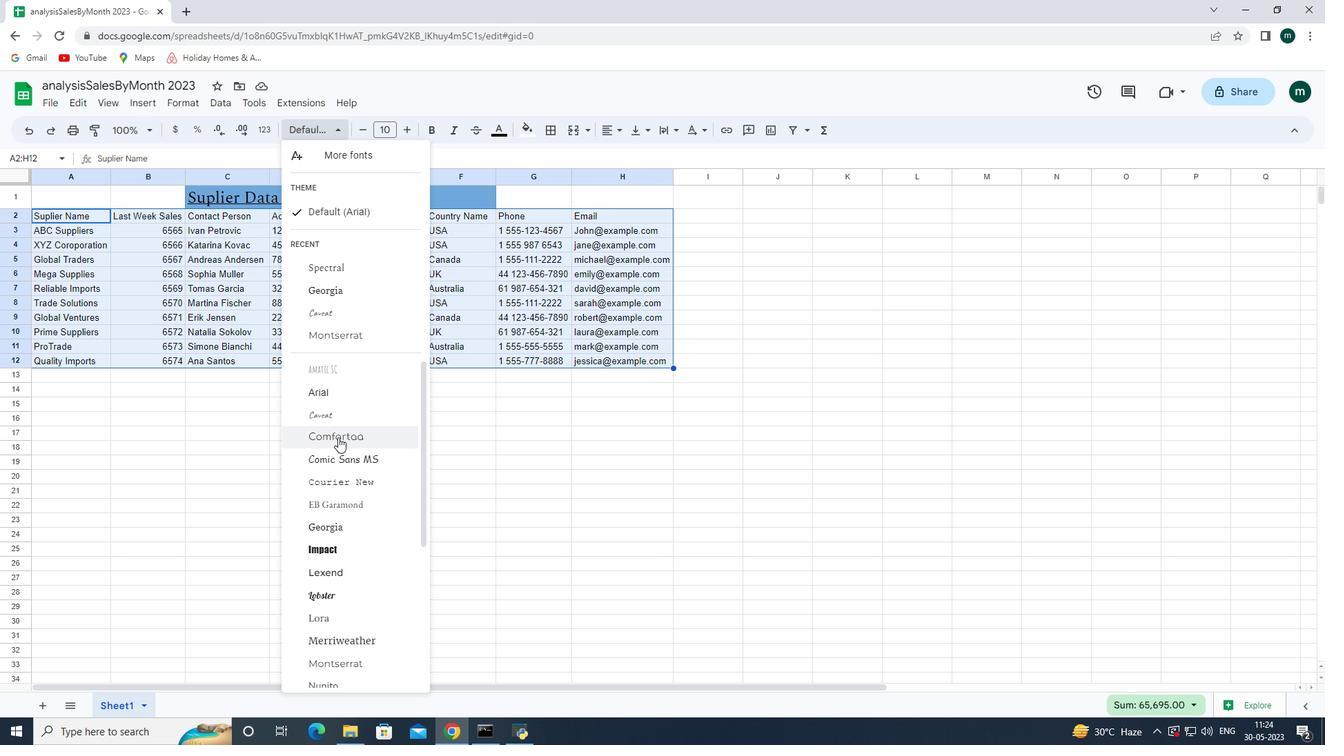 
Action: Mouse scrolled (338, 441) with delta (0, 0)
Screenshot: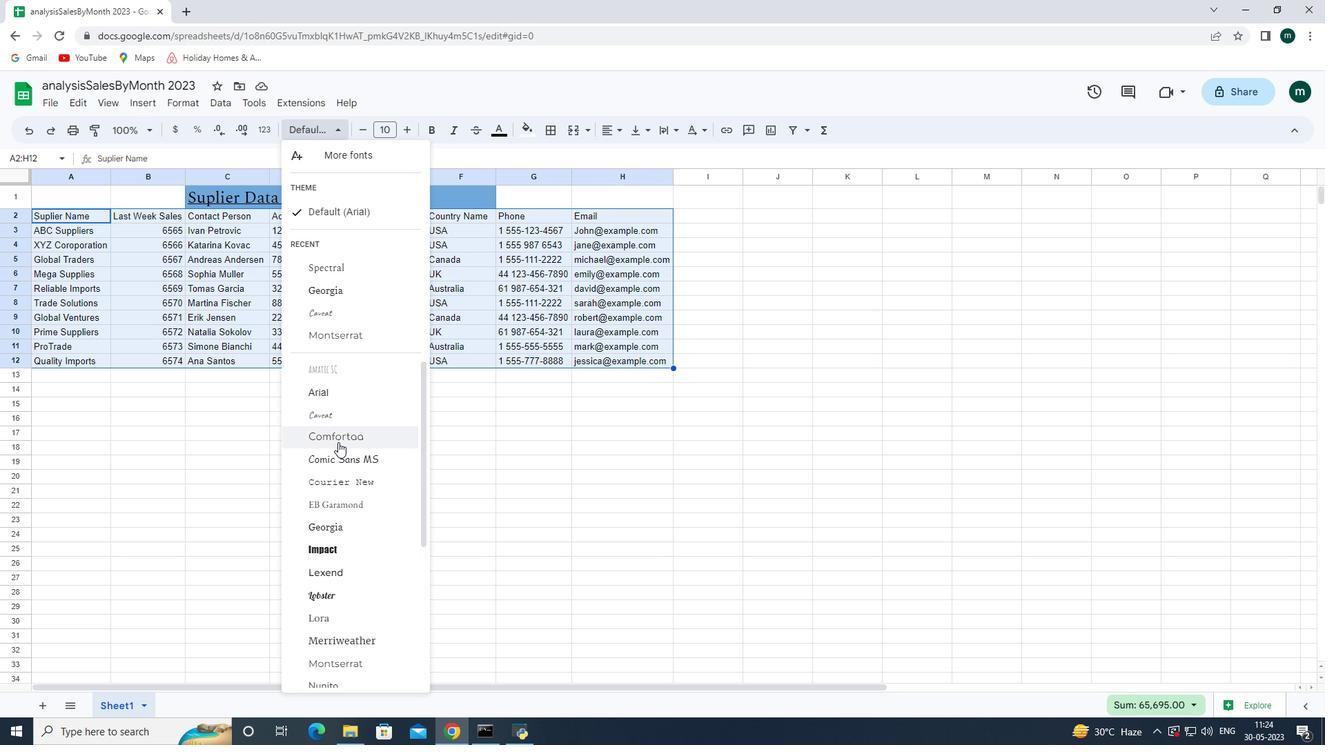 
Action: Mouse scrolled (338, 441) with delta (0, 0)
Screenshot: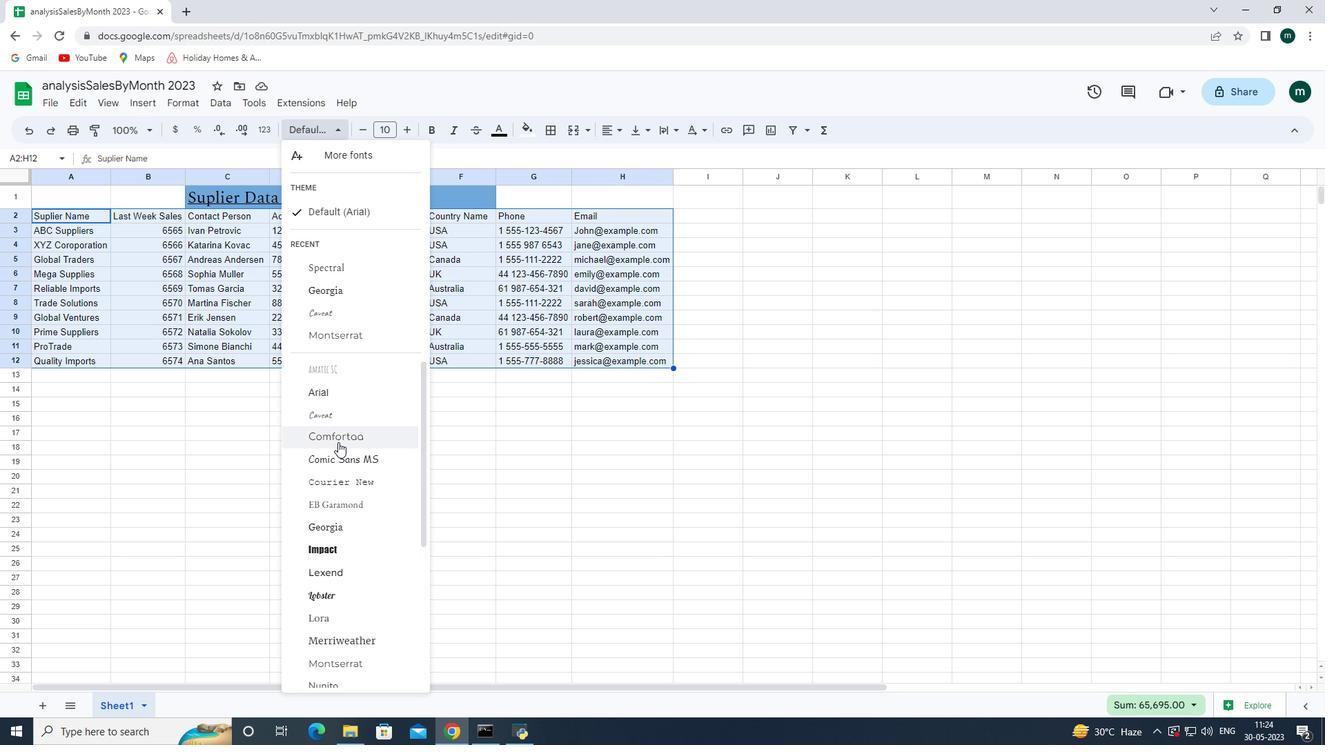 
Action: Mouse scrolled (338, 441) with delta (0, 0)
Screenshot: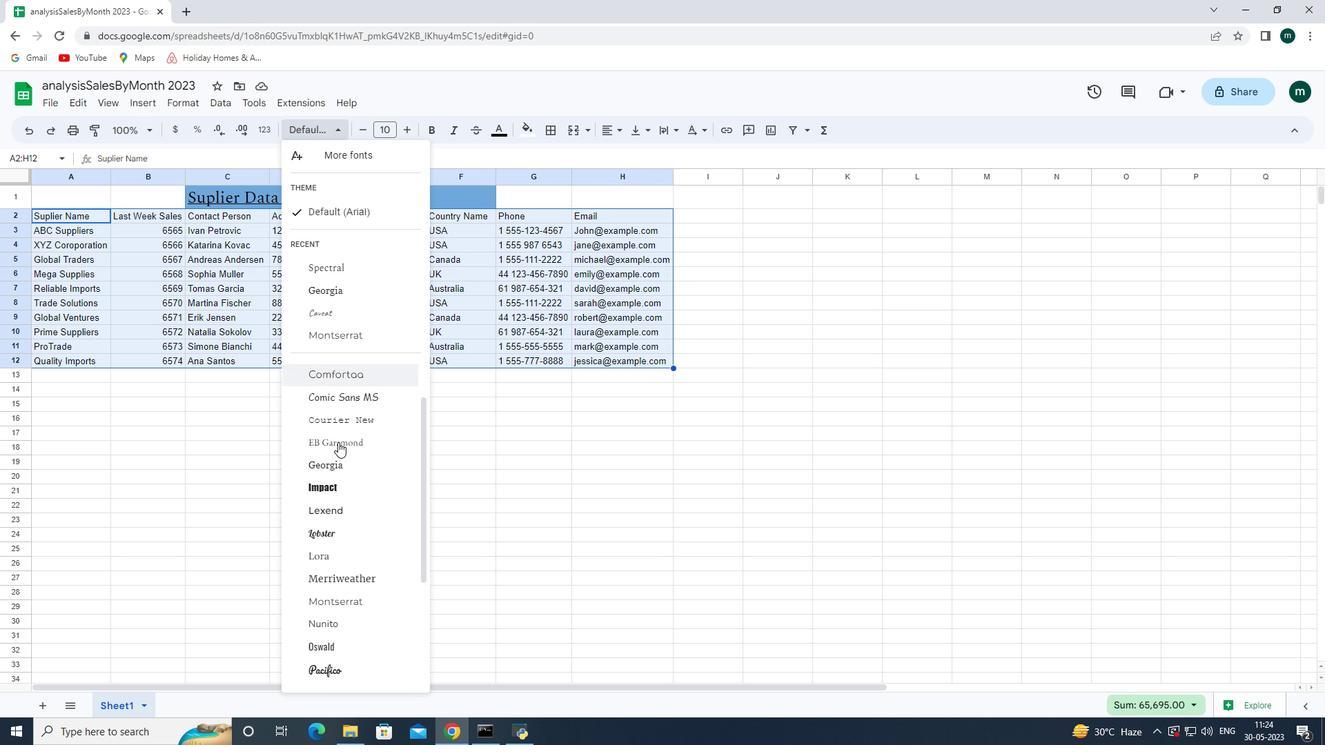 
Action: Mouse moved to (336, 442)
Screenshot: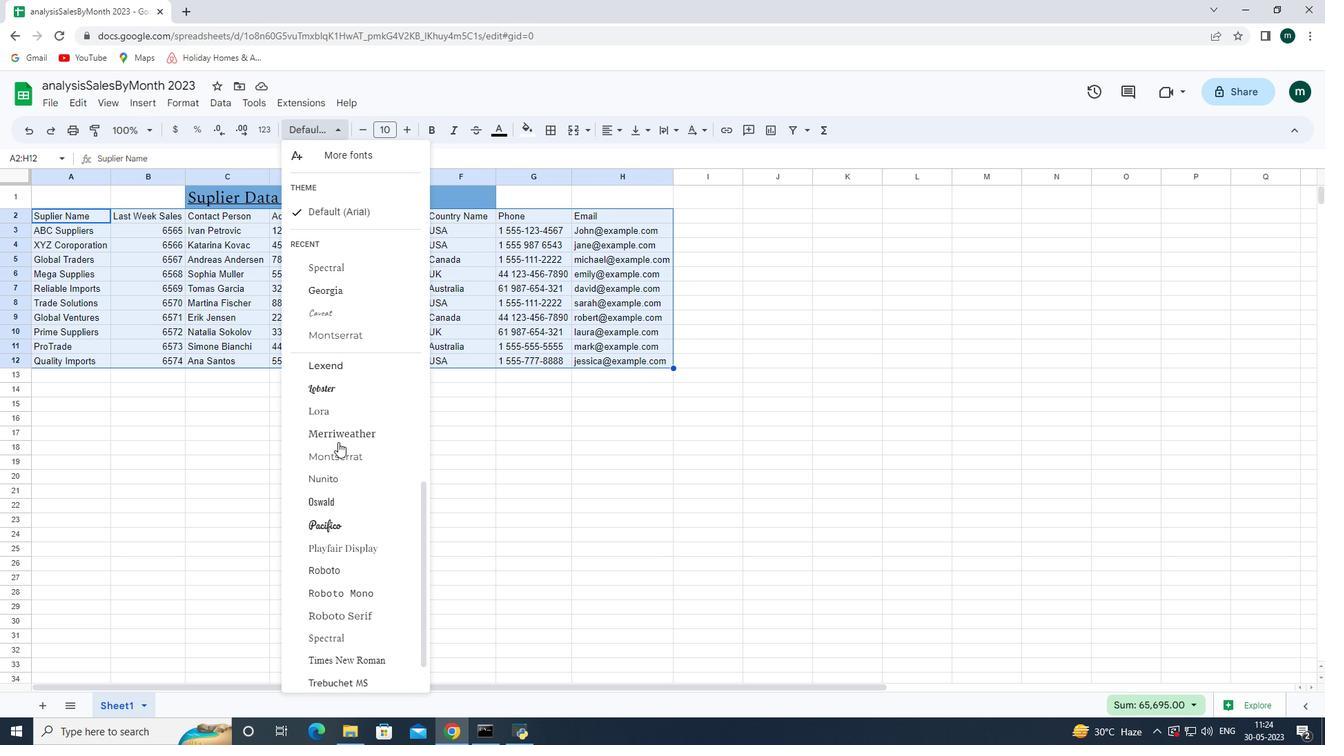 
Action: Mouse scrolled (336, 441) with delta (0, 0)
Screenshot: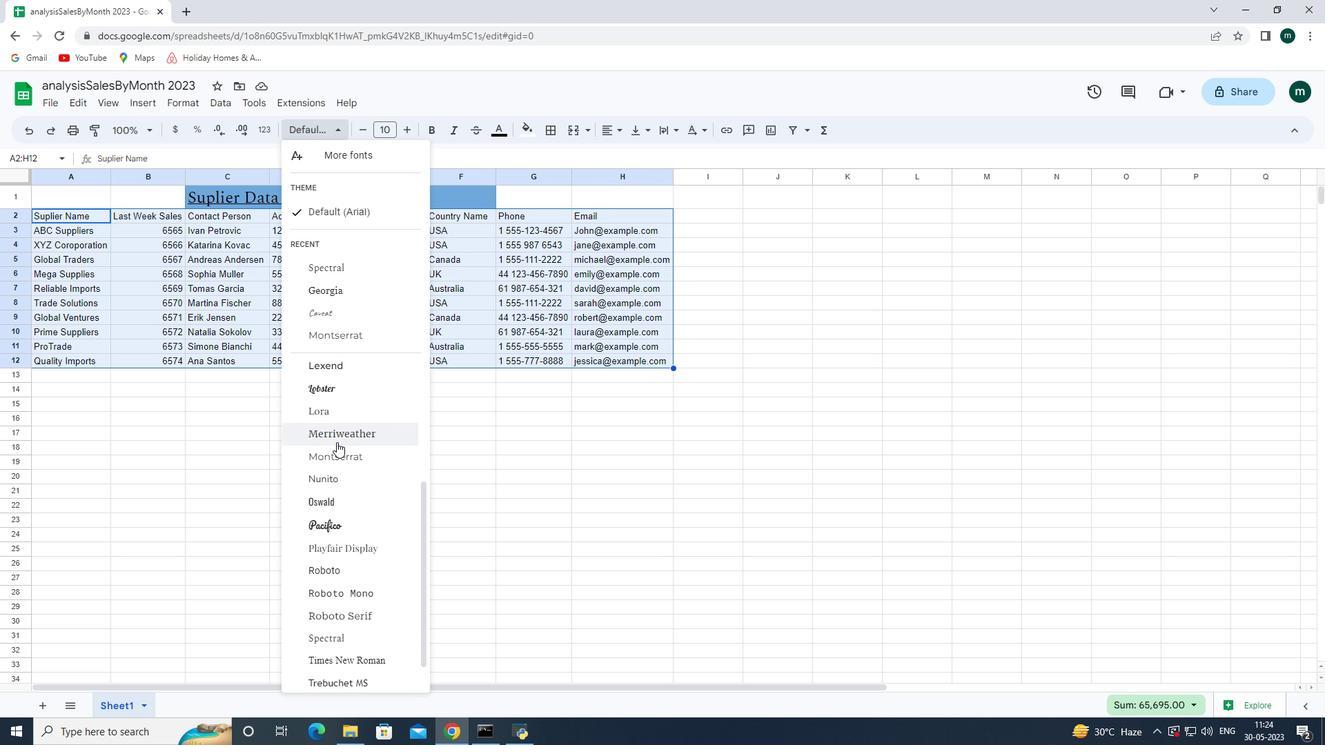 
Action: Mouse moved to (384, 646)
Screenshot: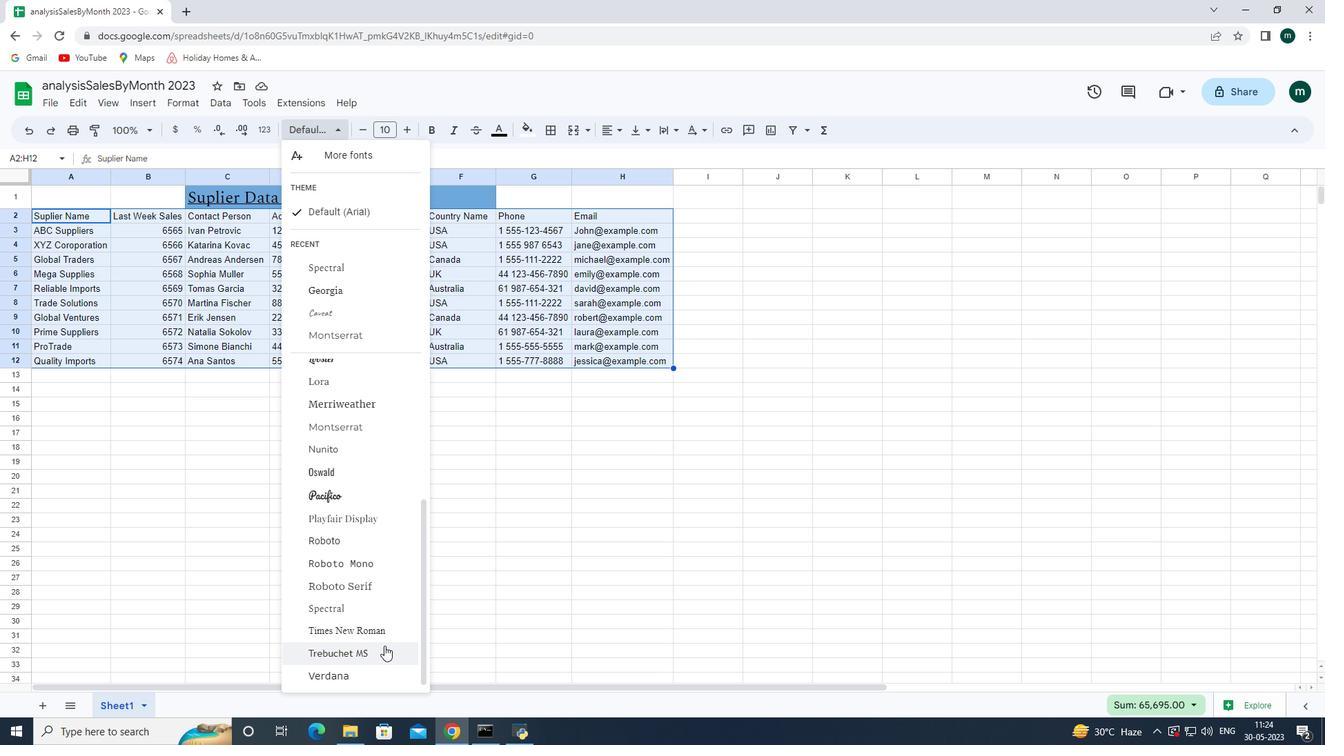 
Action: Mouse pressed left at (384, 646)
Screenshot: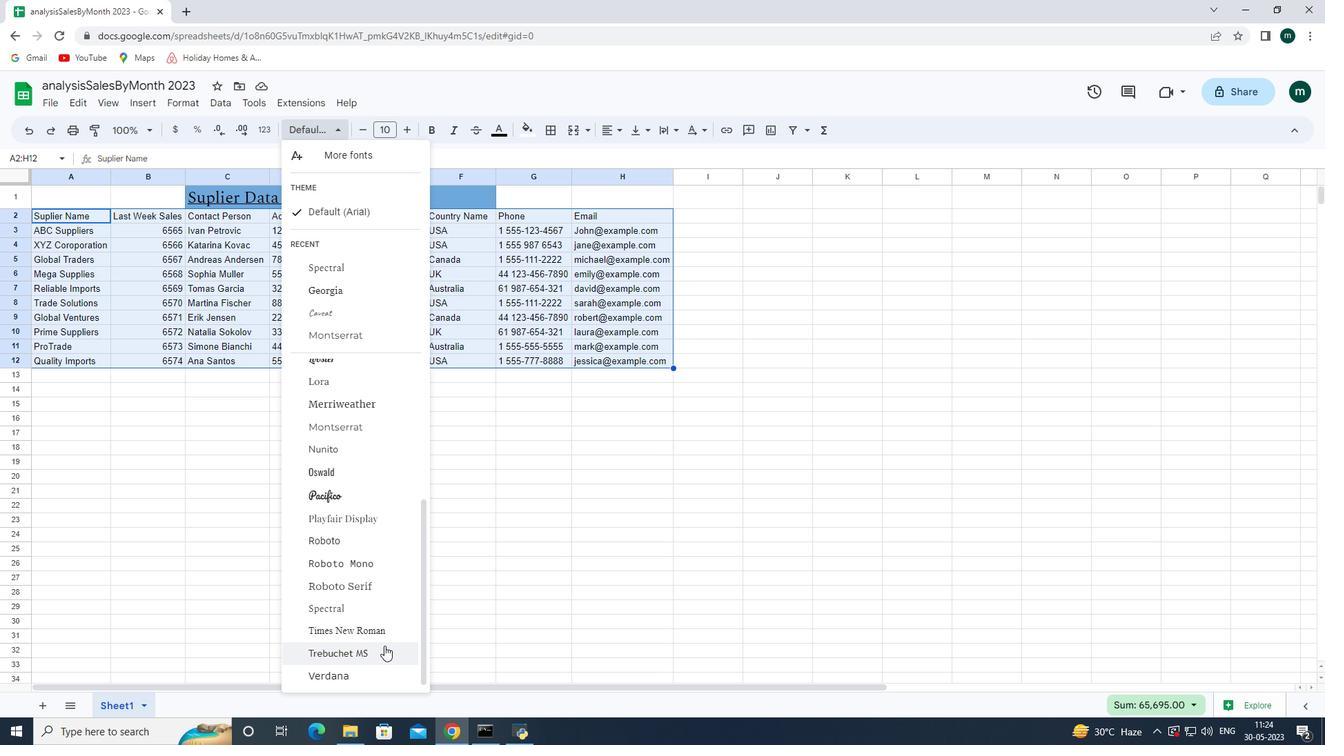 
Action: Mouse moved to (364, 129)
Screenshot: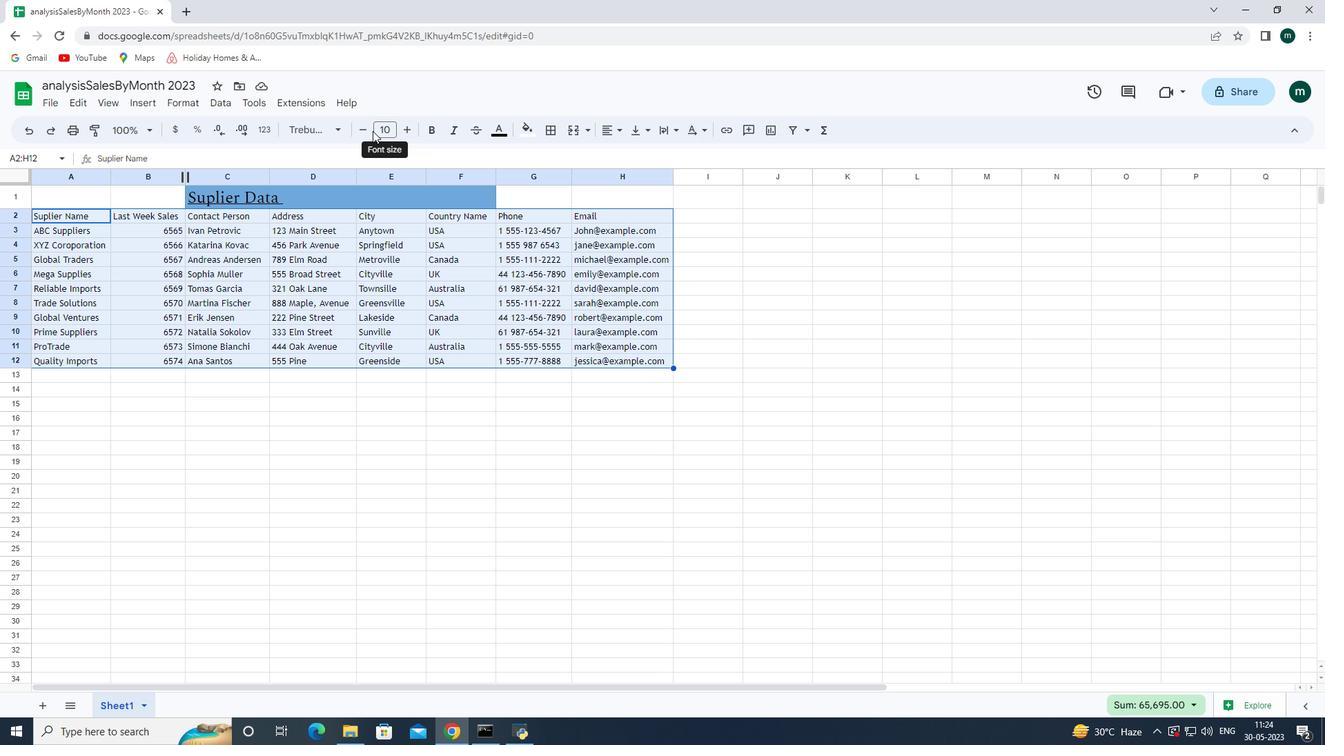 
Action: Mouse pressed left at (364, 129)
Screenshot: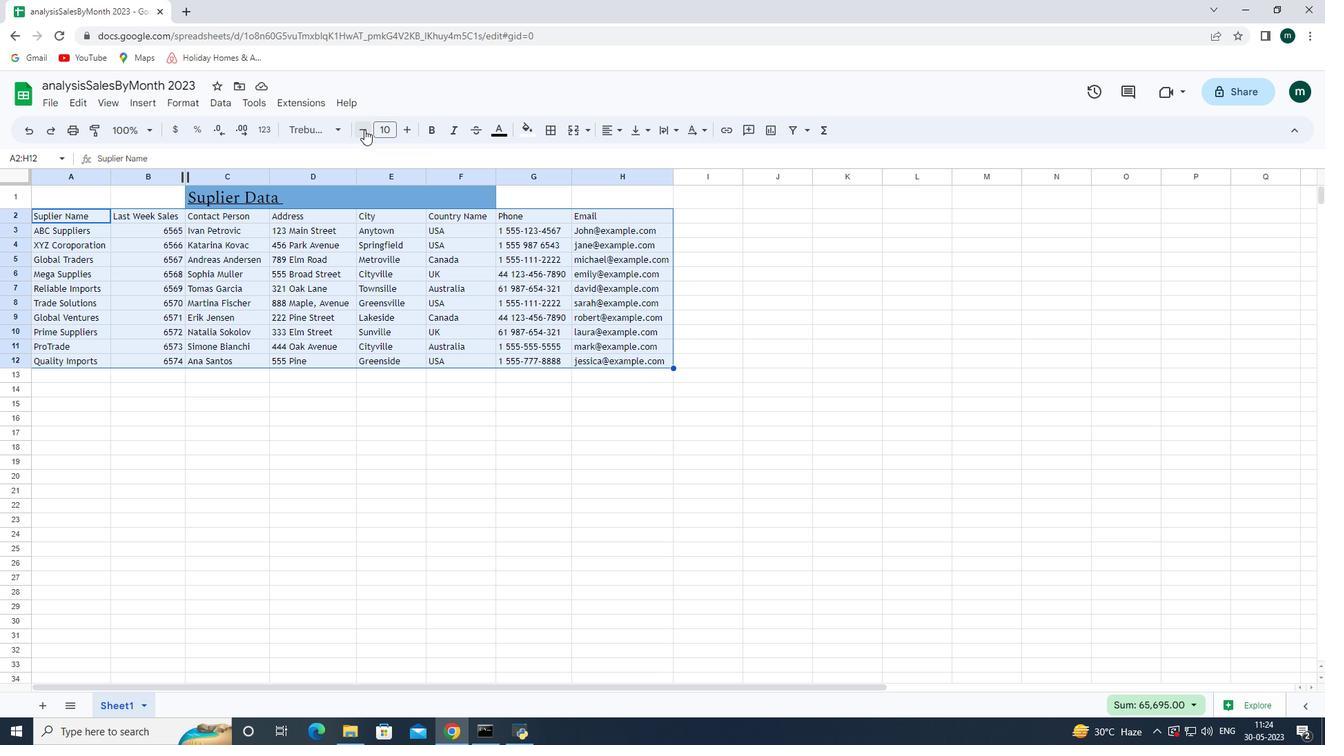 
Action: Mouse moved to (243, 365)
Screenshot: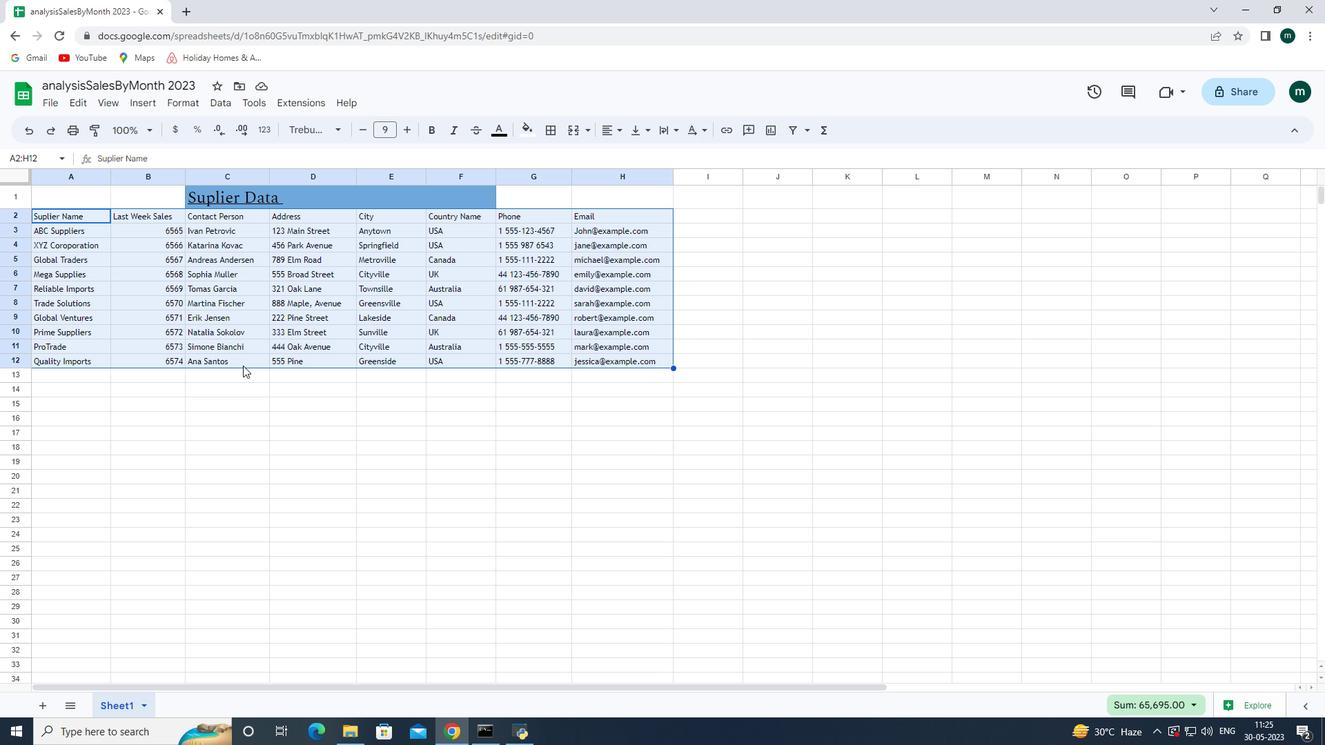 
Action: Mouse pressed left at (243, 365)
Screenshot: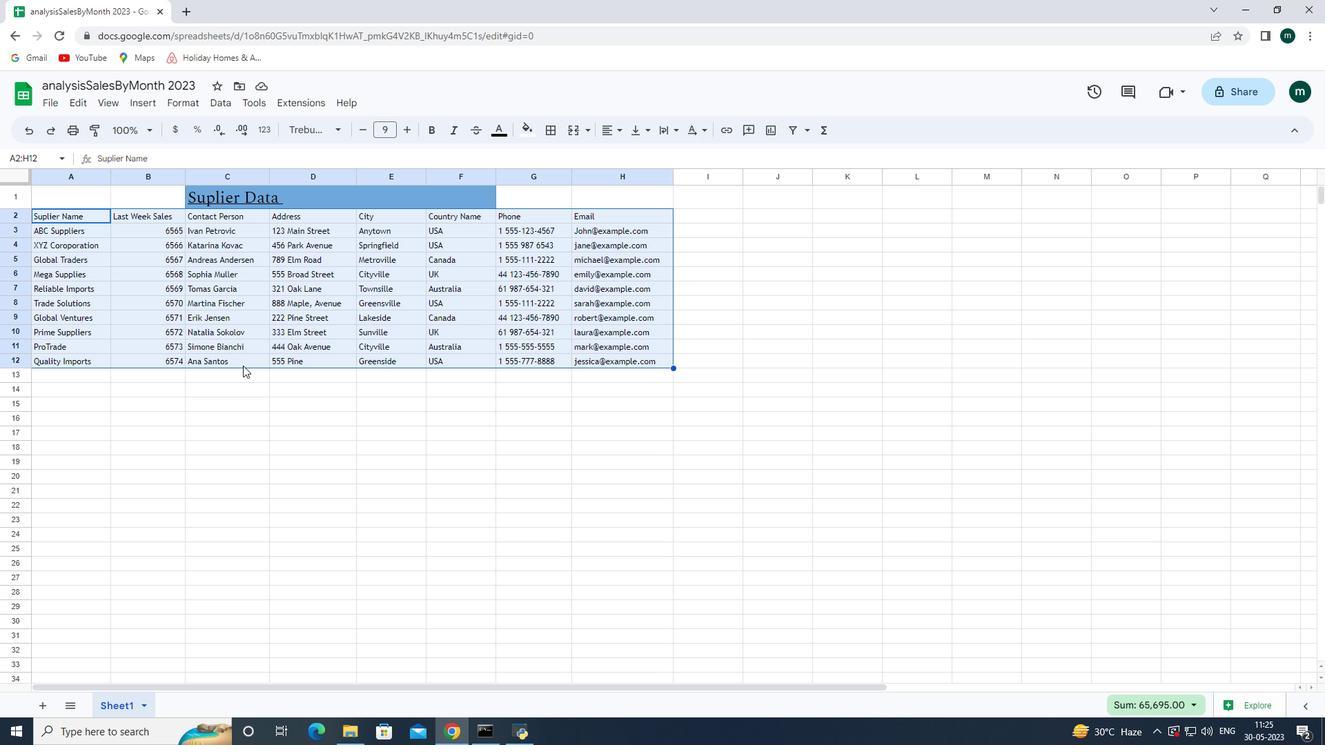 
Action: Mouse moved to (83, 198)
Screenshot: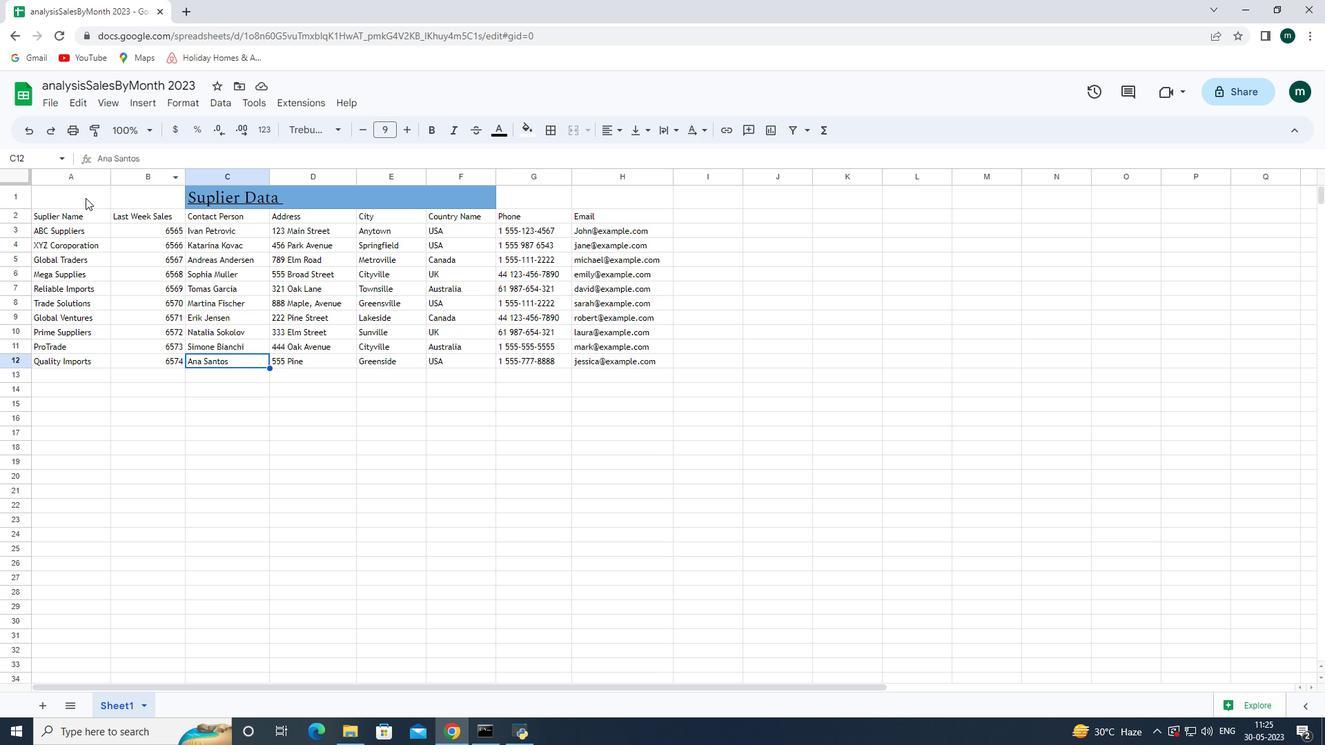 
Action: Mouse pressed left at (83, 198)
Screenshot: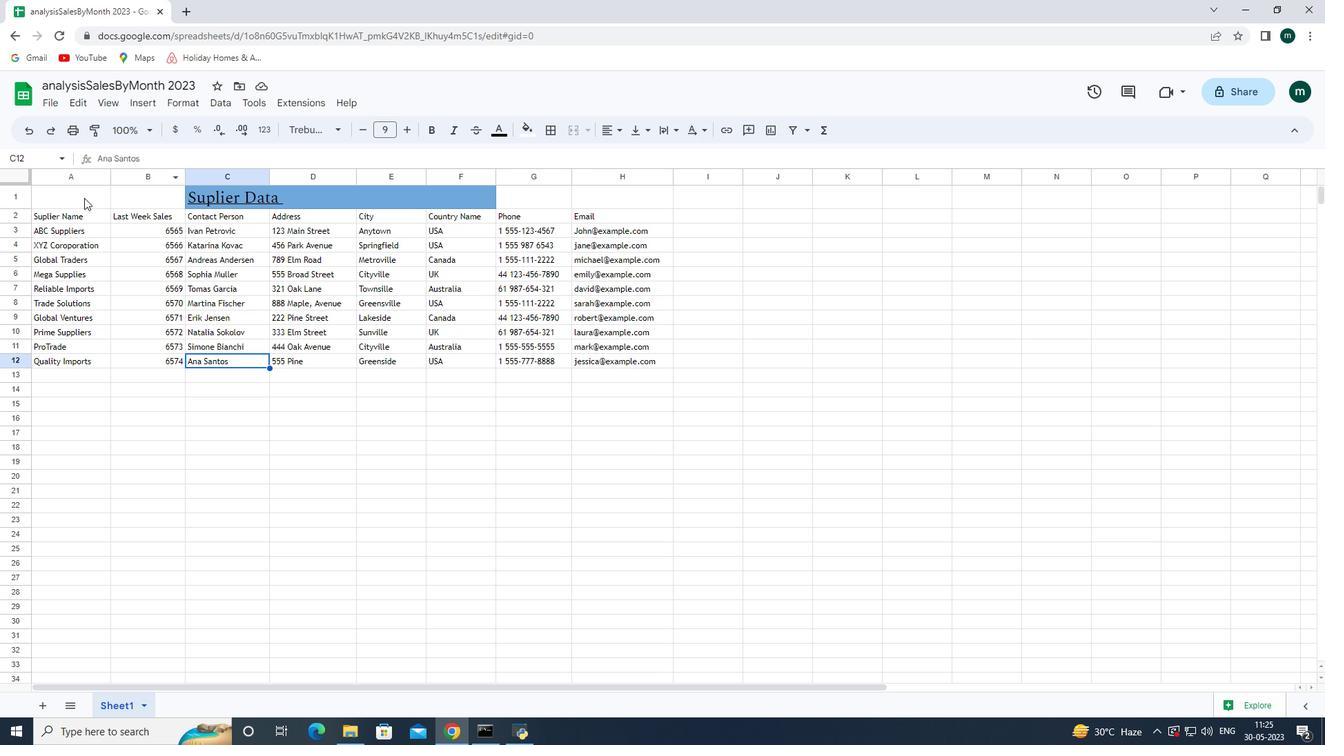 
Action: Mouse moved to (151, 106)
Screenshot: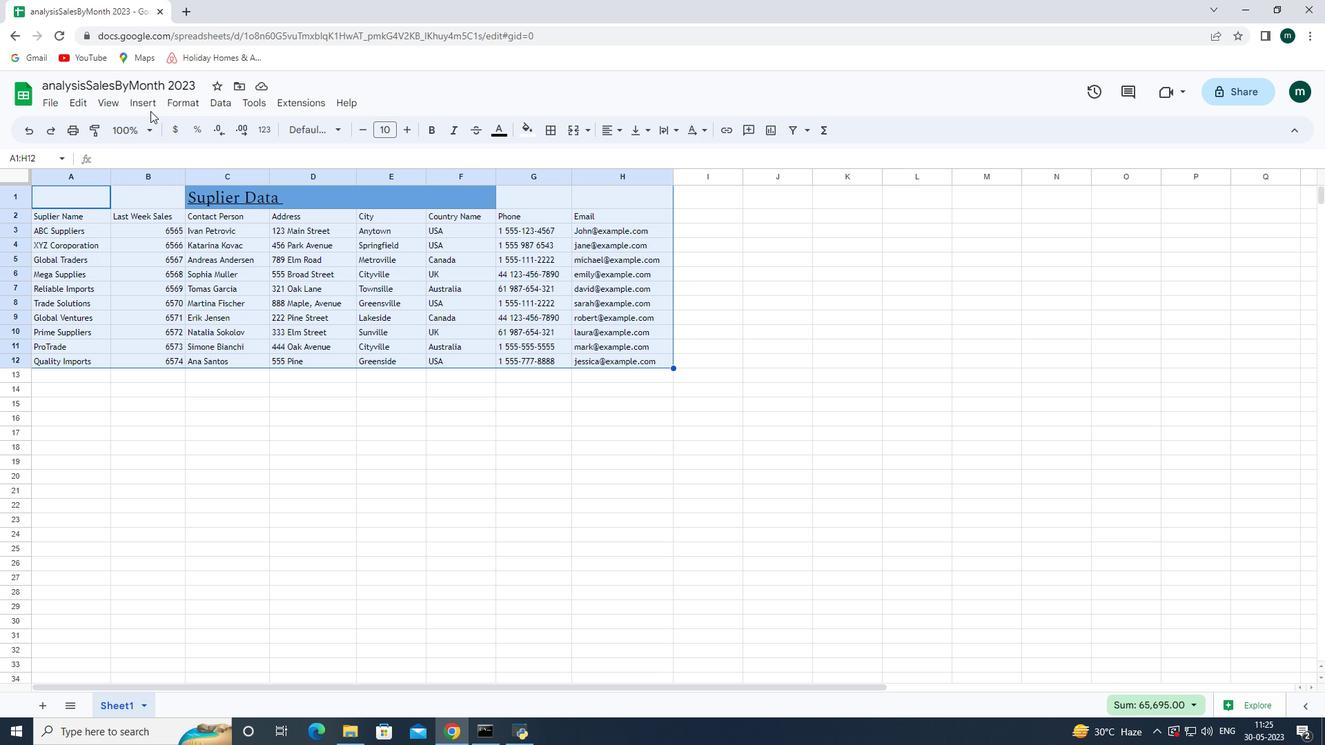 
Action: Mouse pressed left at (151, 106)
Screenshot: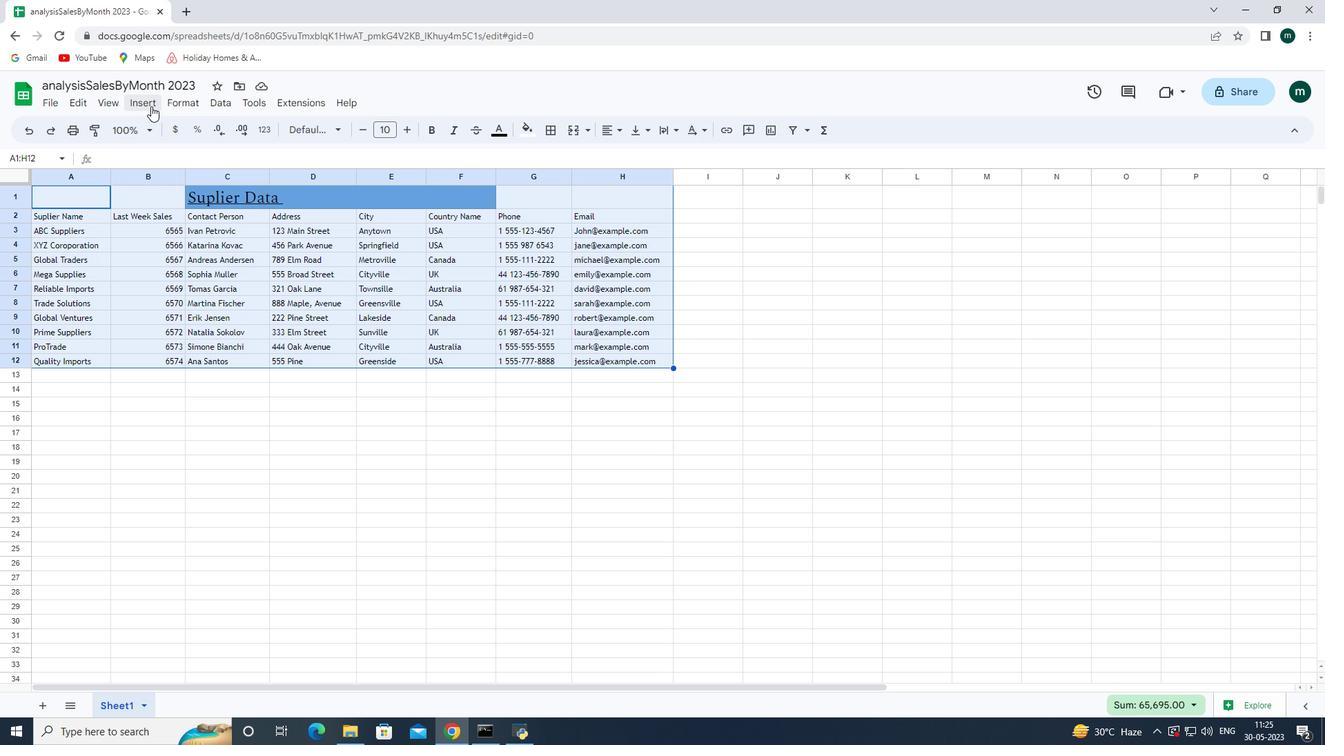 
Action: Mouse moved to (412, 227)
Screenshot: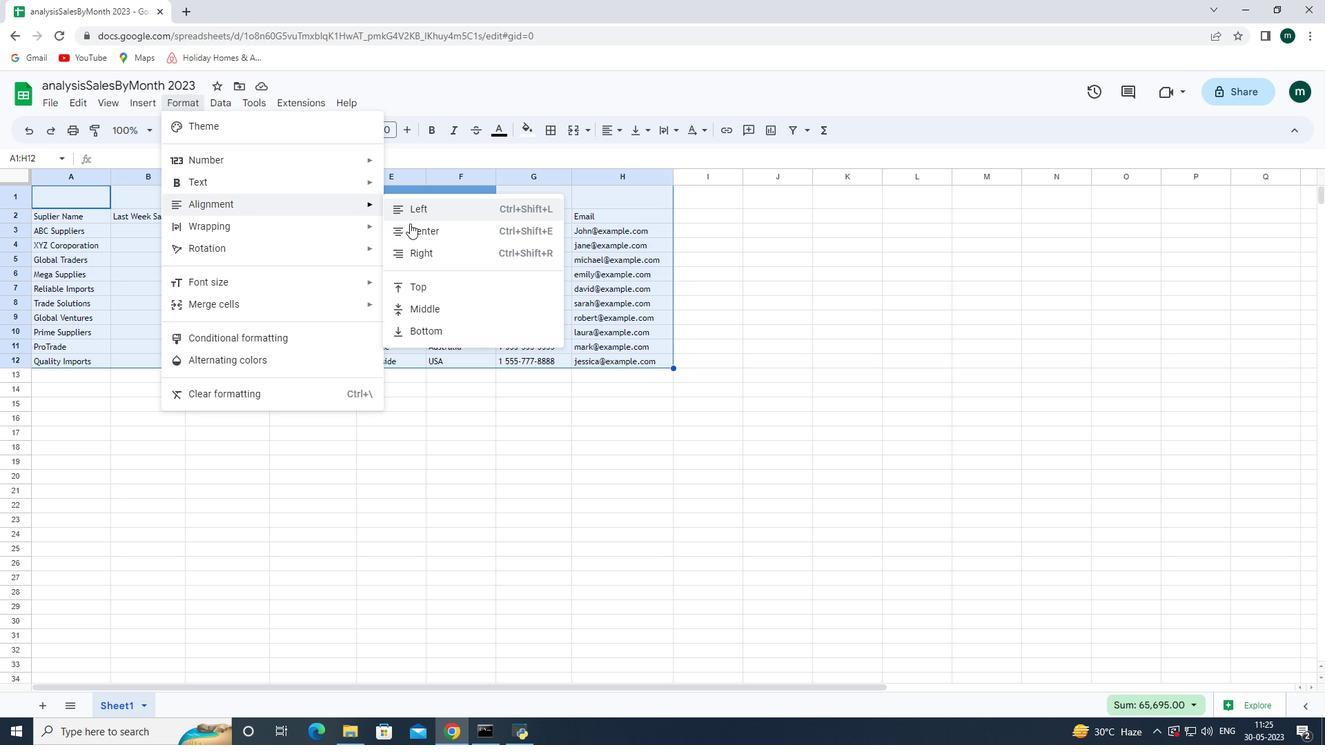 
Action: Mouse pressed left at (412, 227)
Screenshot: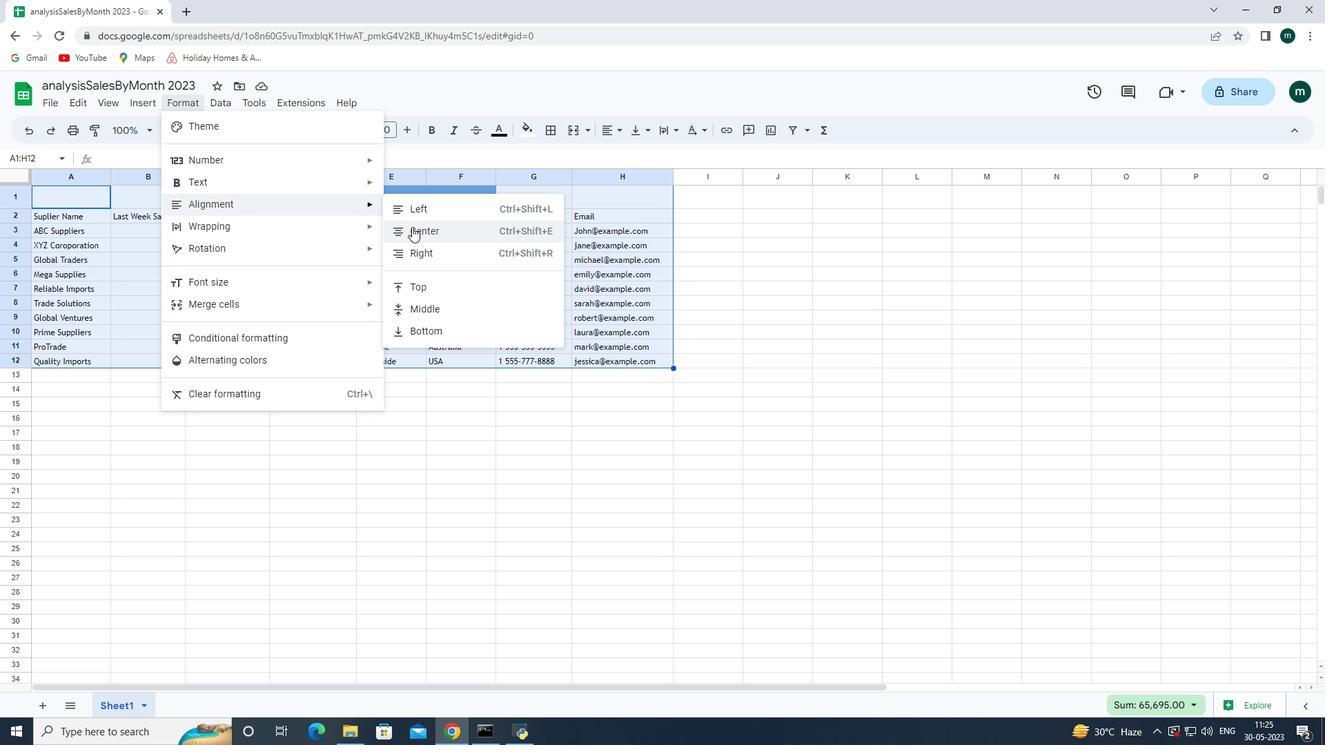 
Action: Mouse moved to (333, 401)
Screenshot: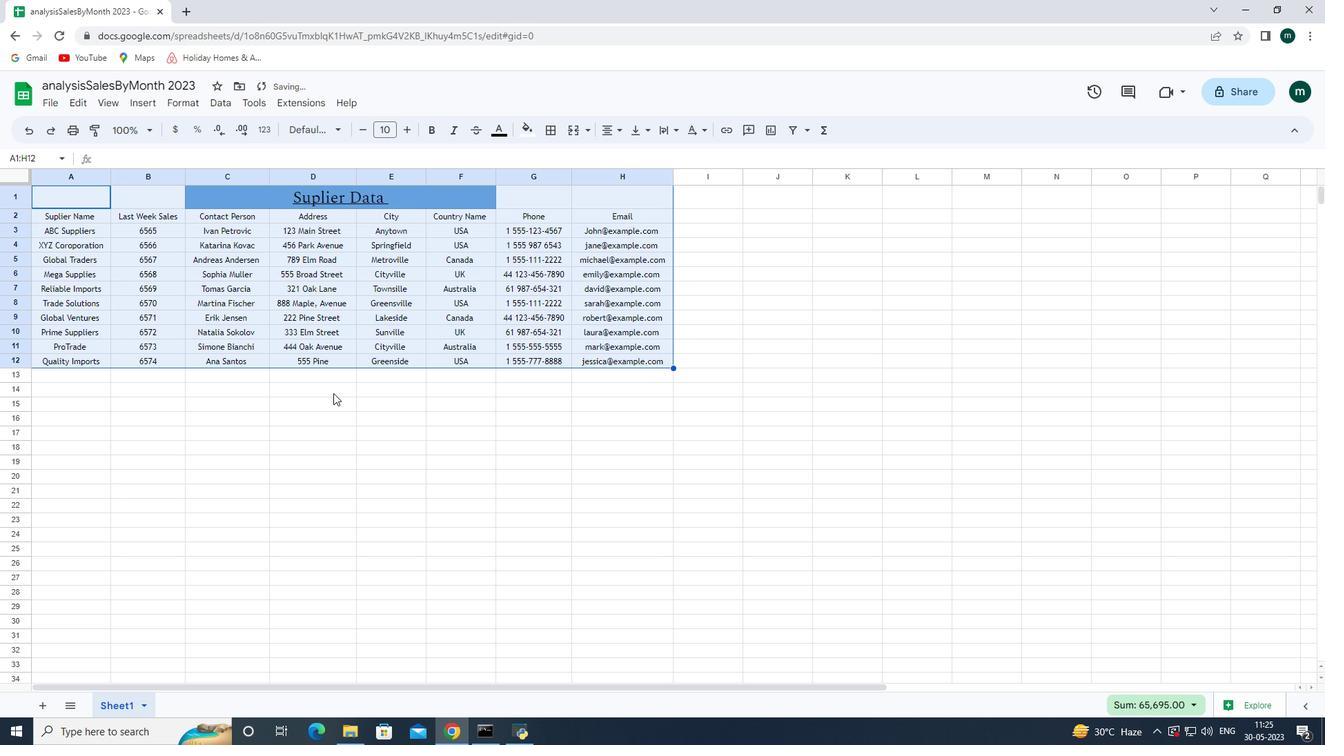 
Action: Mouse pressed left at (333, 401)
Screenshot: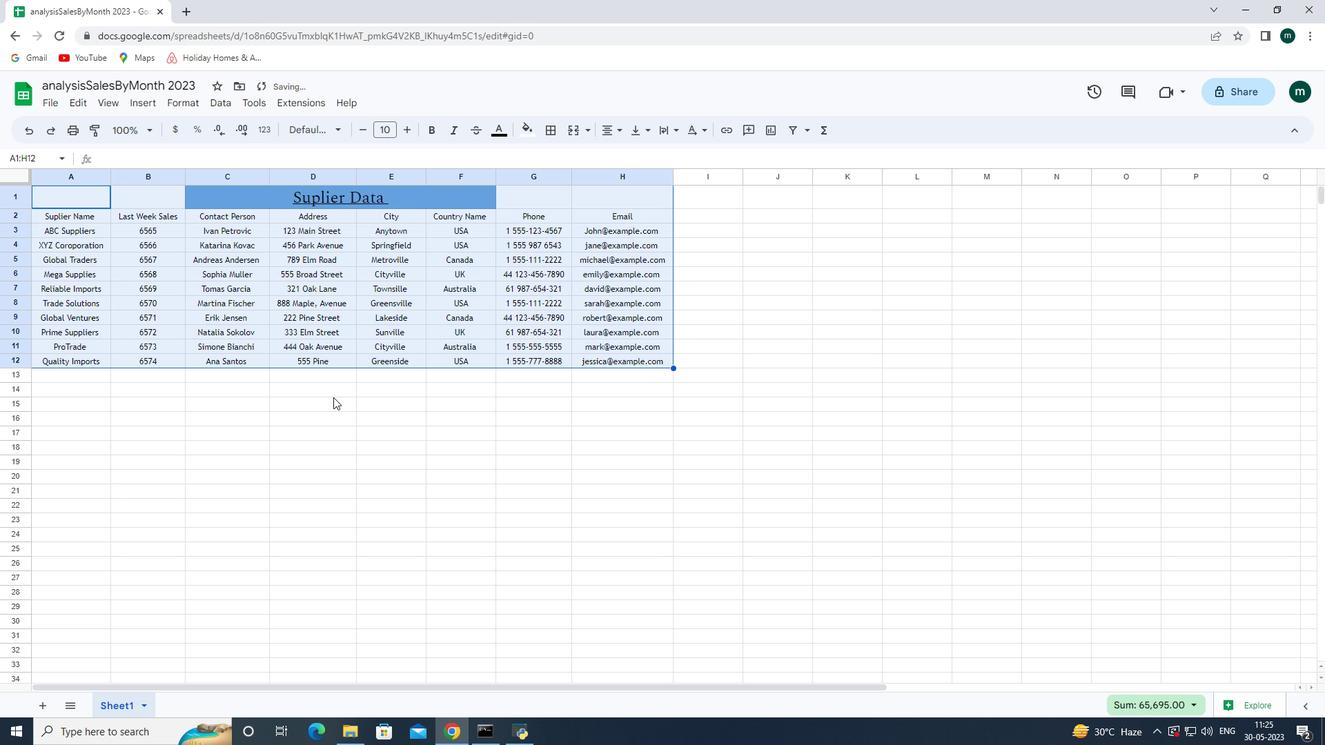 
Action: Mouse moved to (198, 430)
Screenshot: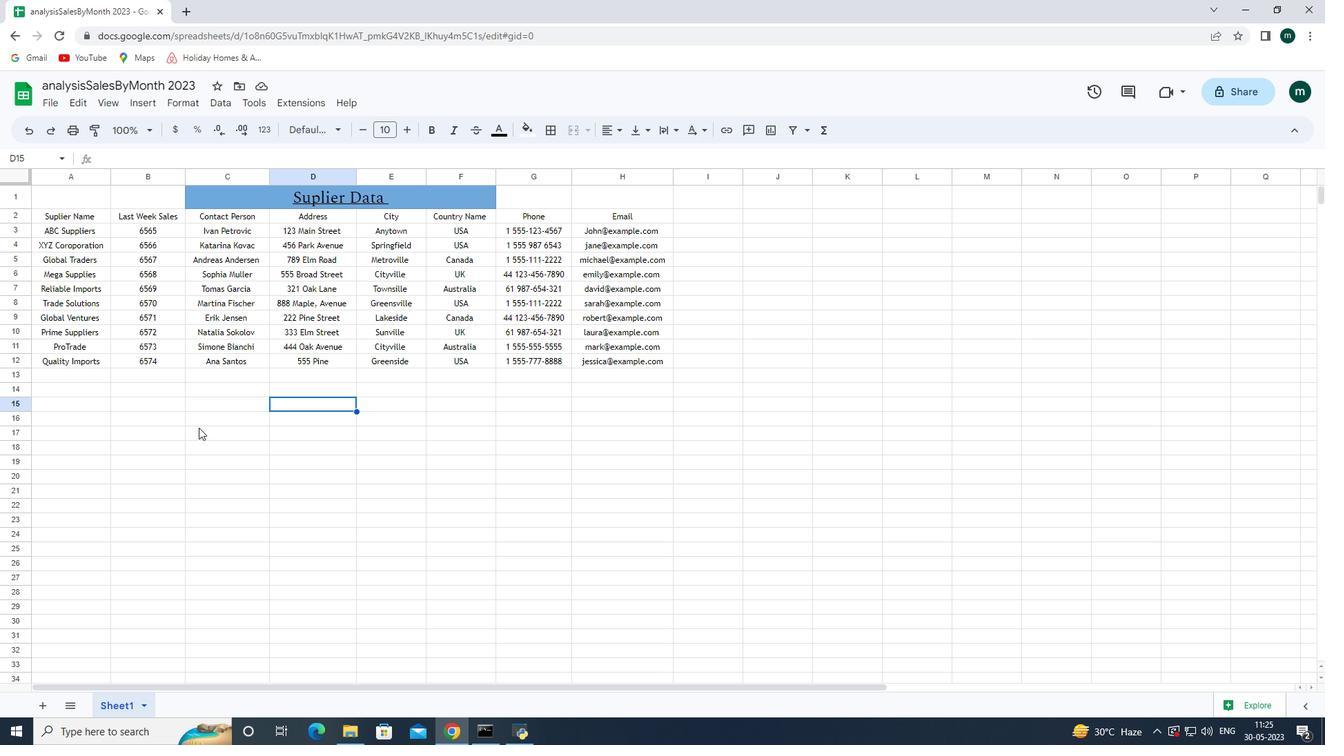 
Action: Key pressed ctrl+S<'\x13'><'\x13'><'\x13'><'\x13'><'\x13'>
Screenshot: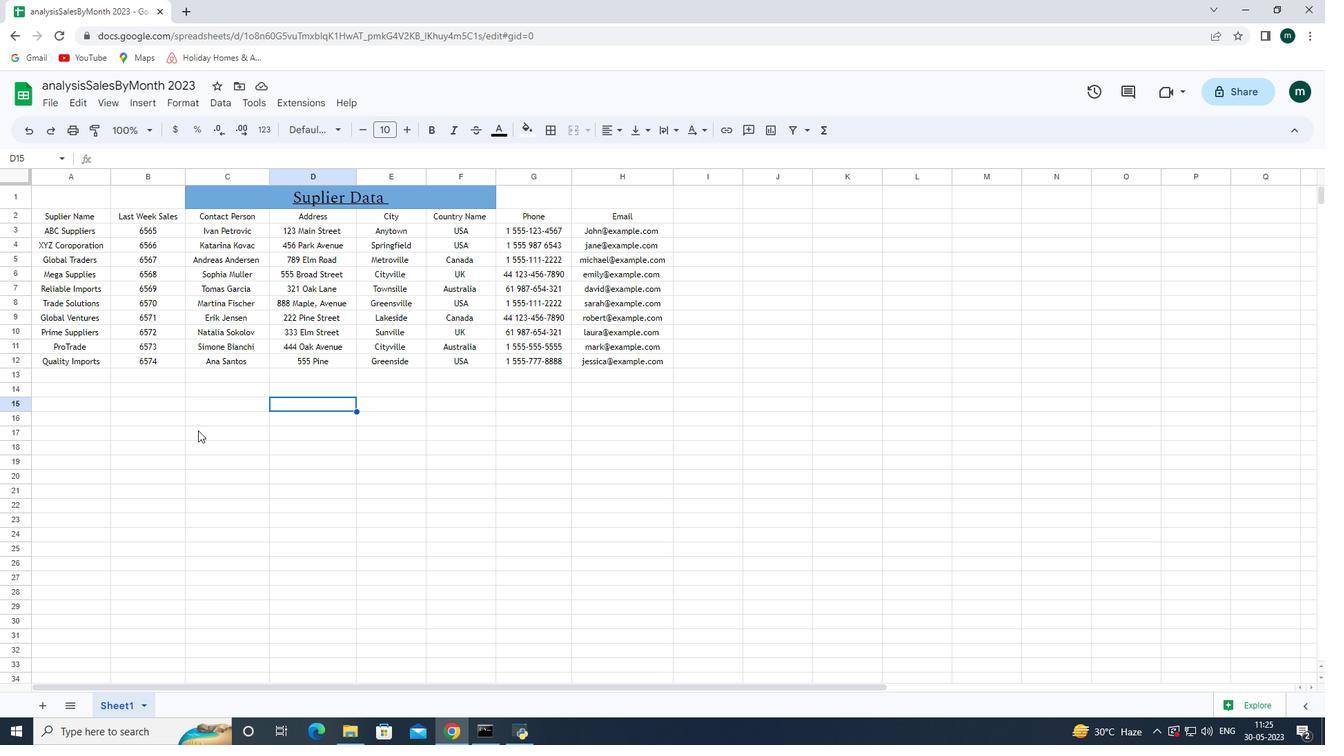 
Action: Mouse moved to (267, 503)
Screenshot: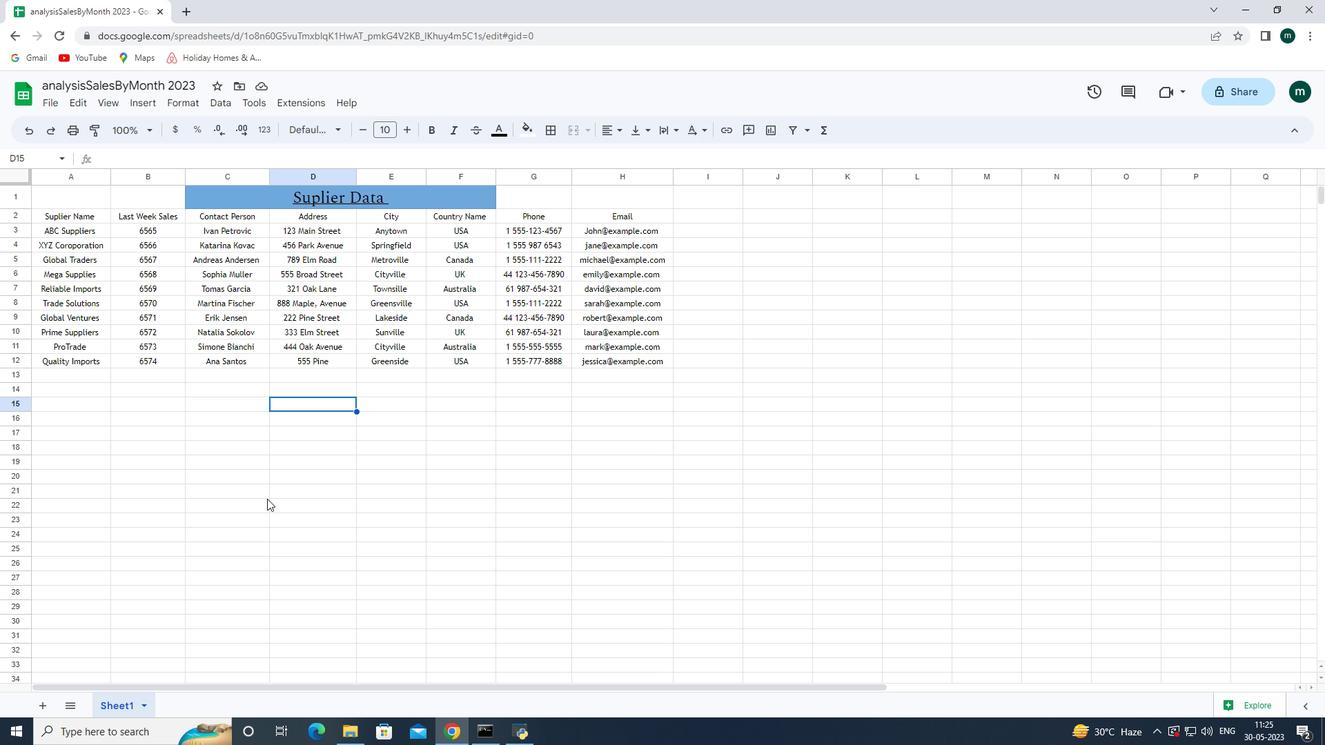 
